 Task: Open Card Family Travel Review in Board Content Audit and Strategy Review to Workspace Call Center Services and add a team member Softage.4@softage.net, a label Yellow, a checklist Tarot Reading, an attachment from your onedrive, a color Yellow and finally, add a card description 'Plan and execute company team-building workshop' and a comment 'Let us approach this task with a sense of transparency and open communication, ensuring that all stakeholders are informed and involved.'. Add a start date 'Jan 08, 1900' with a due date 'Jan 15, 1900'
Action: Mouse moved to (90, 328)
Screenshot: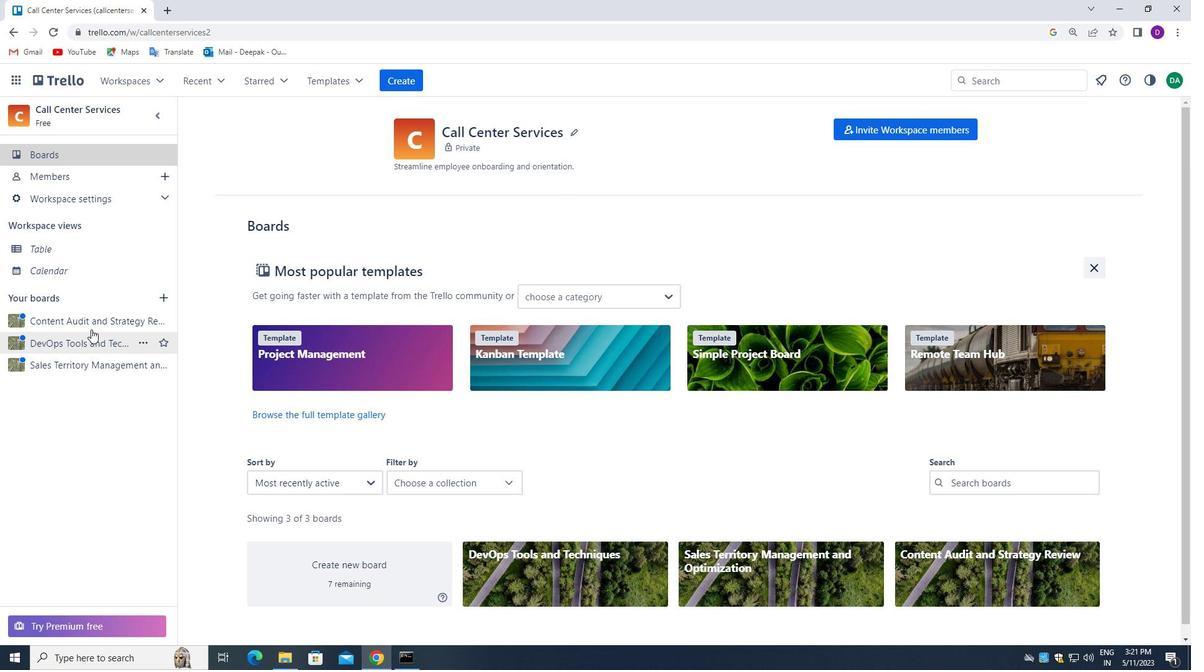 
Action: Mouse pressed left at (90, 328)
Screenshot: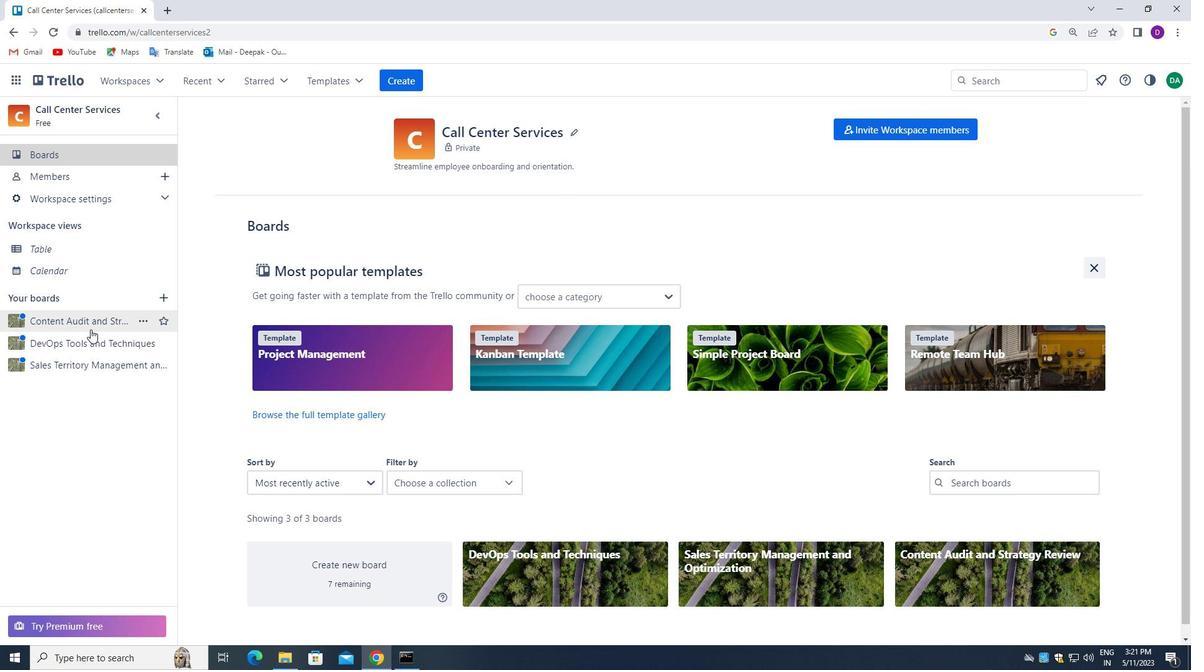 
Action: Mouse moved to (669, 183)
Screenshot: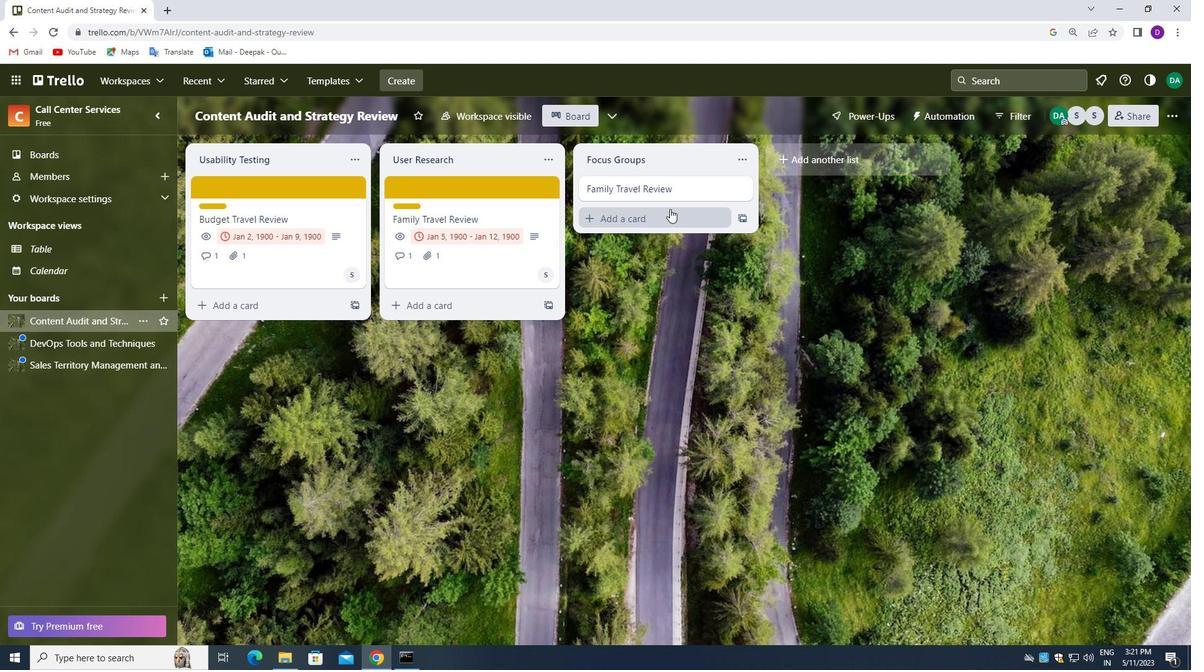 
Action: Mouse pressed left at (669, 183)
Screenshot: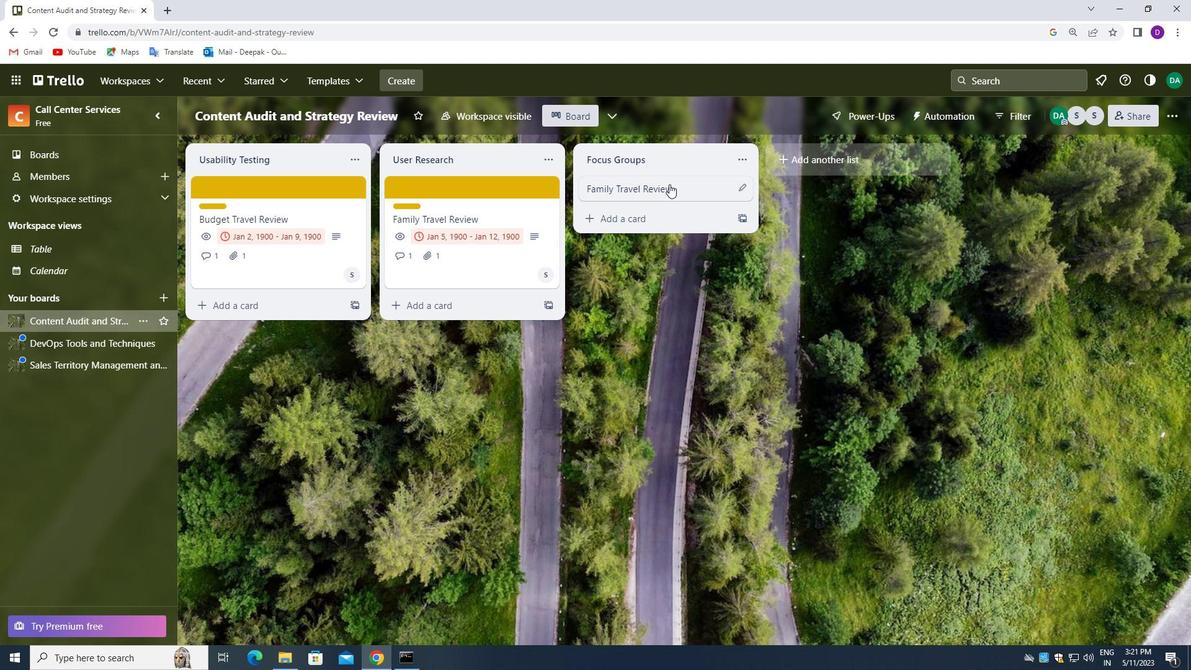 
Action: Mouse moved to (766, 240)
Screenshot: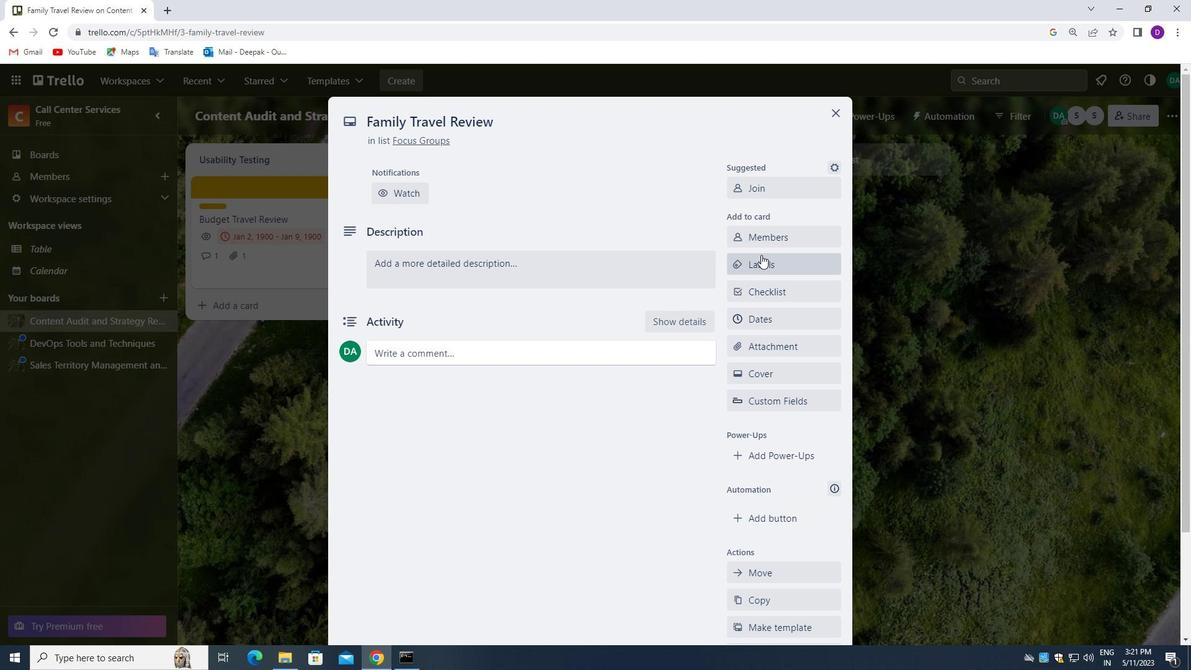 
Action: Mouse pressed left at (766, 240)
Screenshot: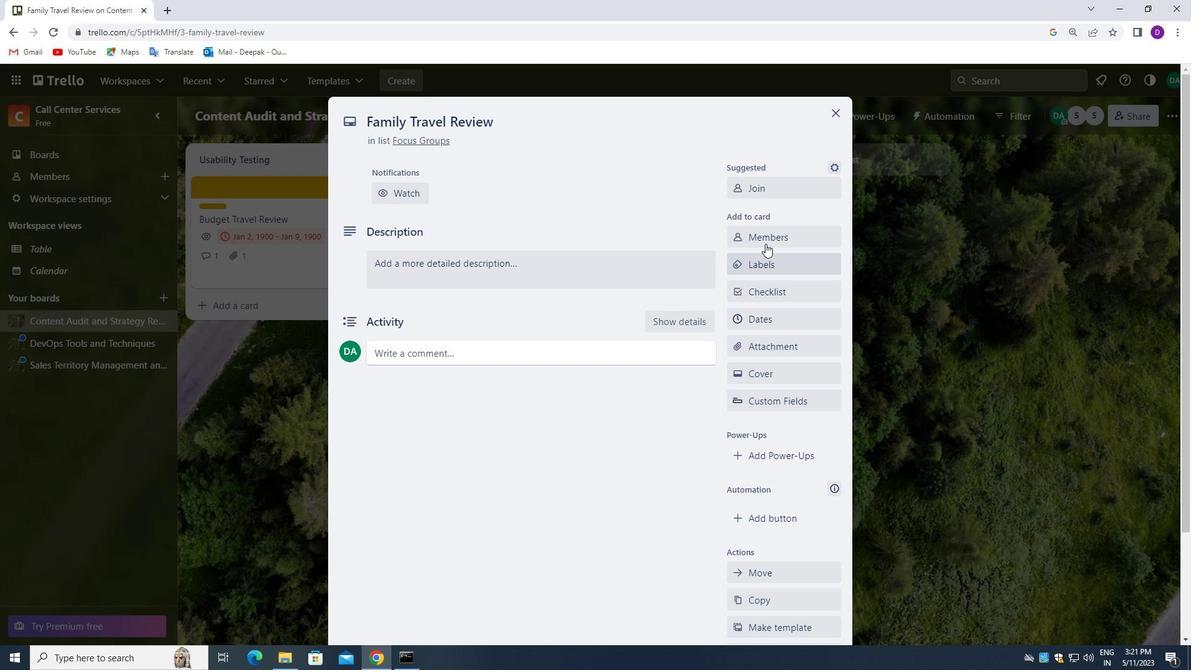 
Action: Mouse moved to (779, 299)
Screenshot: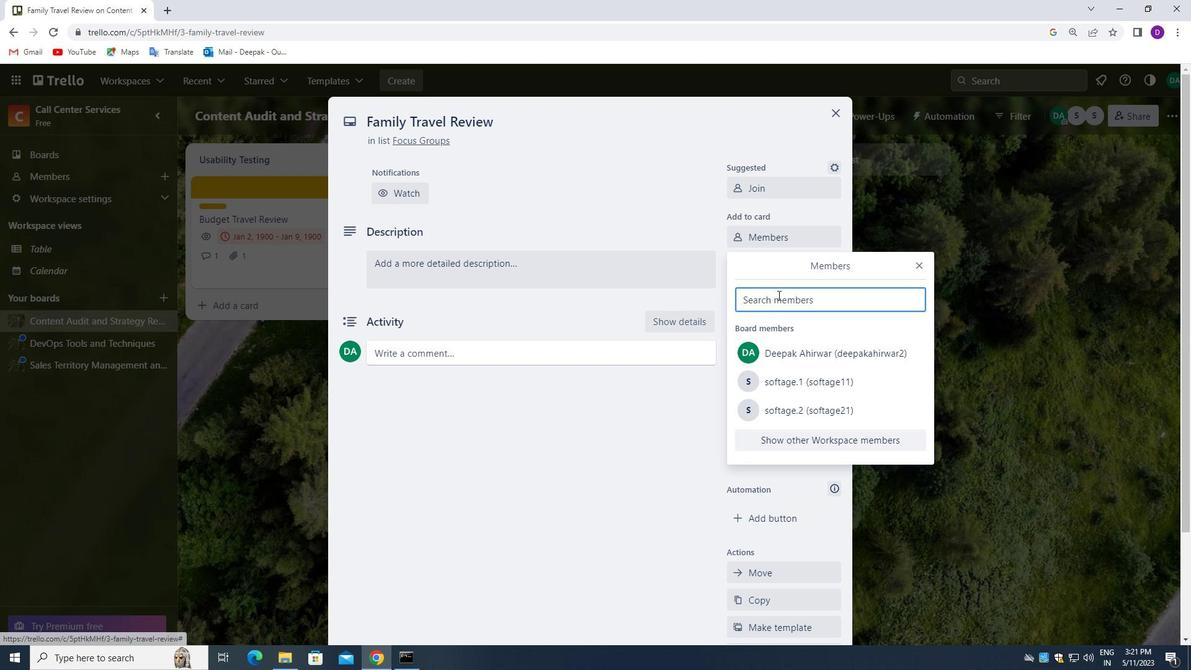 
Action: Mouse pressed left at (779, 299)
Screenshot: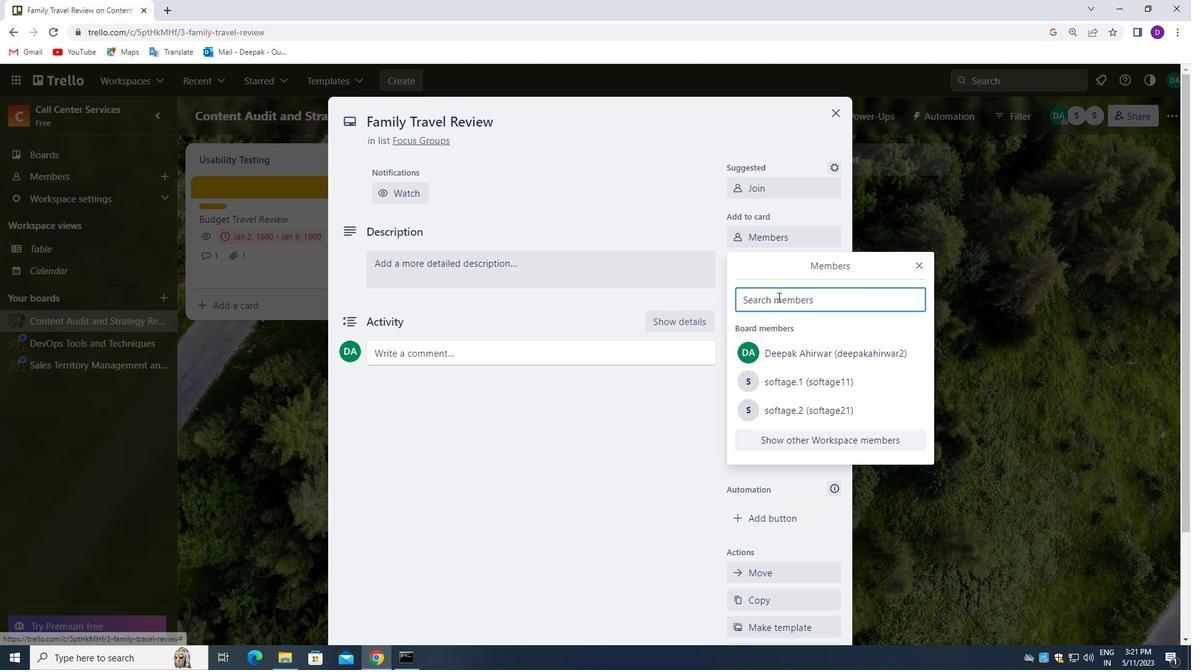 
Action: Mouse moved to (679, 324)
Screenshot: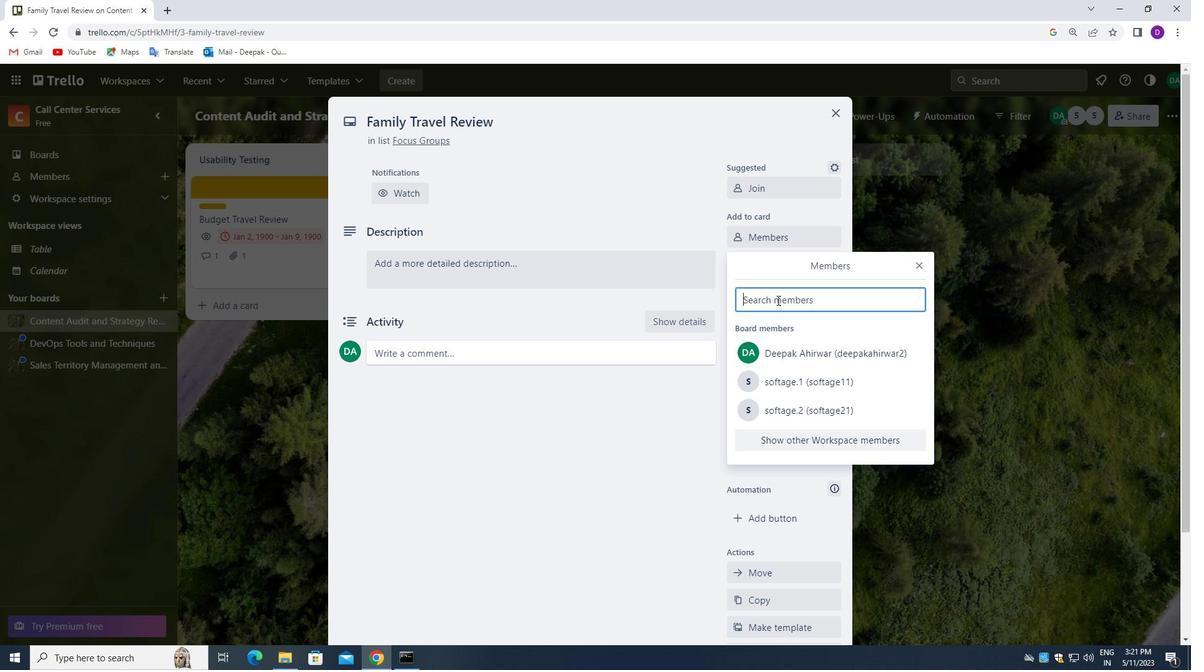 
Action: Key pressed softage.4<Key.shift>@SOFTAGE.NET
Screenshot: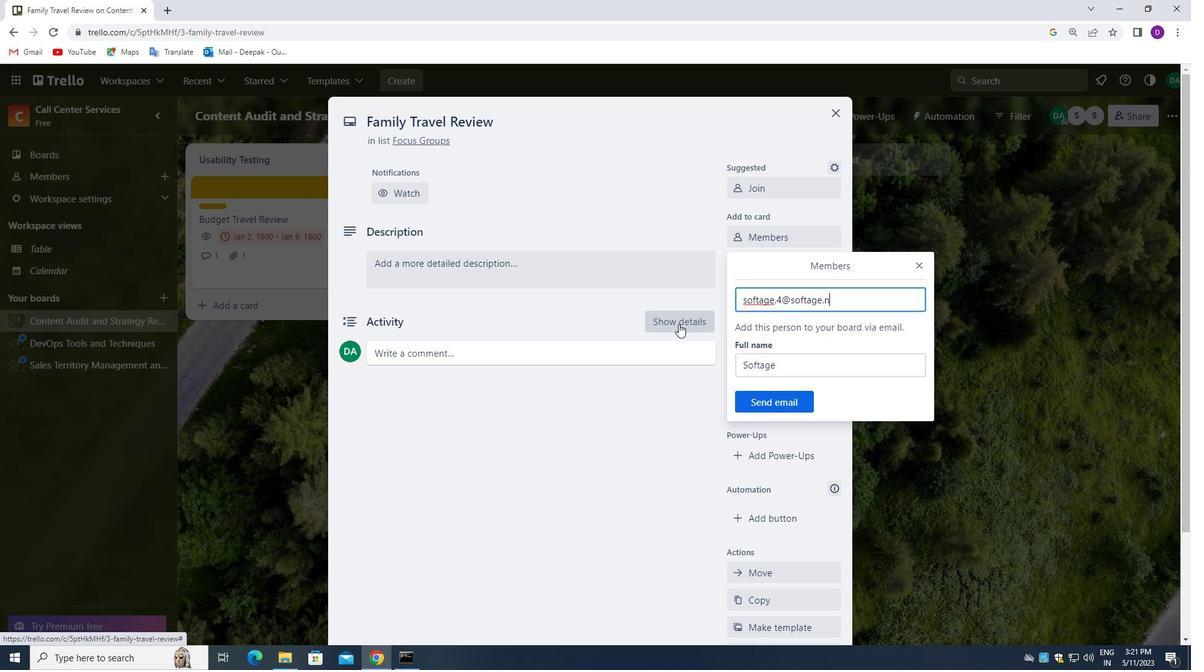 
Action: Mouse moved to (761, 403)
Screenshot: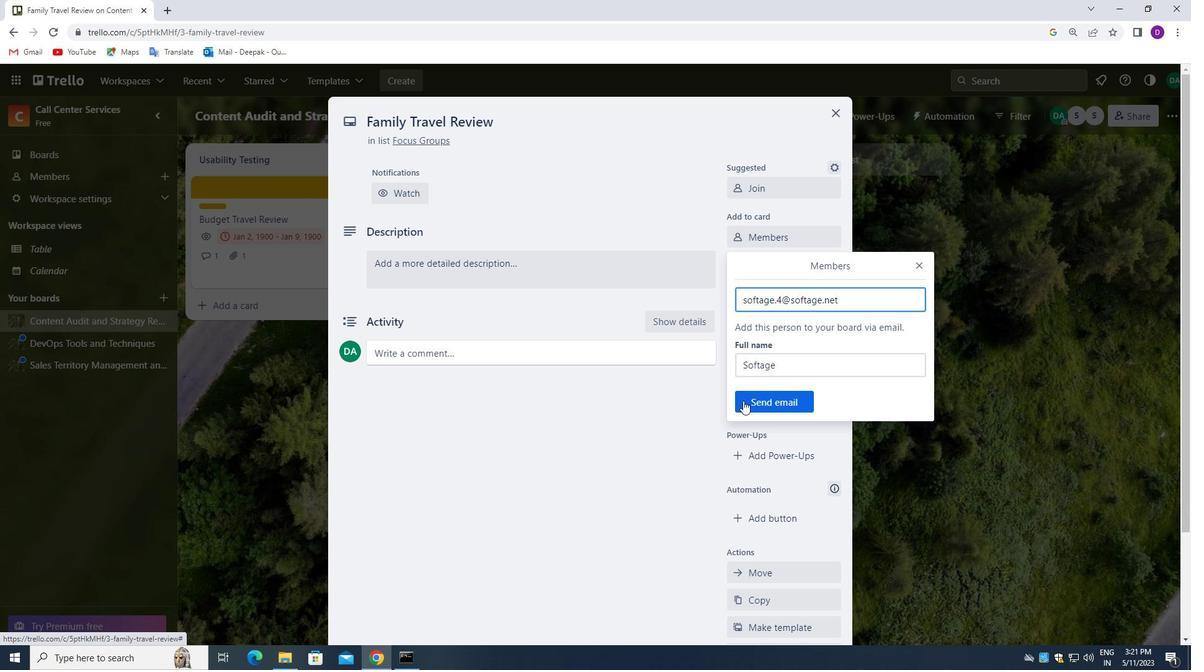 
Action: Mouse pressed left at (761, 403)
Screenshot: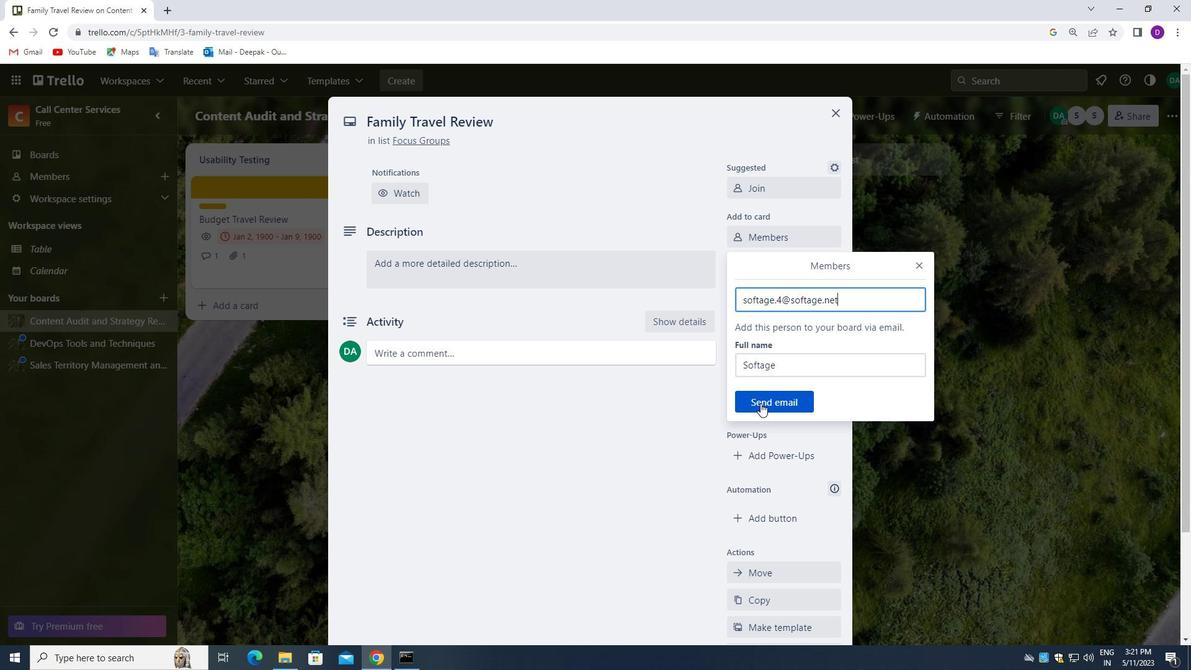 
Action: Mouse moved to (793, 265)
Screenshot: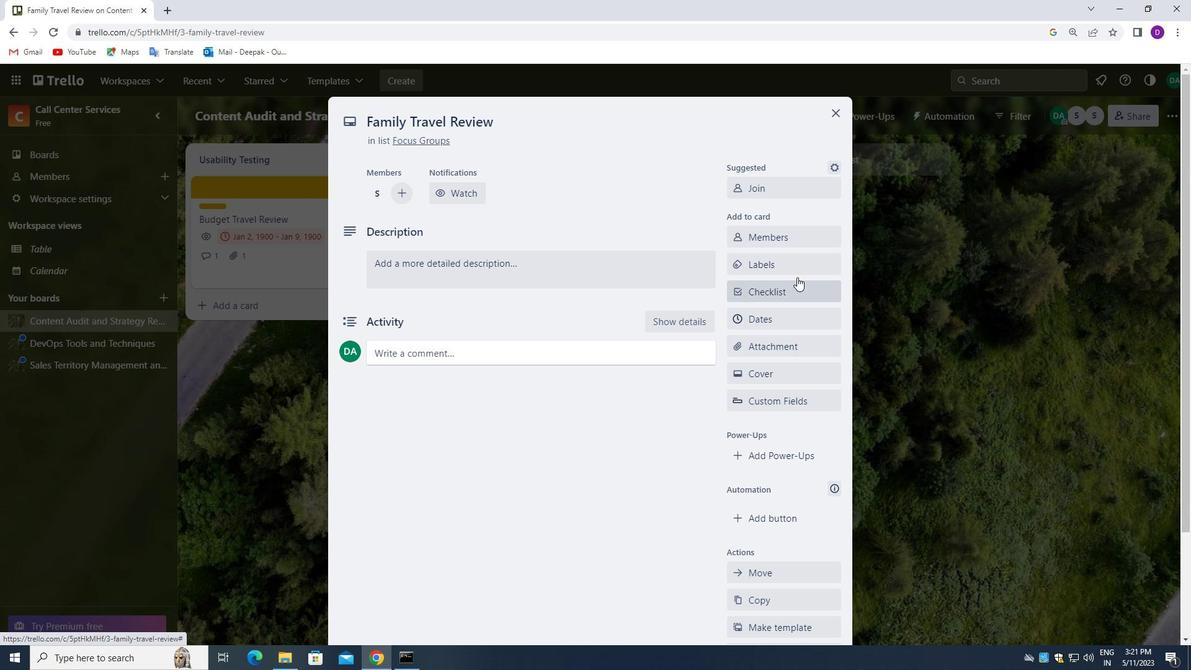 
Action: Mouse pressed left at (793, 265)
Screenshot: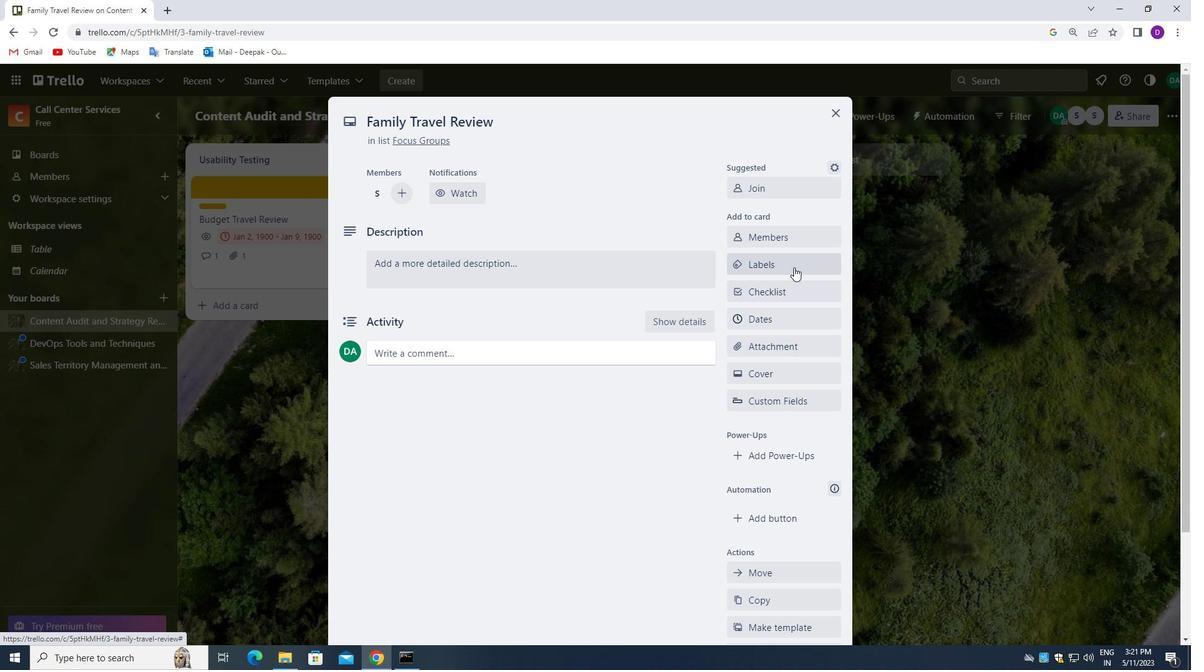 
Action: Mouse moved to (818, 403)
Screenshot: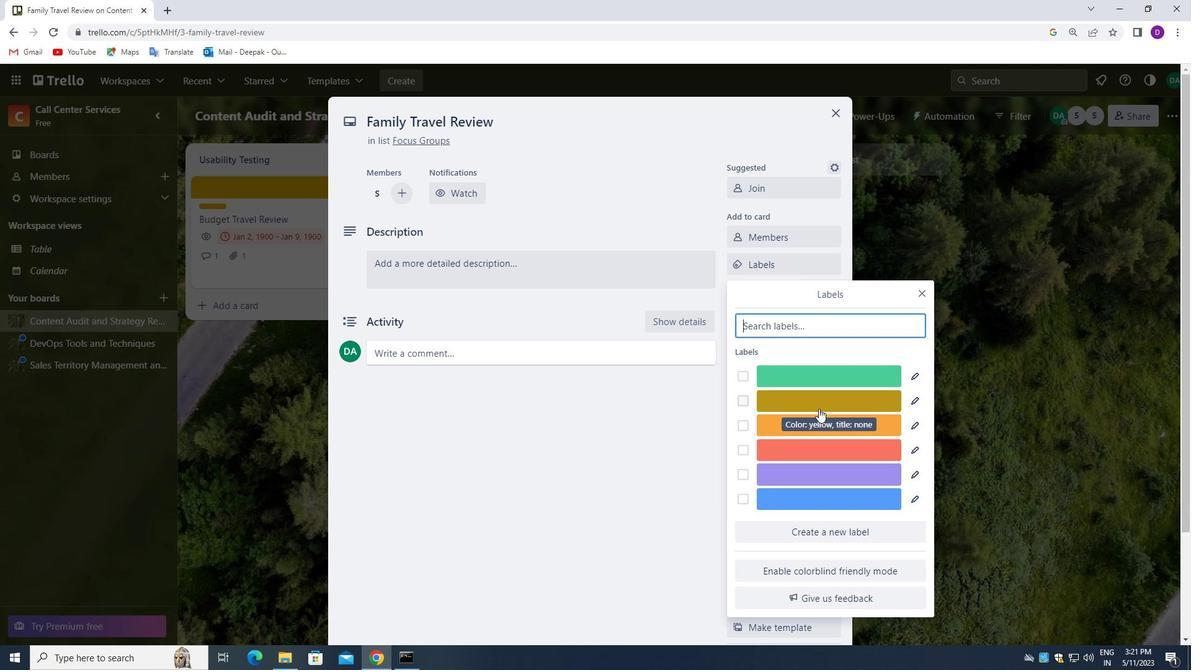 
Action: Mouse pressed left at (818, 403)
Screenshot: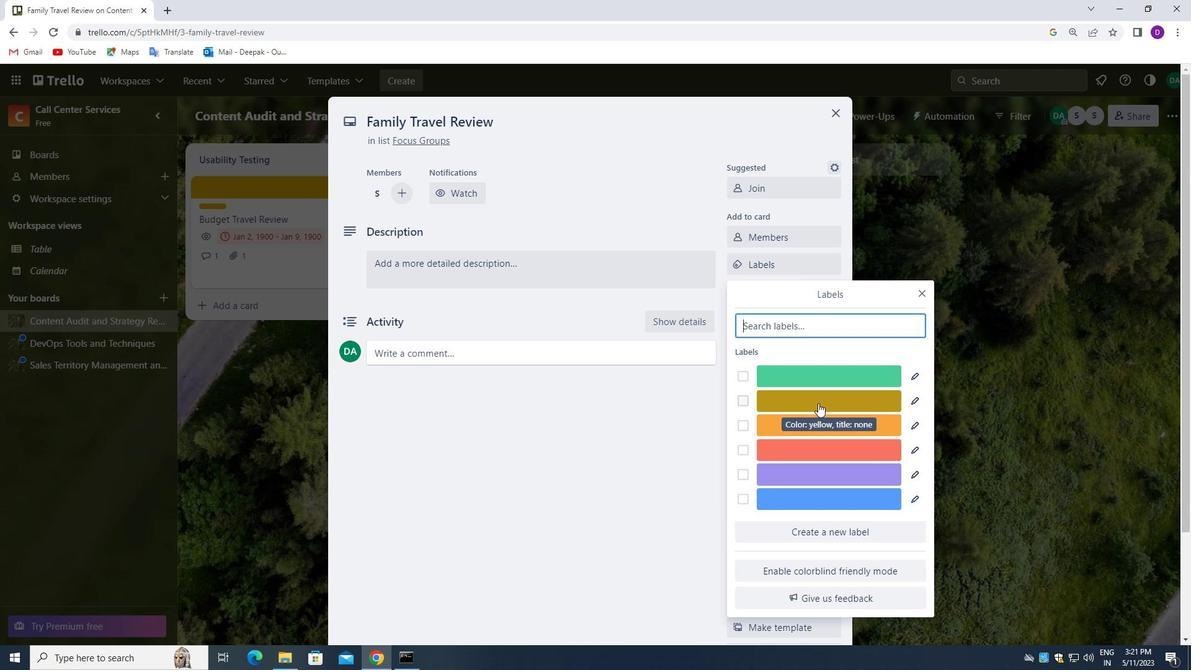 
Action: Mouse moved to (922, 294)
Screenshot: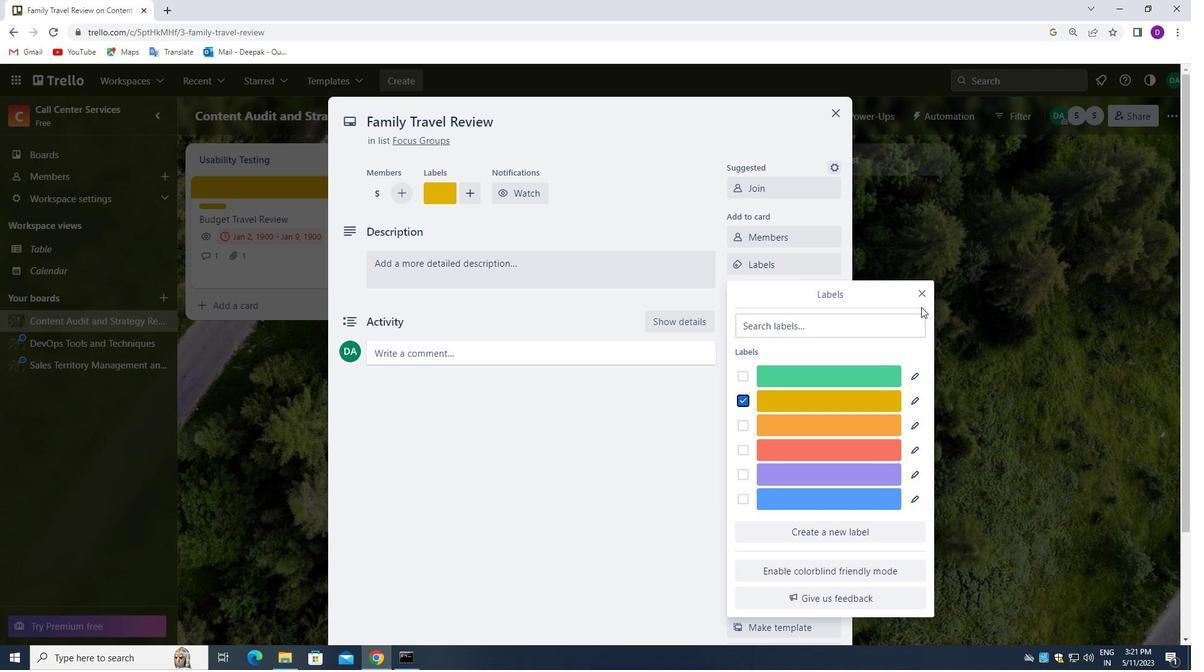 
Action: Mouse pressed left at (922, 294)
Screenshot: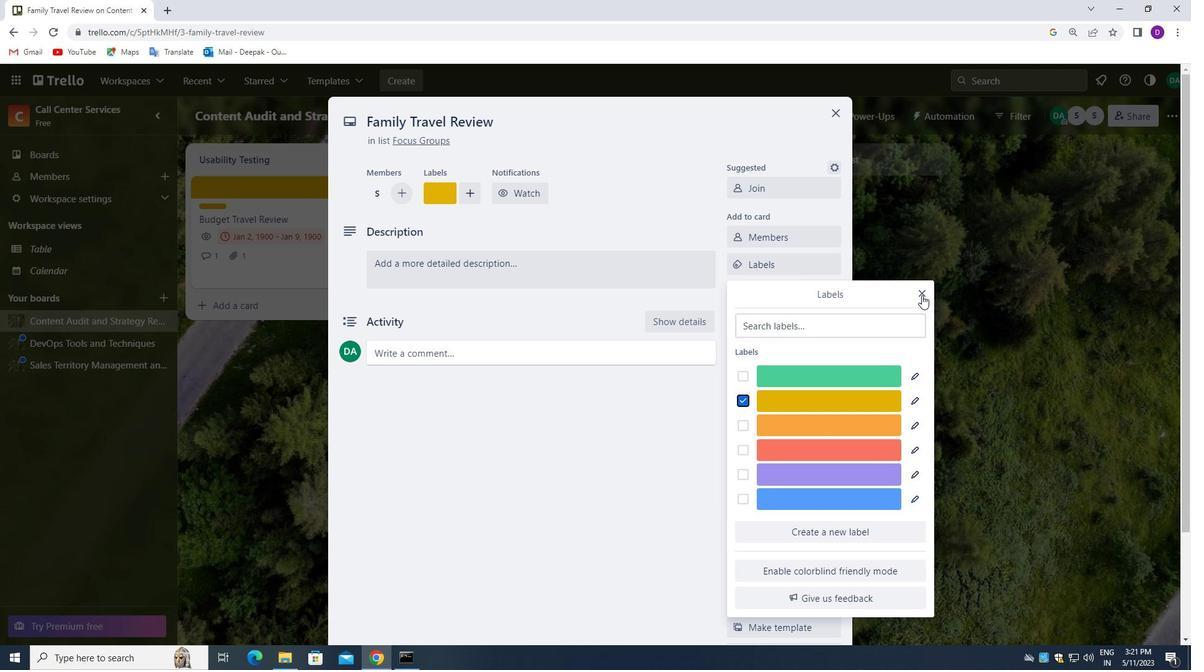
Action: Mouse moved to (771, 289)
Screenshot: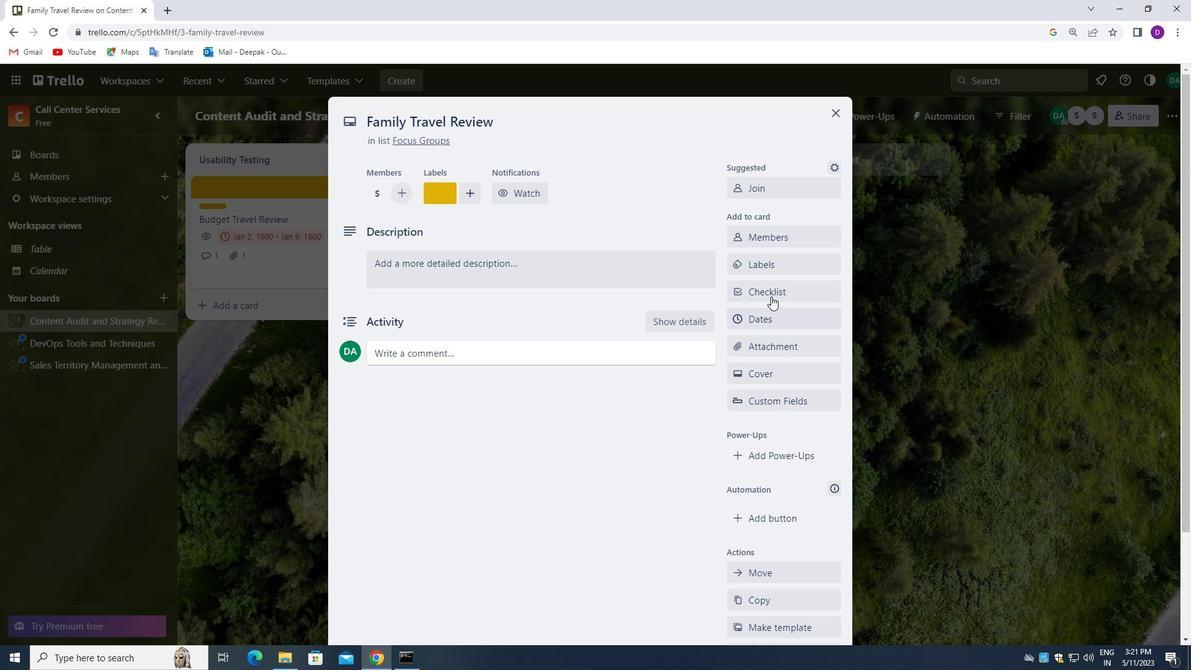 
Action: Mouse pressed left at (771, 289)
Screenshot: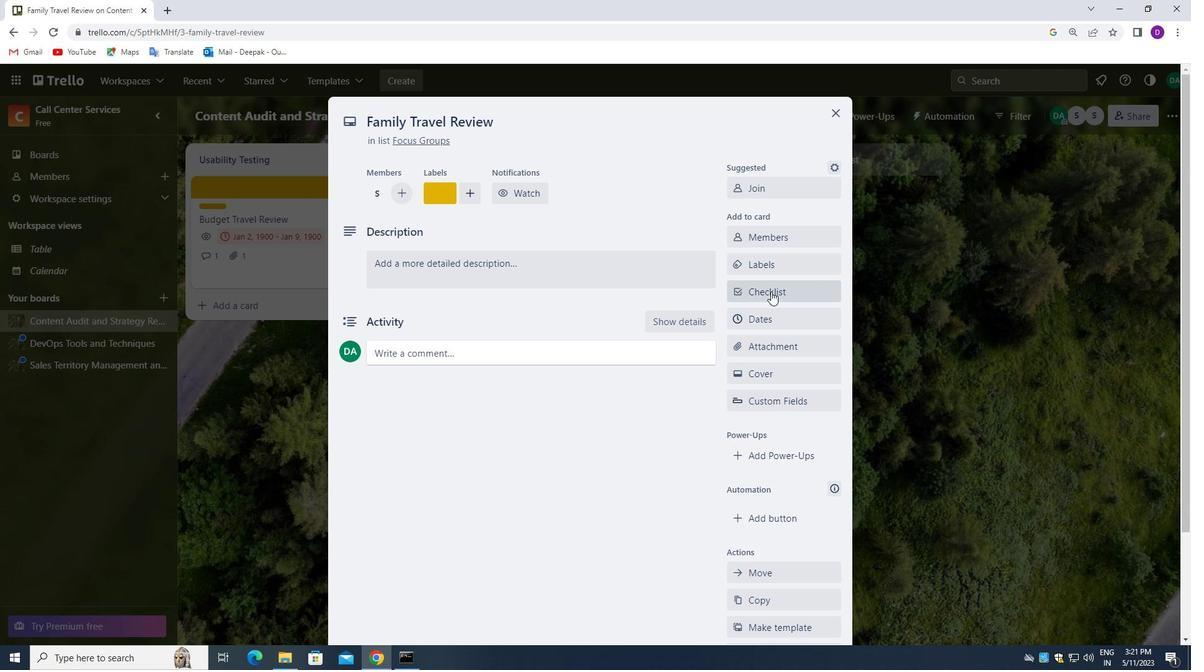 
Action: Mouse moved to (808, 361)
Screenshot: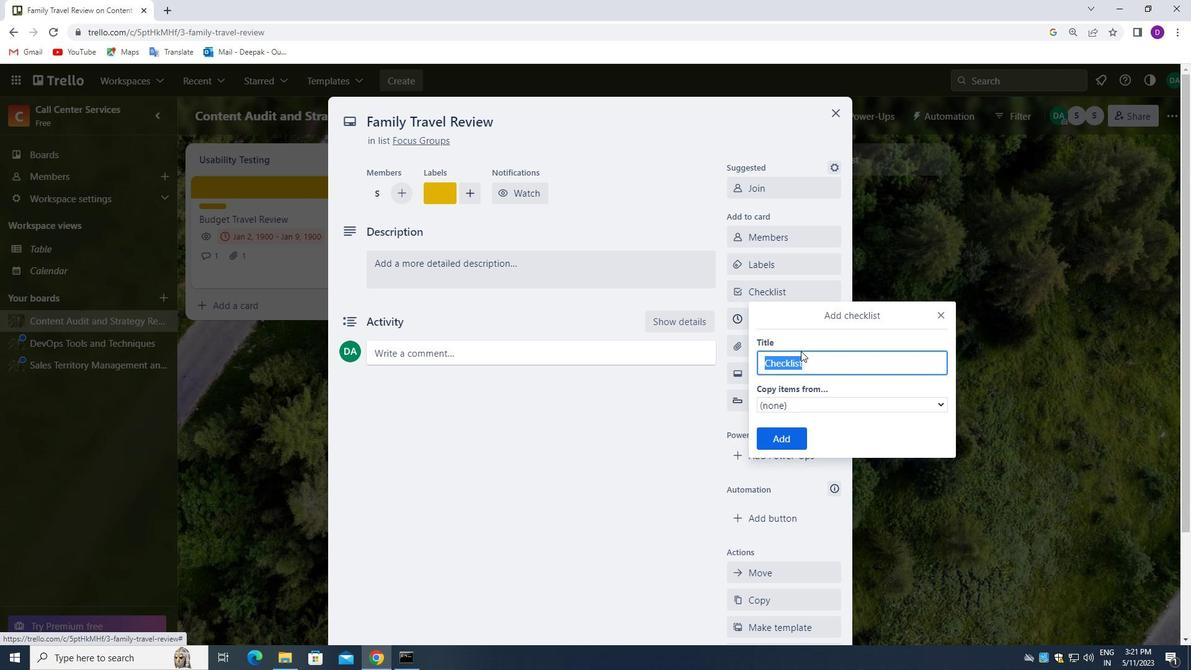 
Action: Key pressed <Key.backspace><Key.shift_r>TAROT<Key.space><Key.shift_r>READING
Screenshot: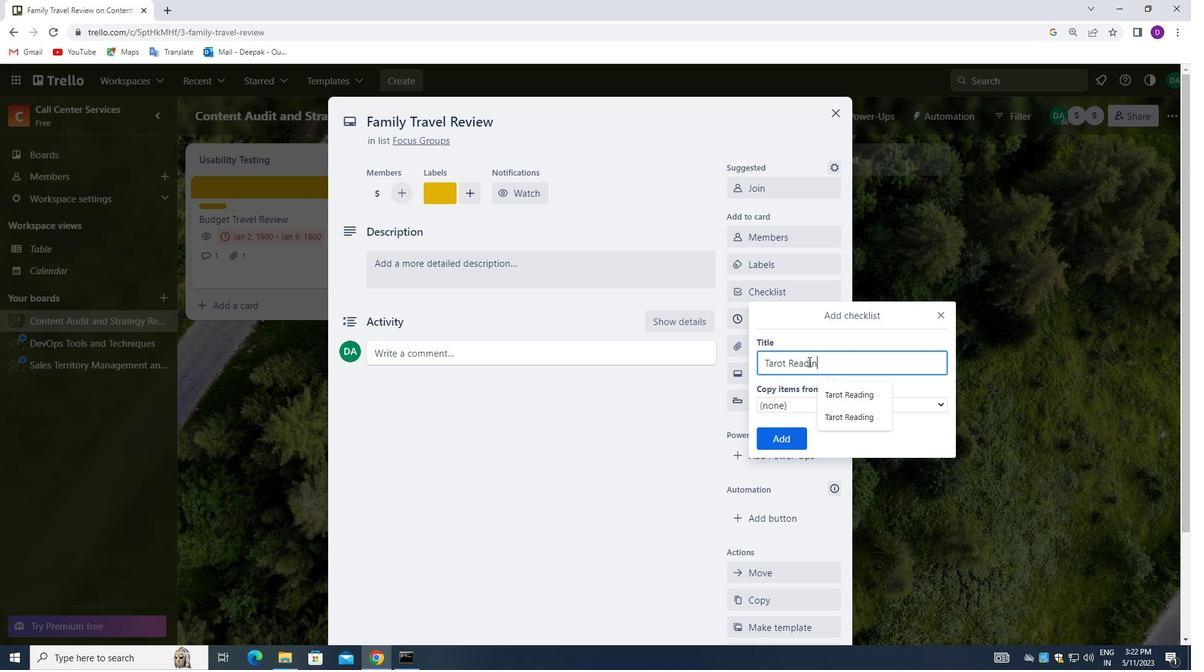 
Action: Mouse moved to (779, 438)
Screenshot: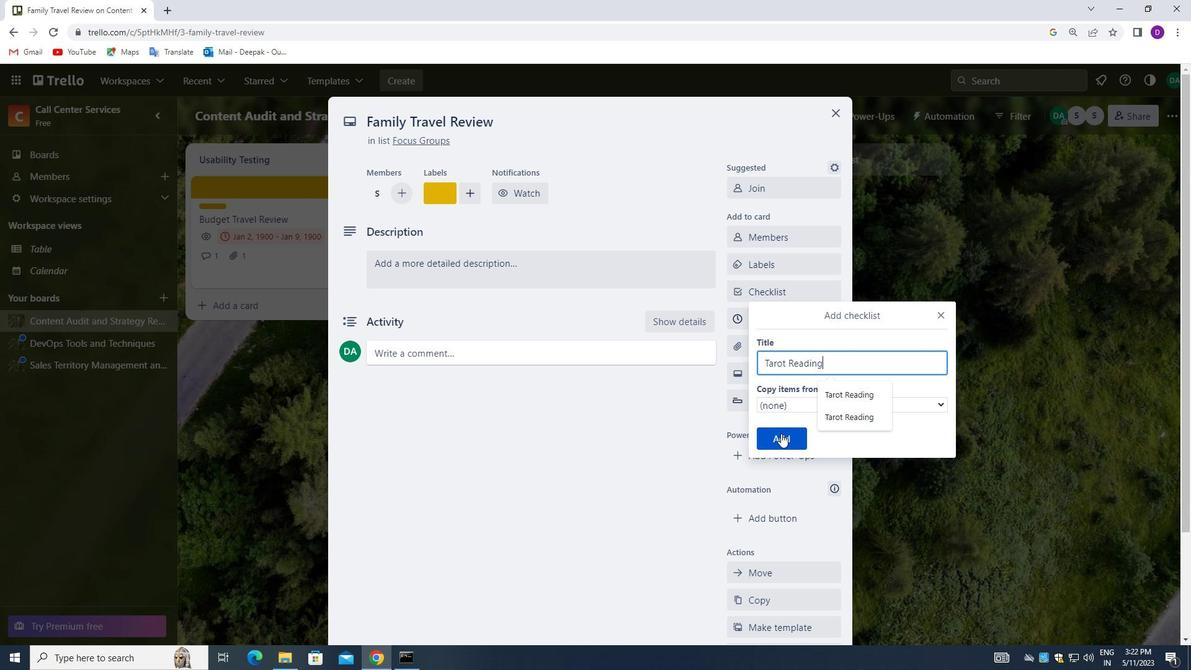 
Action: Mouse pressed left at (779, 438)
Screenshot: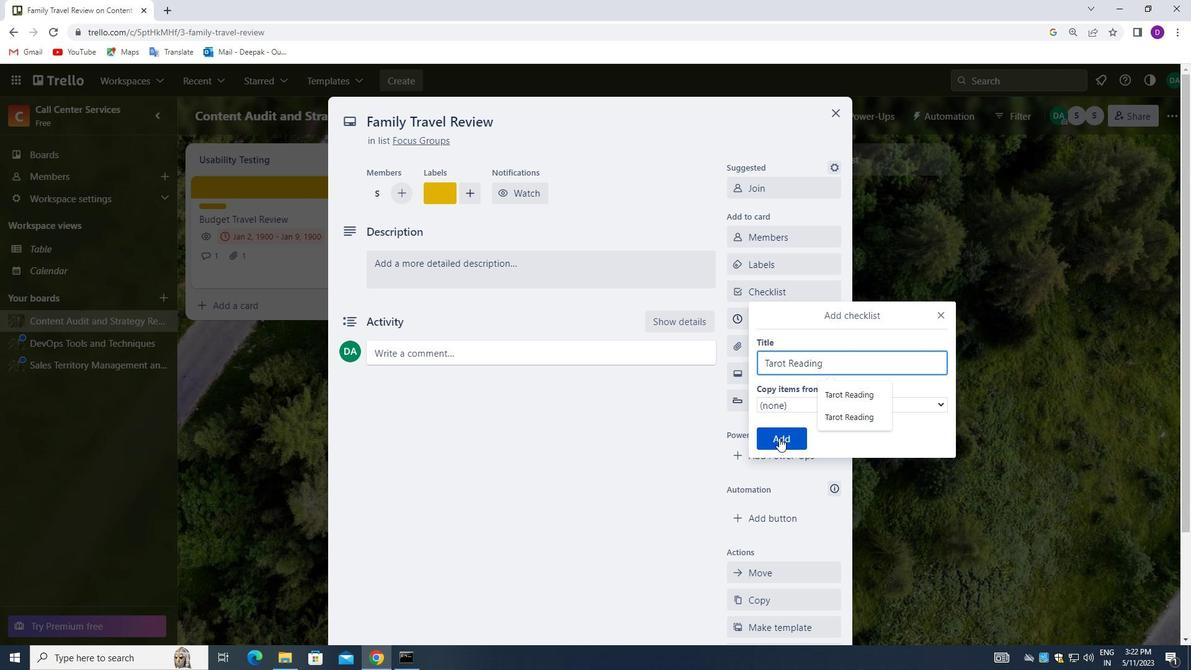 
Action: Mouse moved to (789, 351)
Screenshot: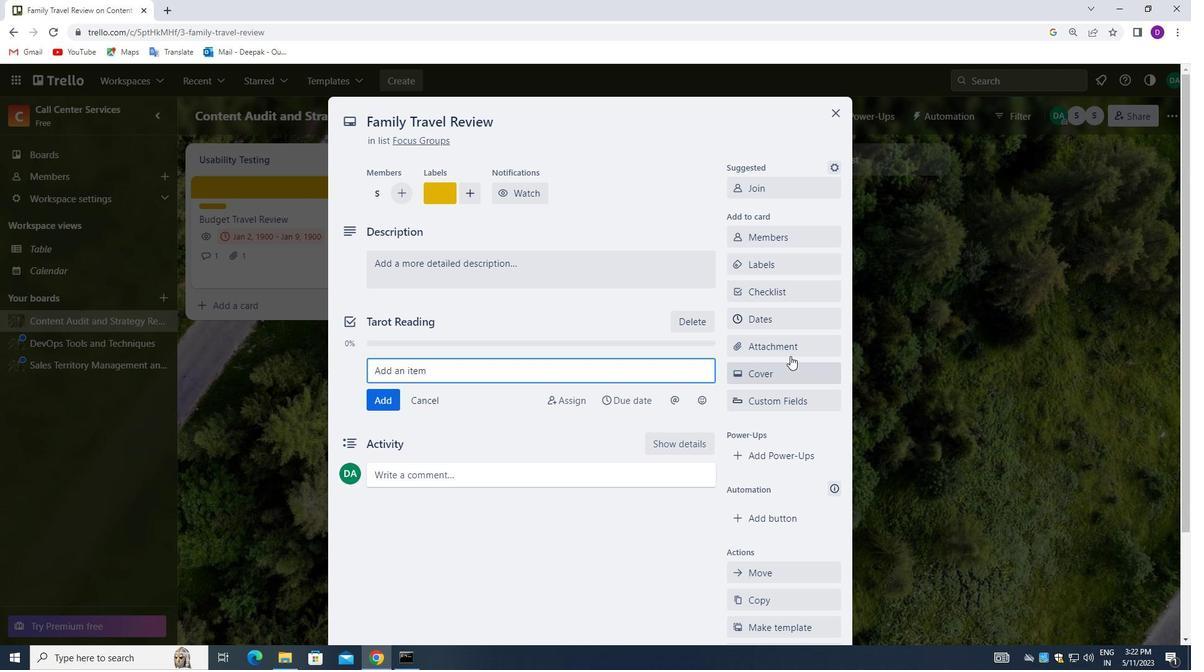 
Action: Mouse pressed left at (789, 351)
Screenshot: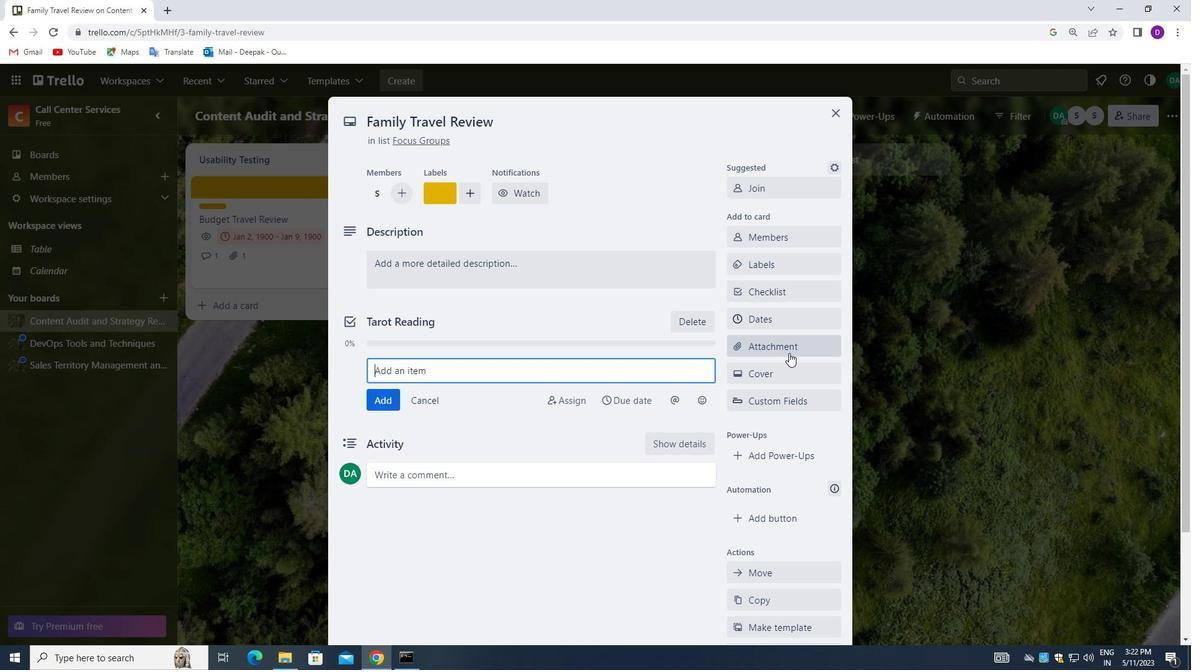 
Action: Mouse moved to (784, 252)
Screenshot: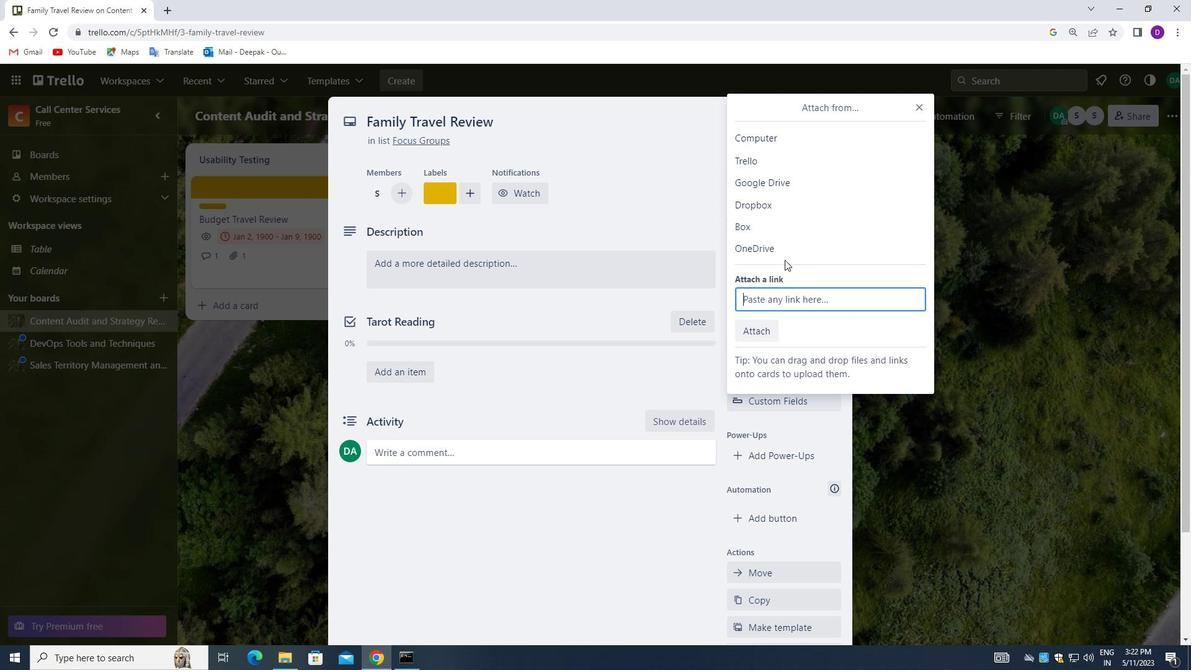 
Action: Mouse pressed left at (784, 252)
Screenshot: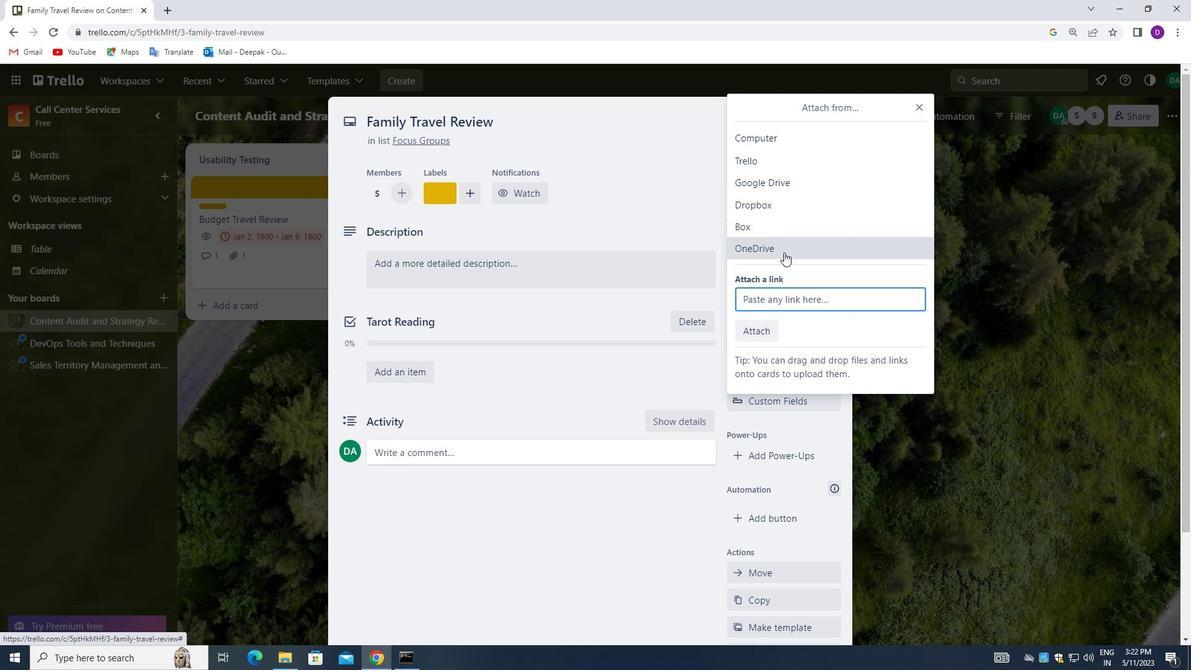 
Action: Mouse moved to (529, 327)
Screenshot: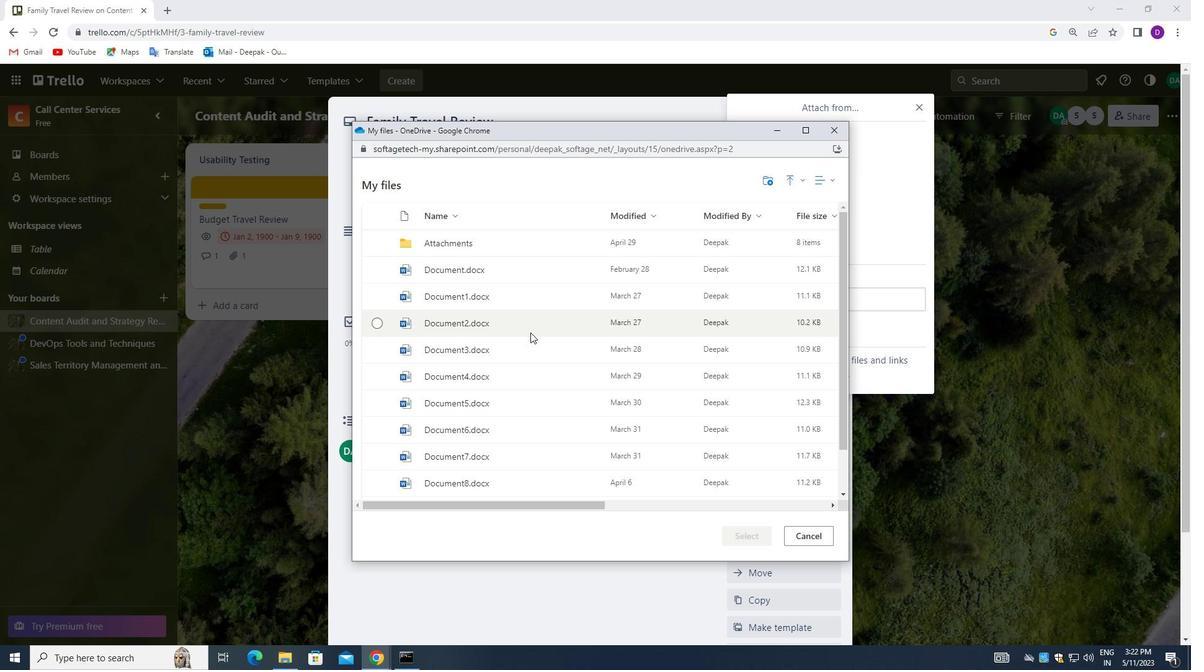 
Action: Mouse pressed left at (529, 327)
Screenshot: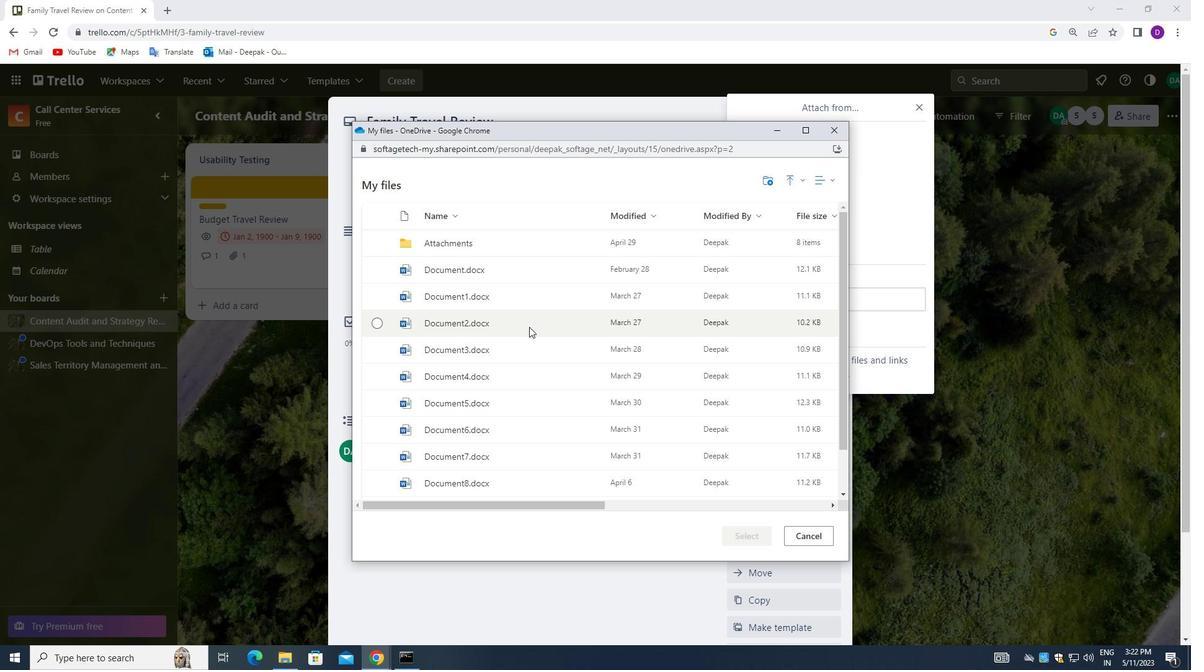 
Action: Mouse moved to (737, 537)
Screenshot: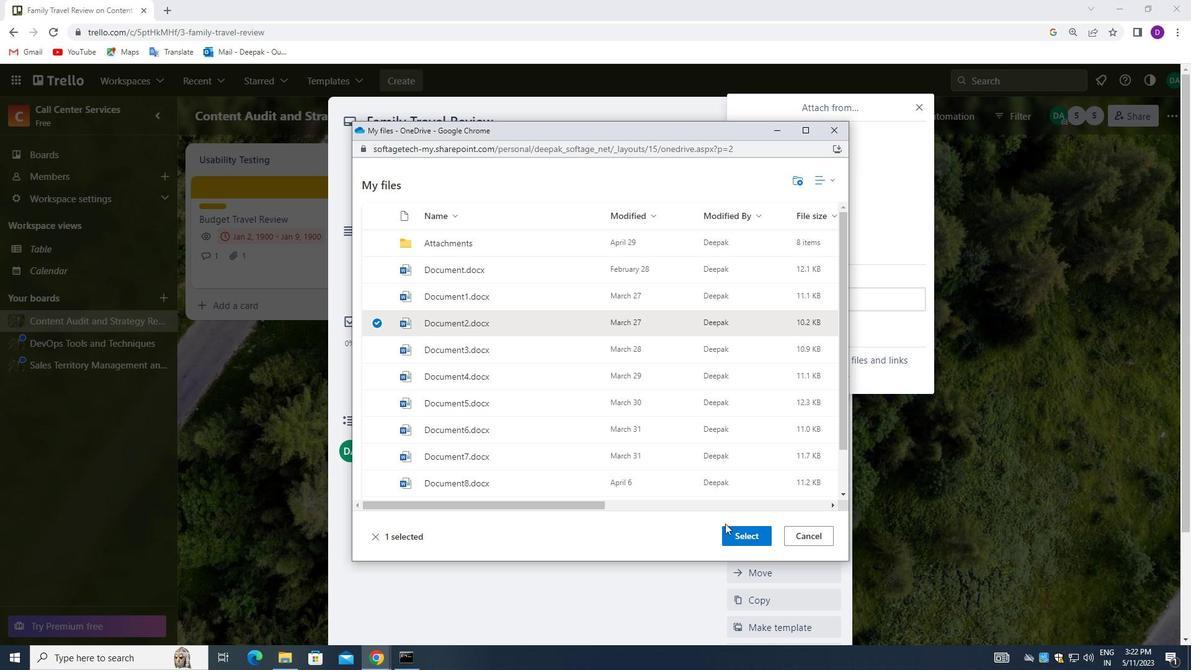 
Action: Mouse pressed left at (737, 537)
Screenshot: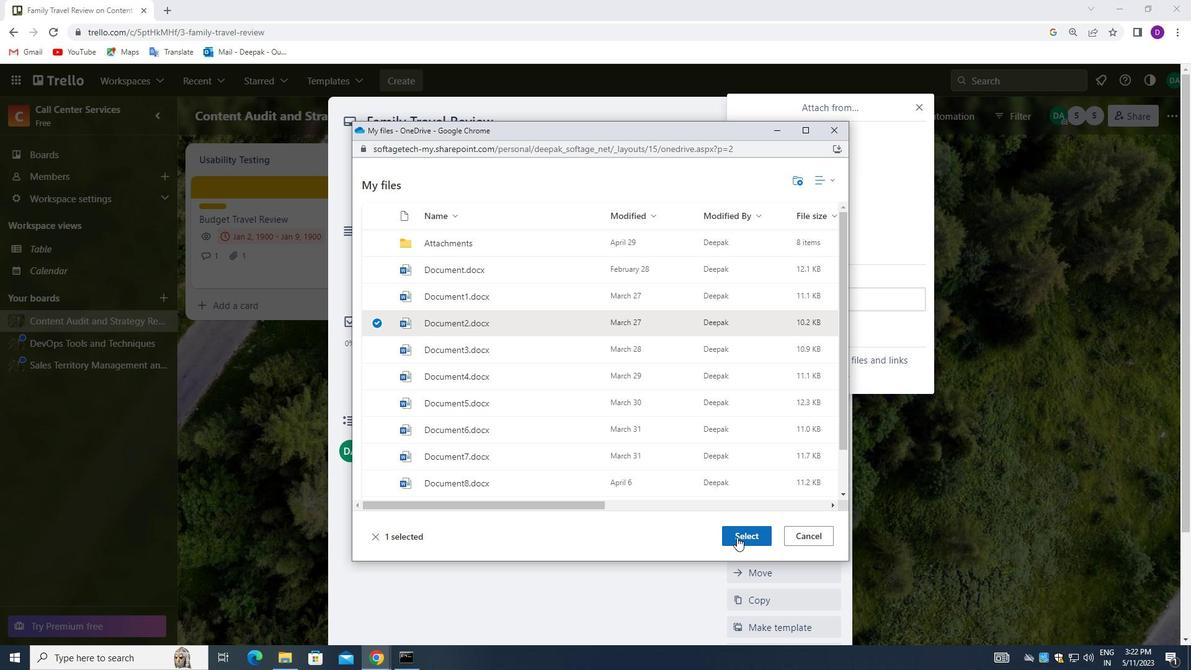 
Action: Mouse moved to (786, 378)
Screenshot: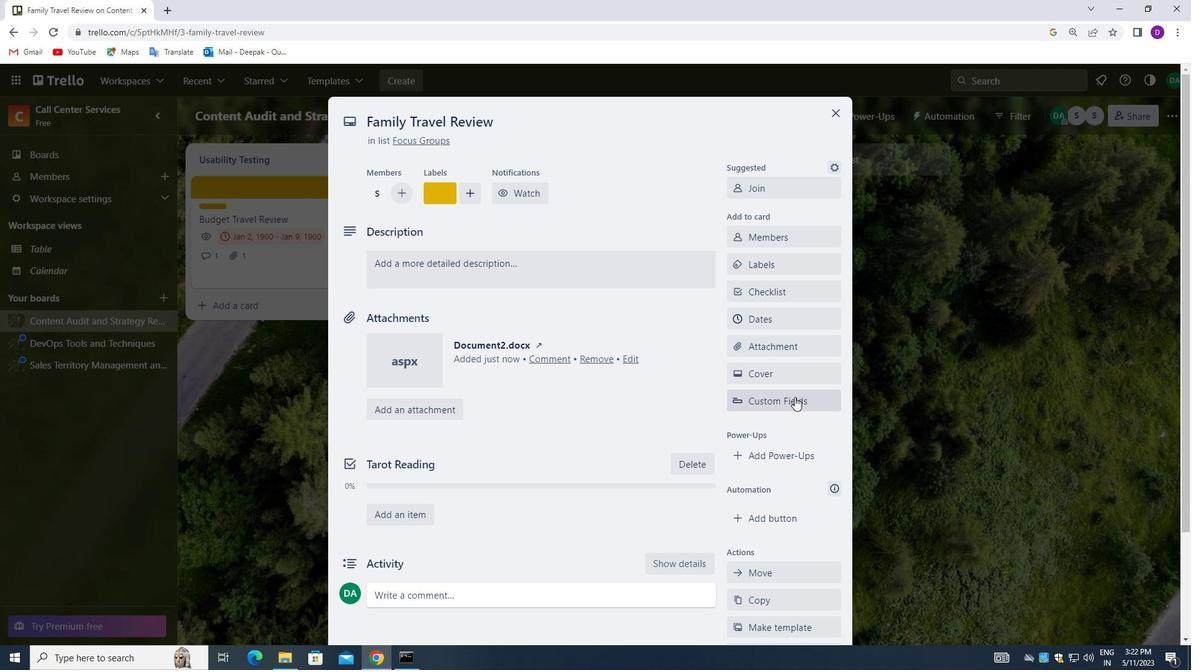 
Action: Mouse pressed left at (786, 378)
Screenshot: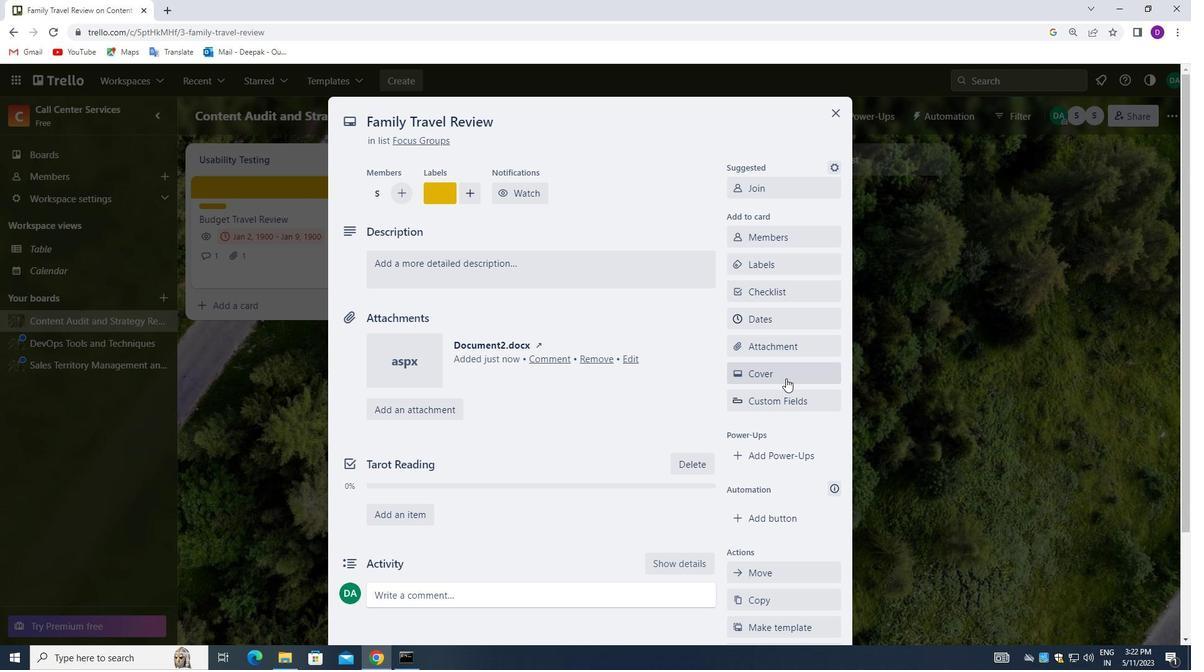 
Action: Mouse moved to (792, 378)
Screenshot: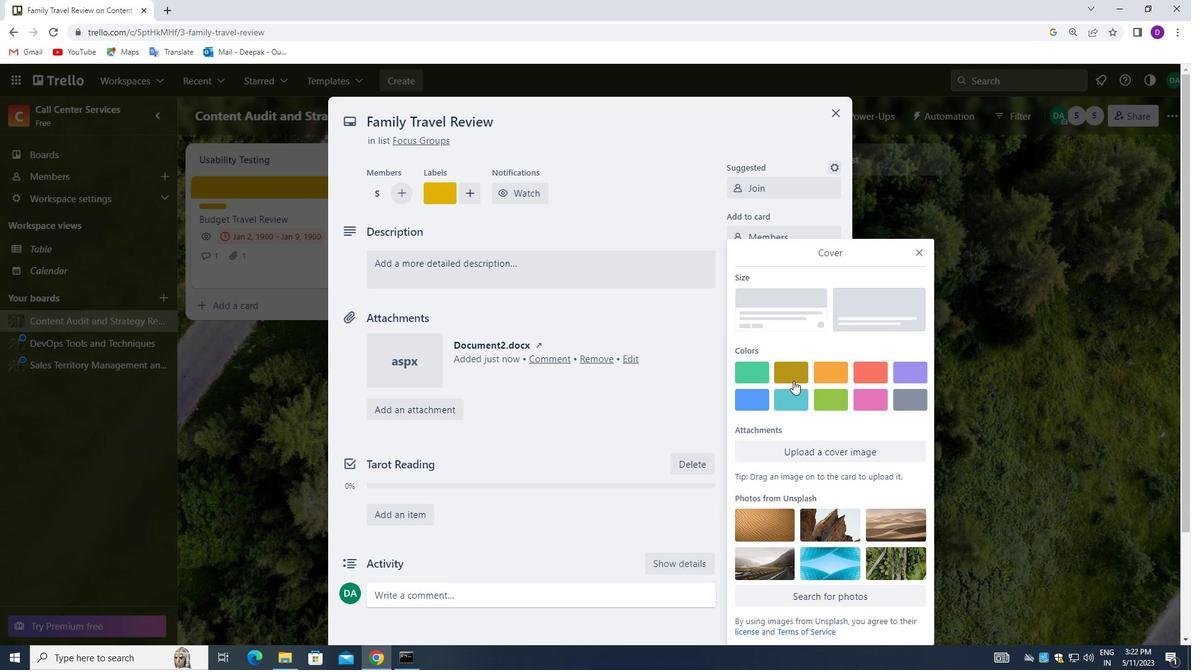 
Action: Mouse pressed left at (792, 378)
Screenshot: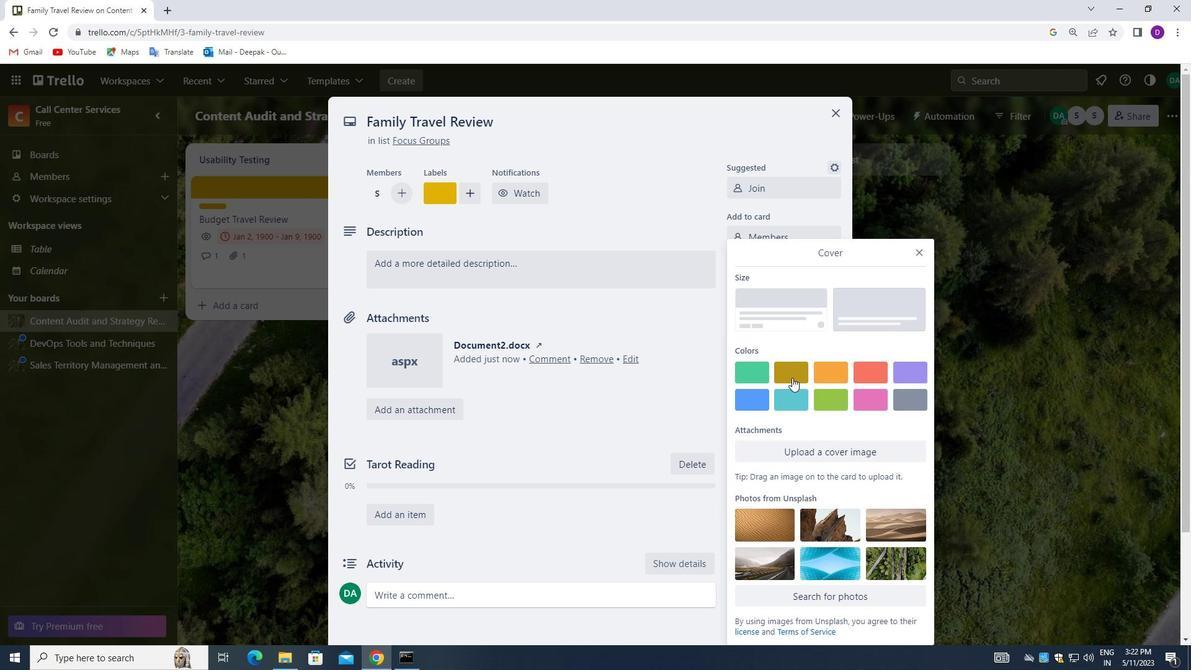
Action: Mouse moved to (918, 229)
Screenshot: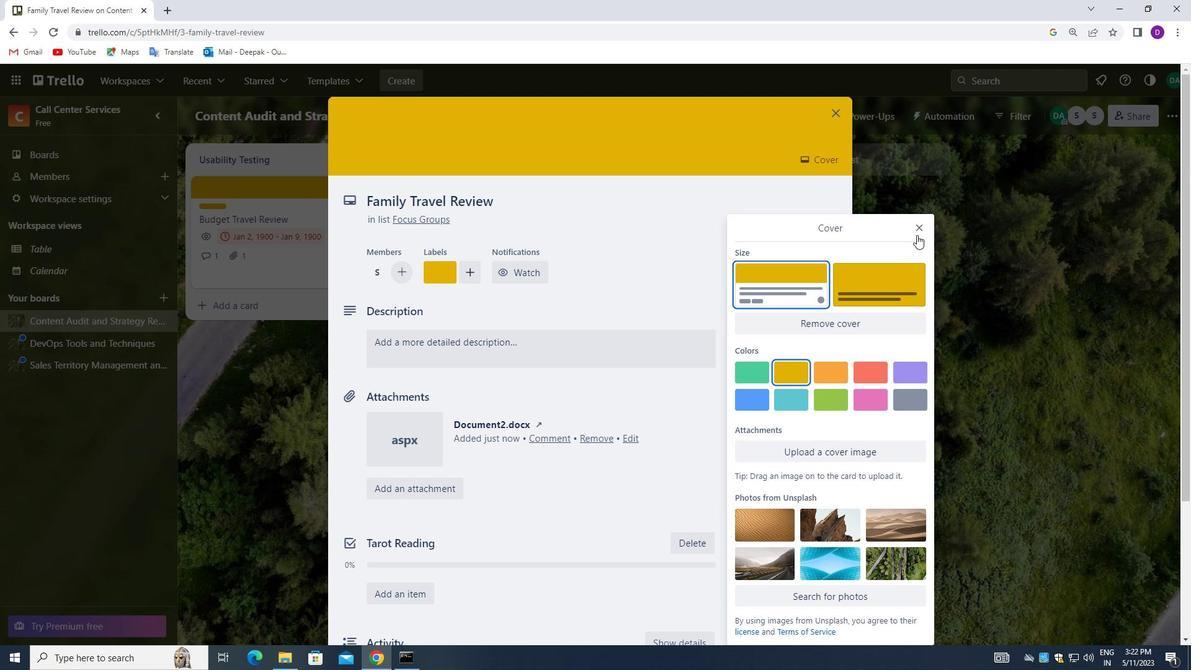 
Action: Mouse pressed left at (918, 229)
Screenshot: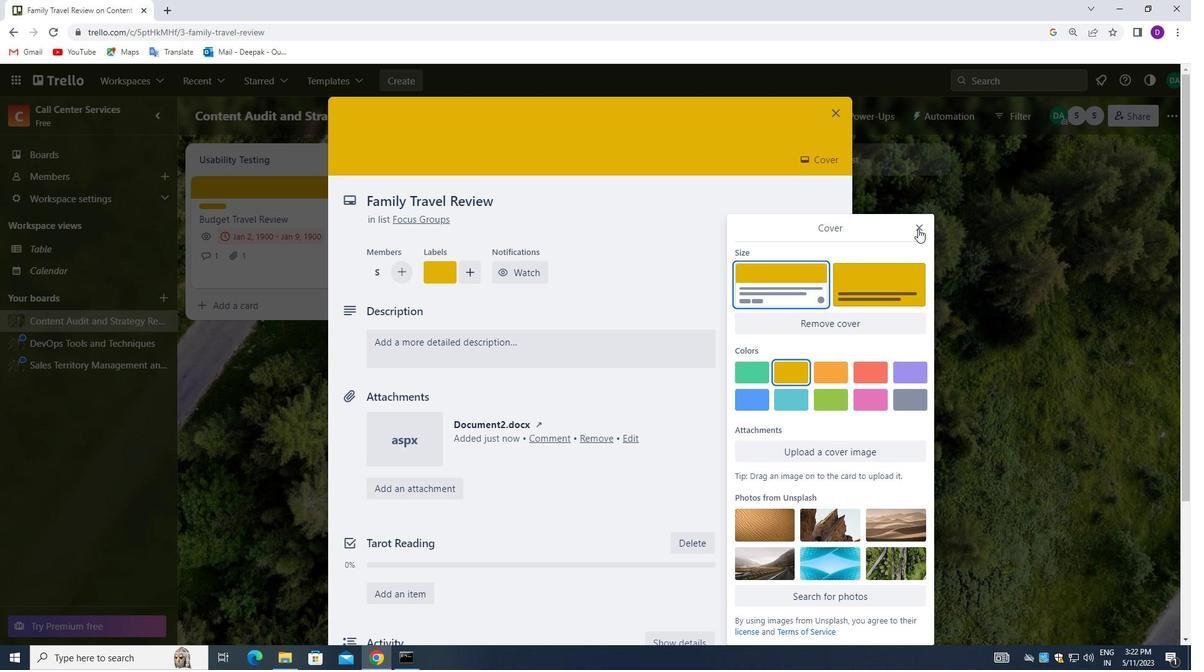 
Action: Mouse moved to (577, 352)
Screenshot: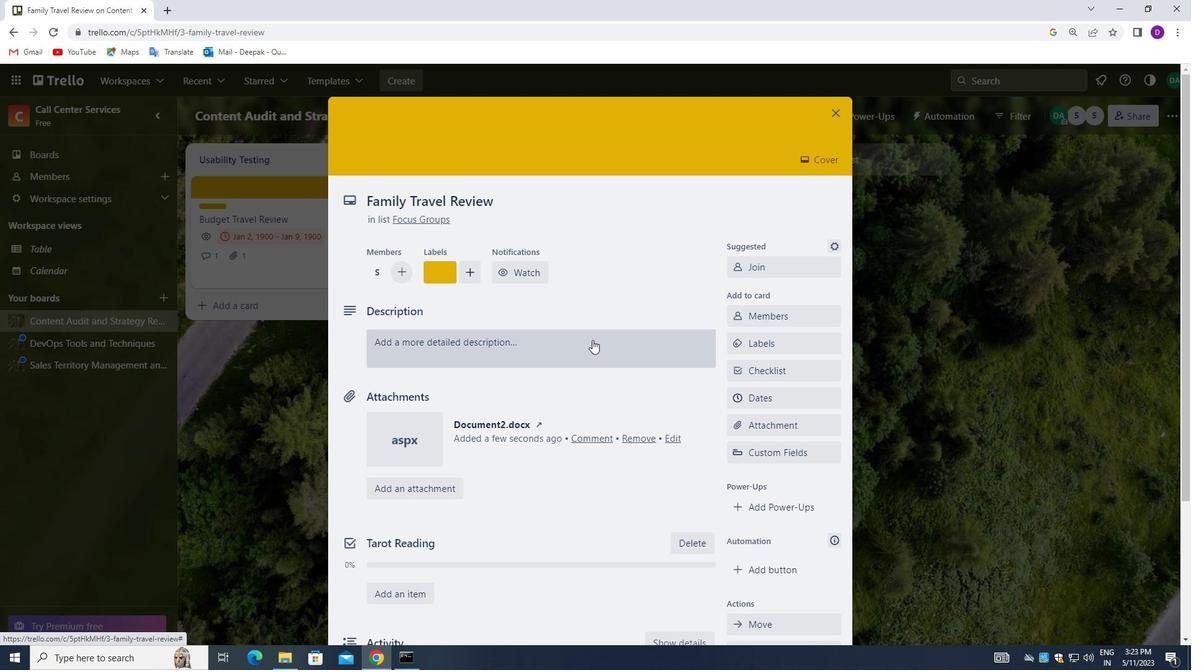 
Action: Mouse scrolled (577, 351) with delta (0, 0)
Screenshot: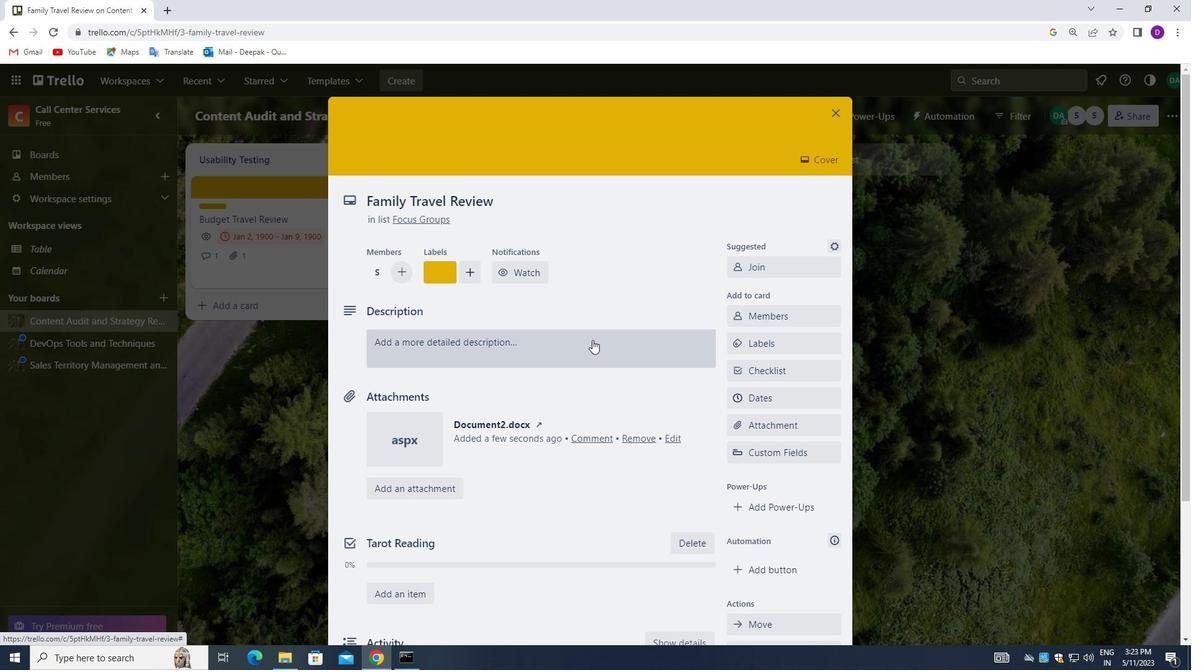 
Action: Mouse moved to (527, 355)
Screenshot: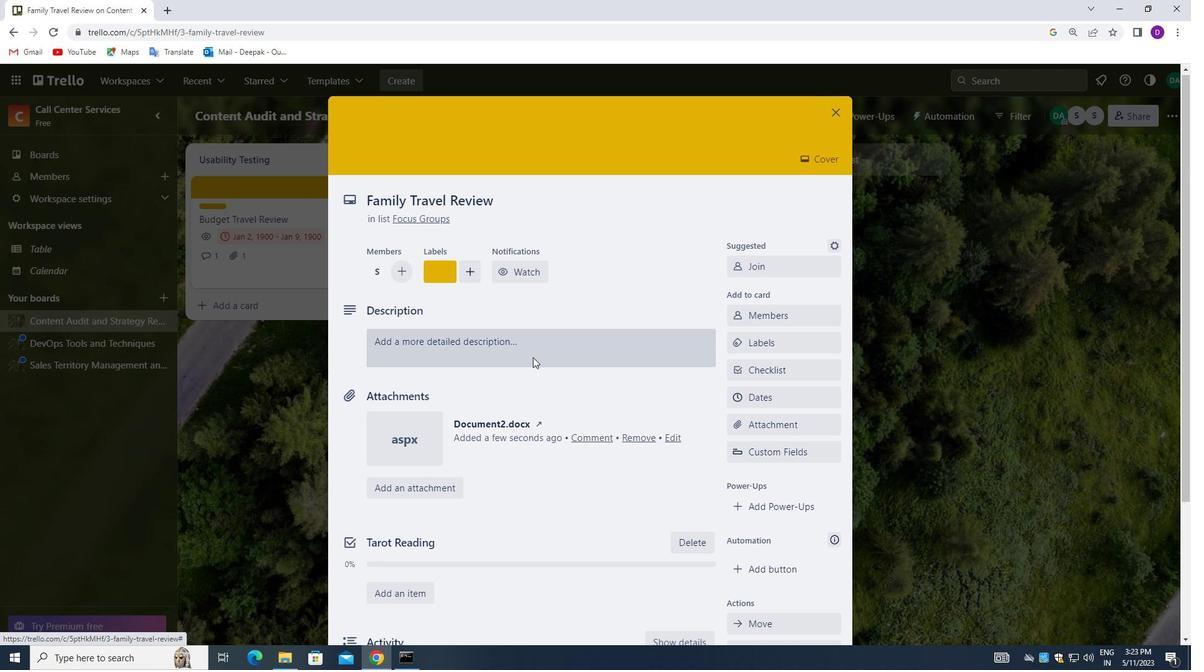
Action: Mouse scrolled (527, 355) with delta (0, 0)
Screenshot: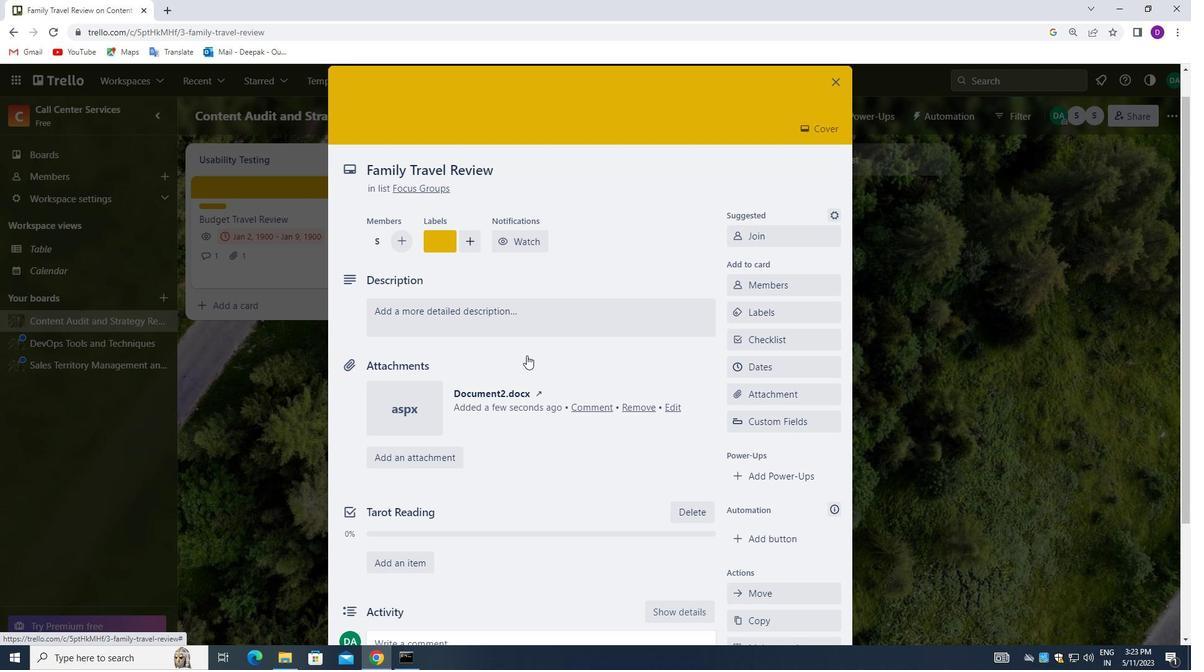 
Action: Mouse scrolled (527, 355) with delta (0, 0)
Screenshot: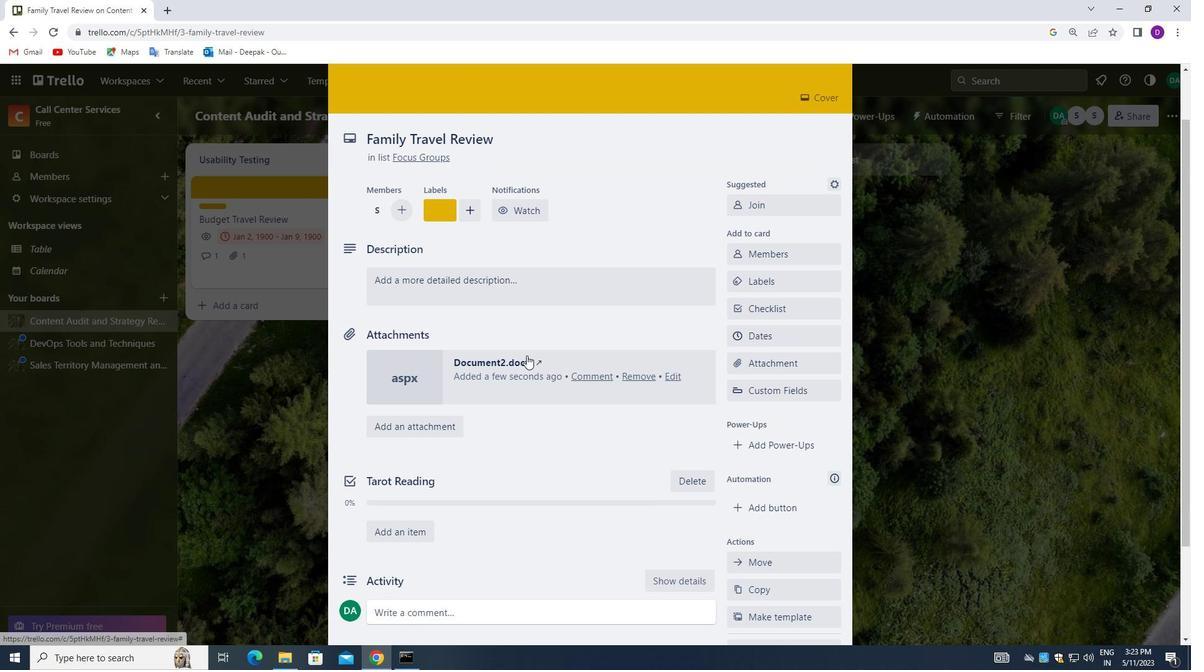 
Action: Mouse scrolled (527, 356) with delta (0, 0)
Screenshot: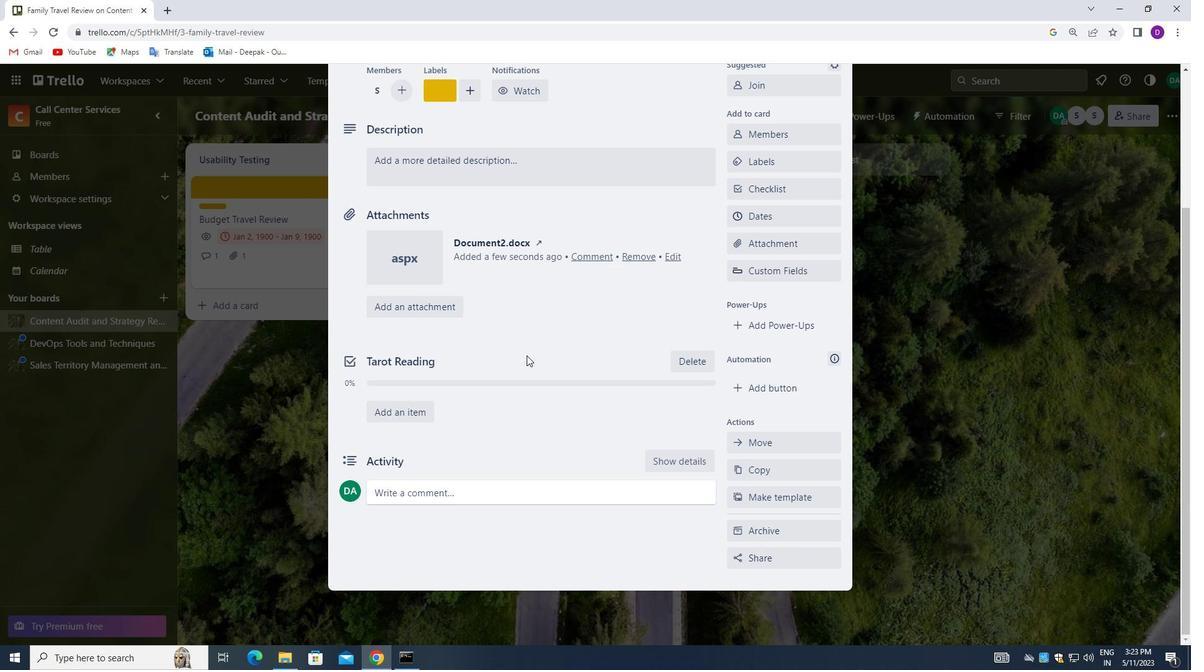 
Action: Mouse scrolled (527, 356) with delta (0, 0)
Screenshot: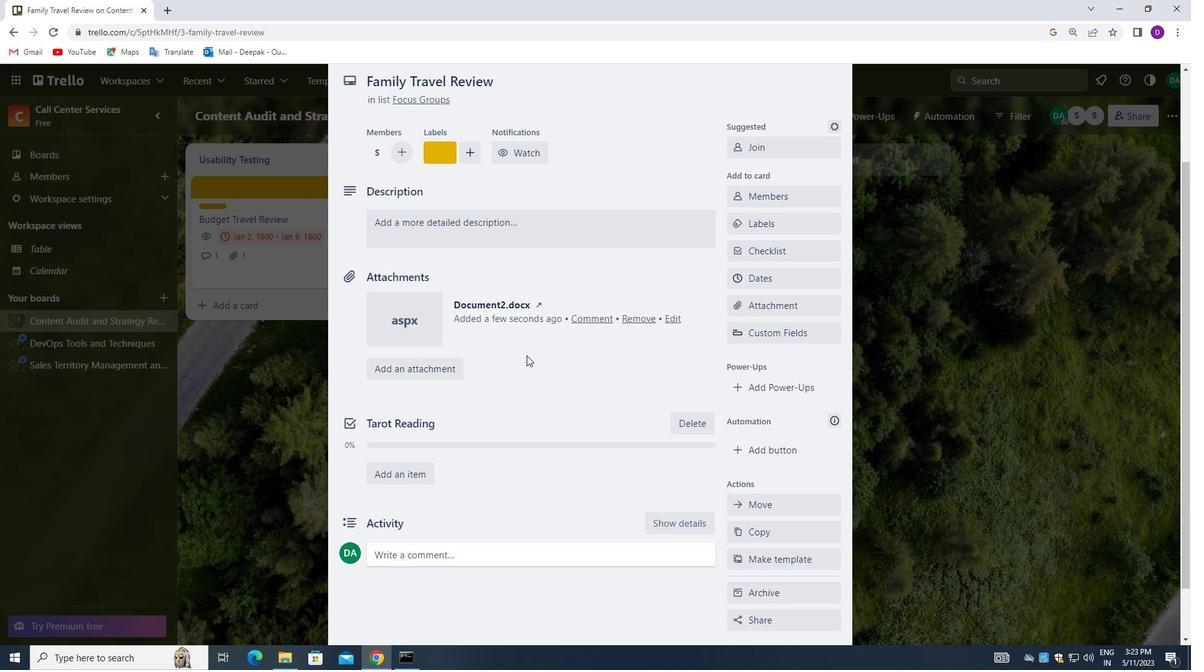 
Action: Mouse moved to (642, 388)
Screenshot: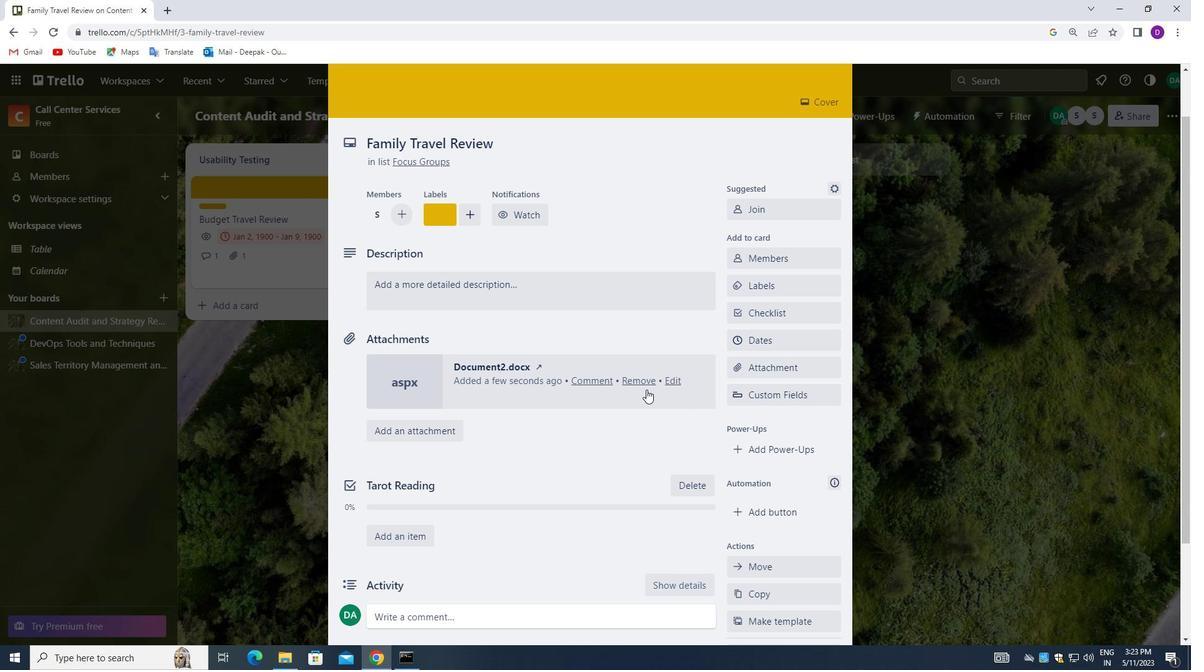 
Action: Mouse scrolled (642, 389) with delta (0, 0)
Screenshot: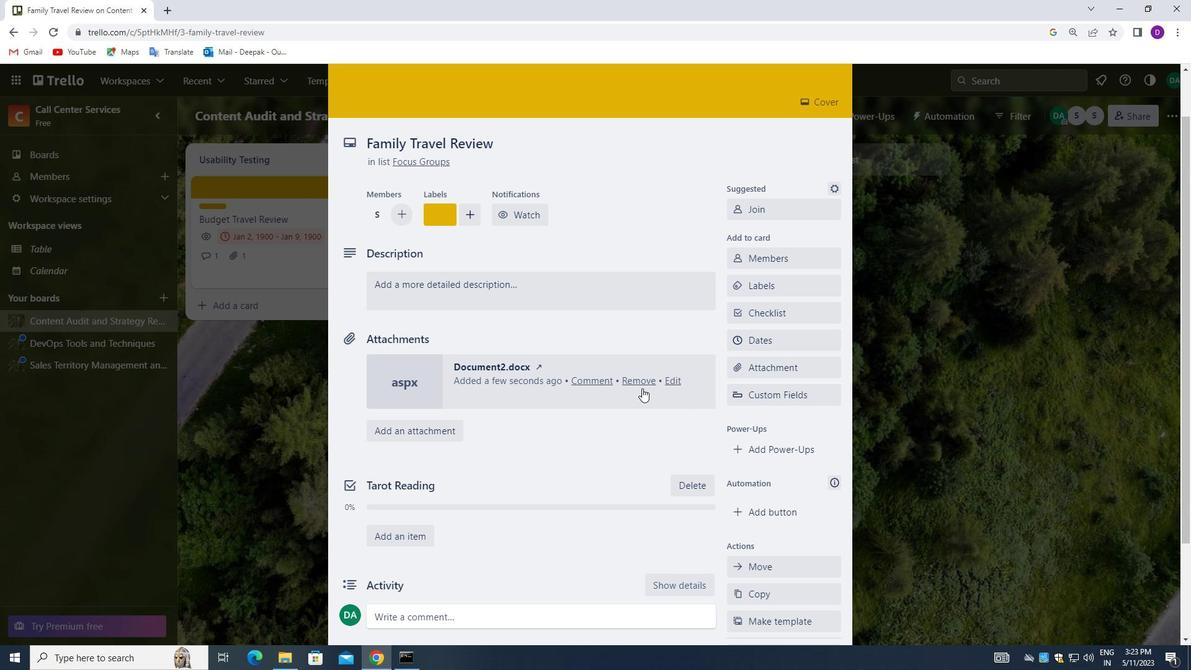 
Action: Mouse moved to (558, 405)
Screenshot: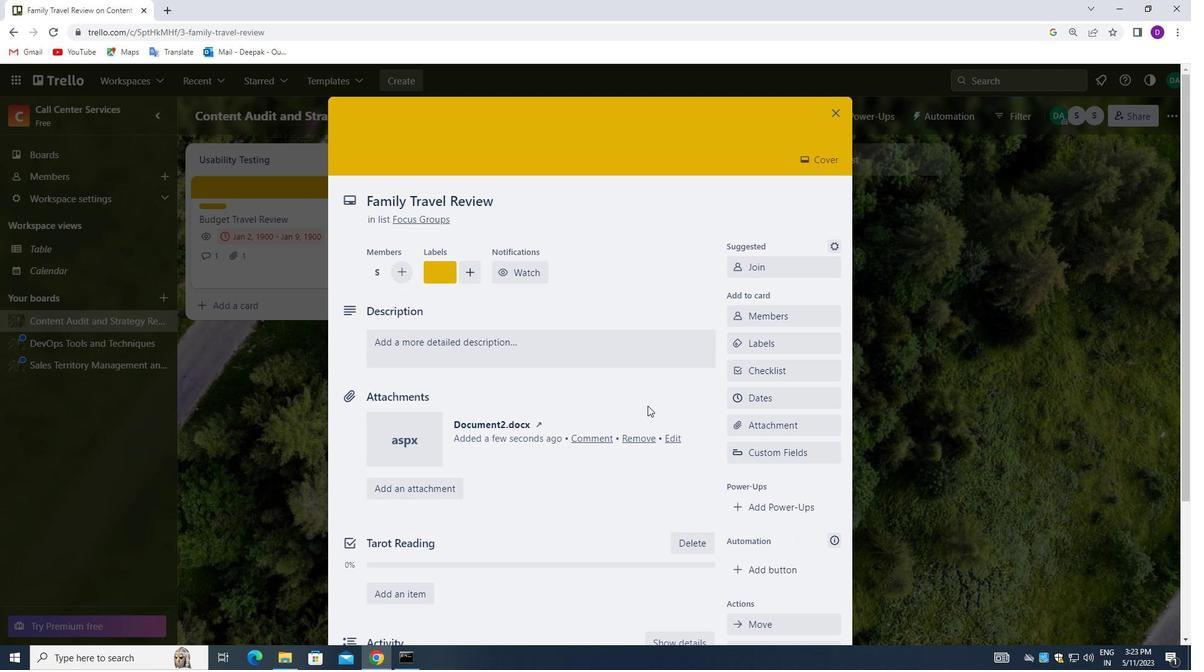 
Action: Mouse scrolled (558, 406) with delta (0, 0)
Screenshot: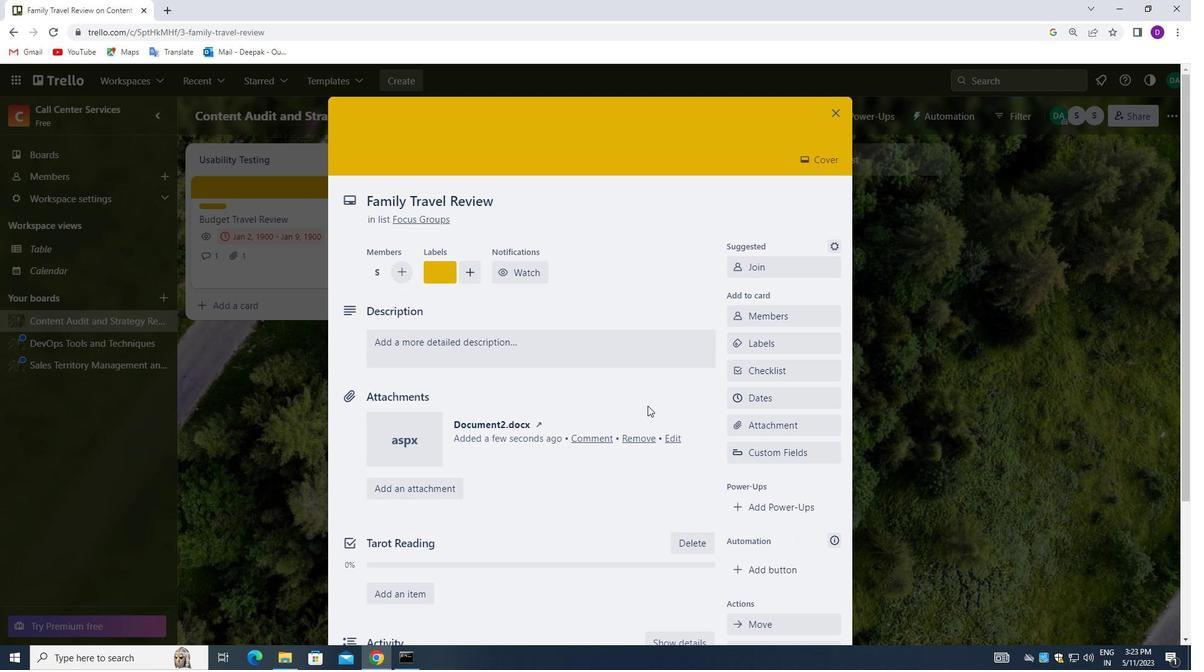 
Action: Mouse moved to (465, 347)
Screenshot: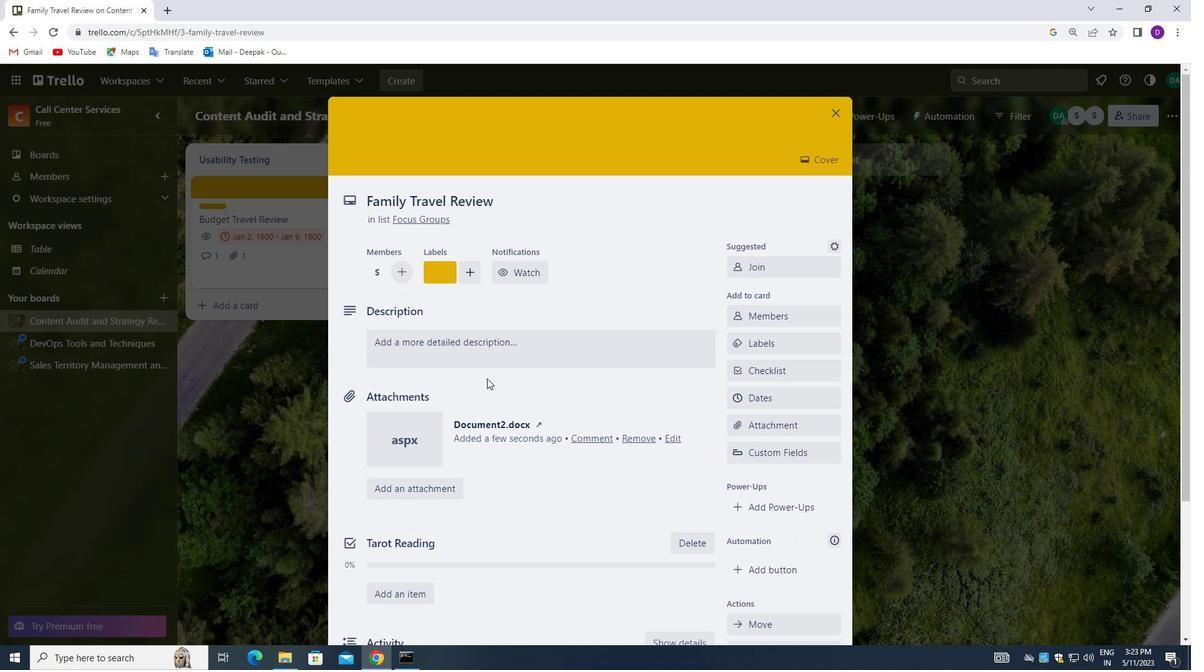 
Action: Mouse pressed left at (465, 347)
Screenshot: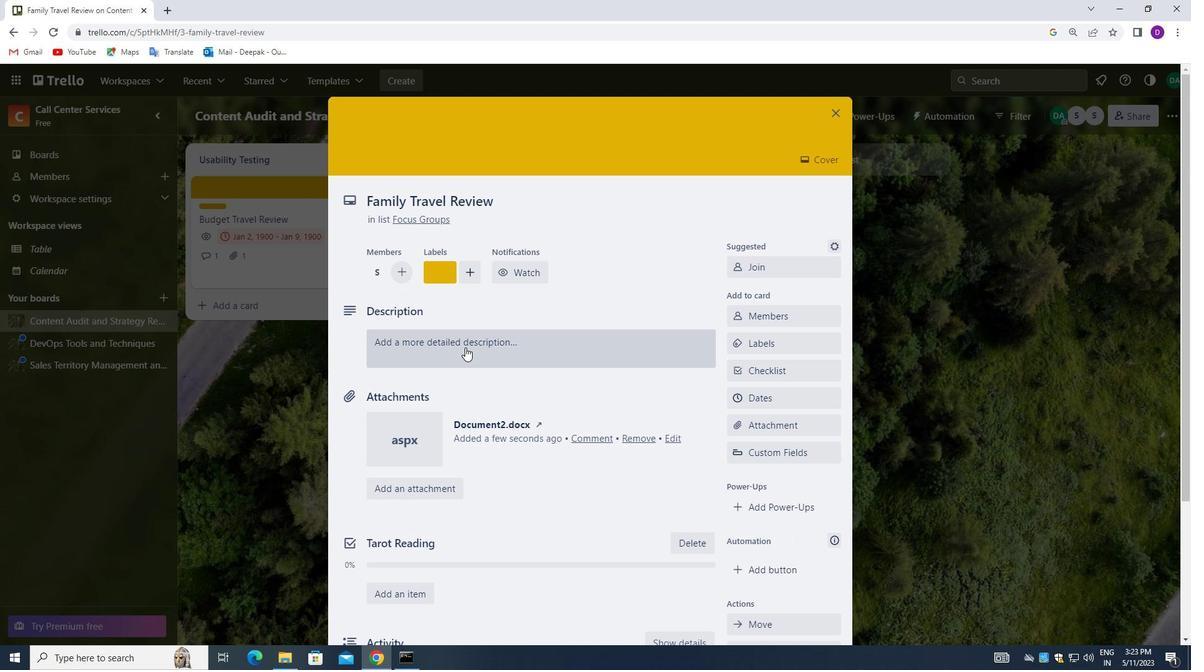 
Action: Mouse moved to (387, 401)
Screenshot: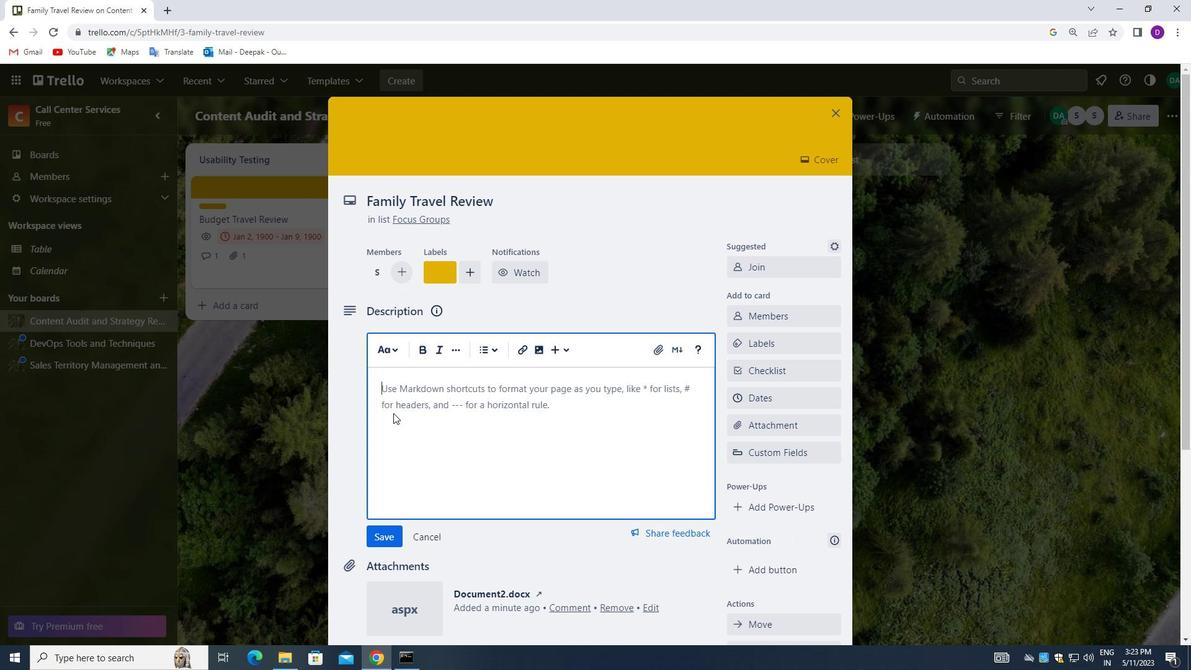 
Action: Mouse pressed left at (387, 401)
Screenshot: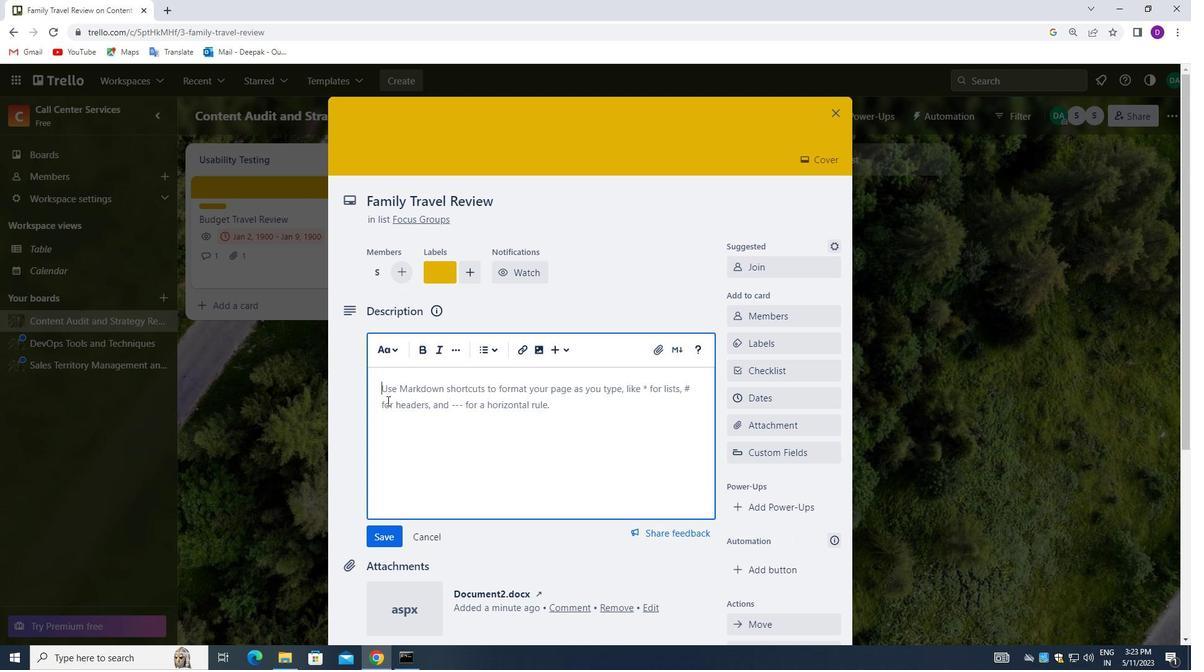 
Action: Key pressed <Key.shift>PLAN<Key.space>AND<Key.space>EXECUTE<Key.space>COMPANY<Key.space>TEAM-BUILDING<Key.space>WORKSHOP,
Screenshot: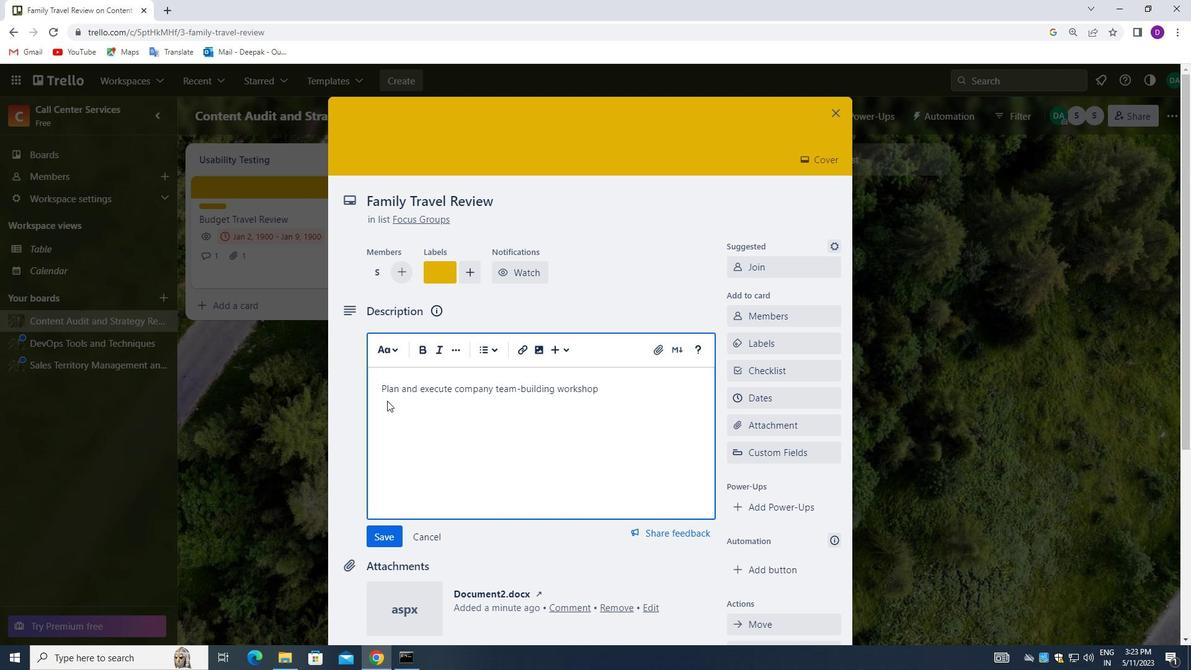 
Action: Mouse moved to (390, 532)
Screenshot: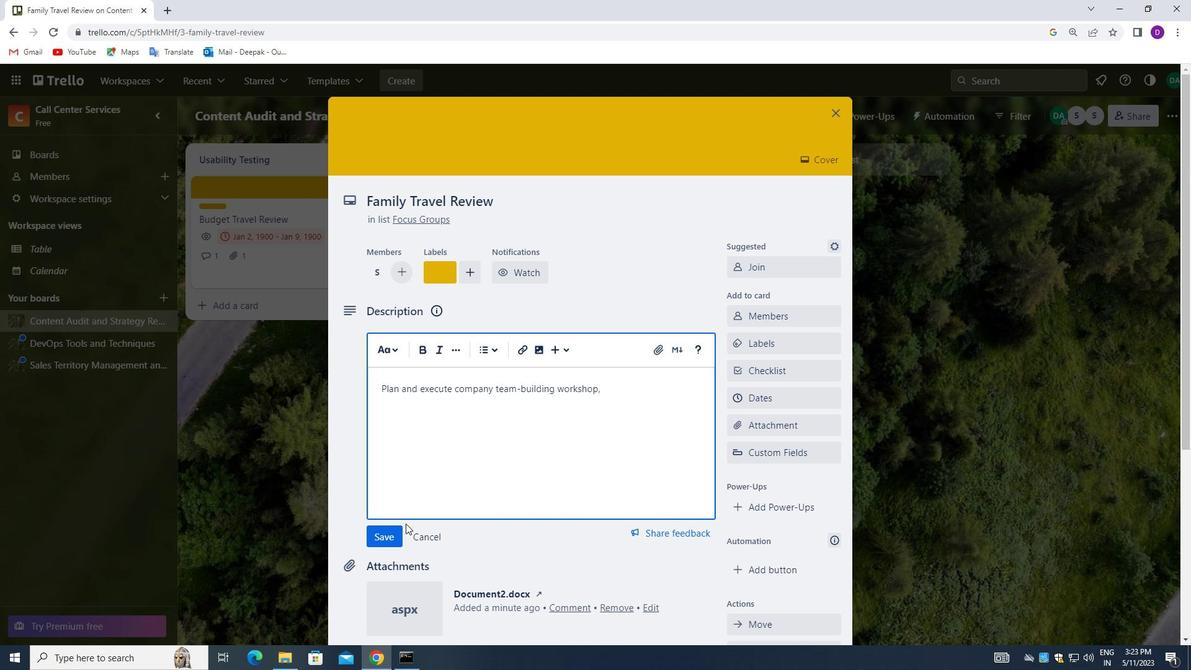 
Action: Mouse pressed left at (390, 532)
Screenshot: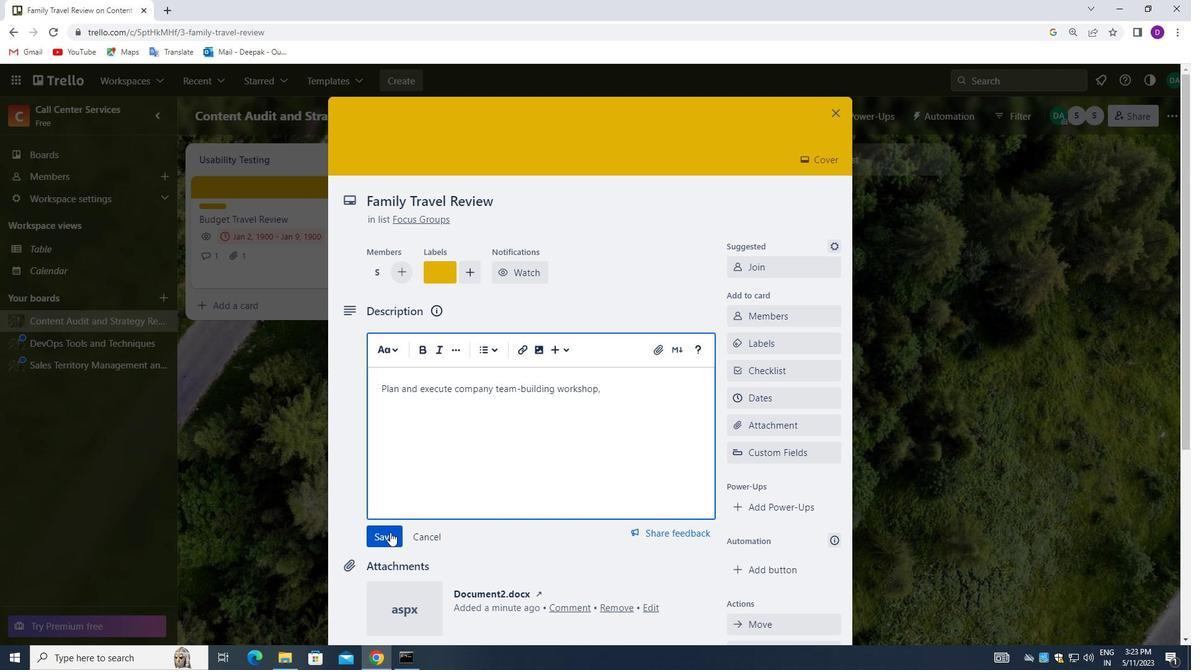 
Action: Mouse moved to (432, 523)
Screenshot: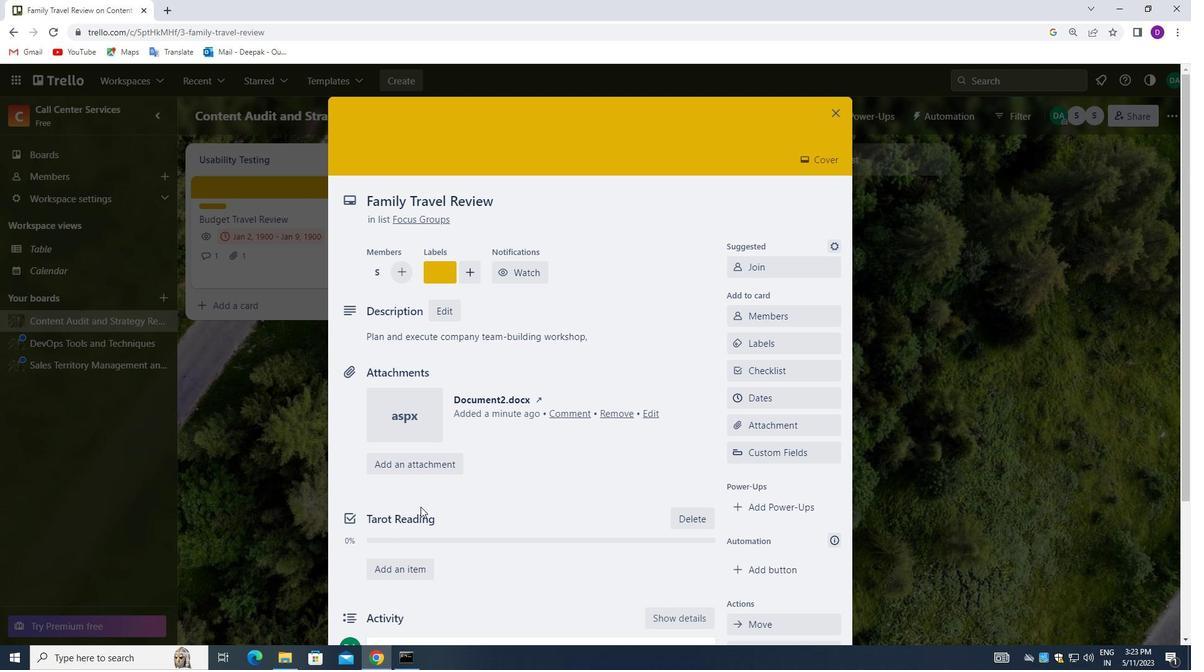 
Action: Mouse scrolled (432, 522) with delta (0, 0)
Screenshot: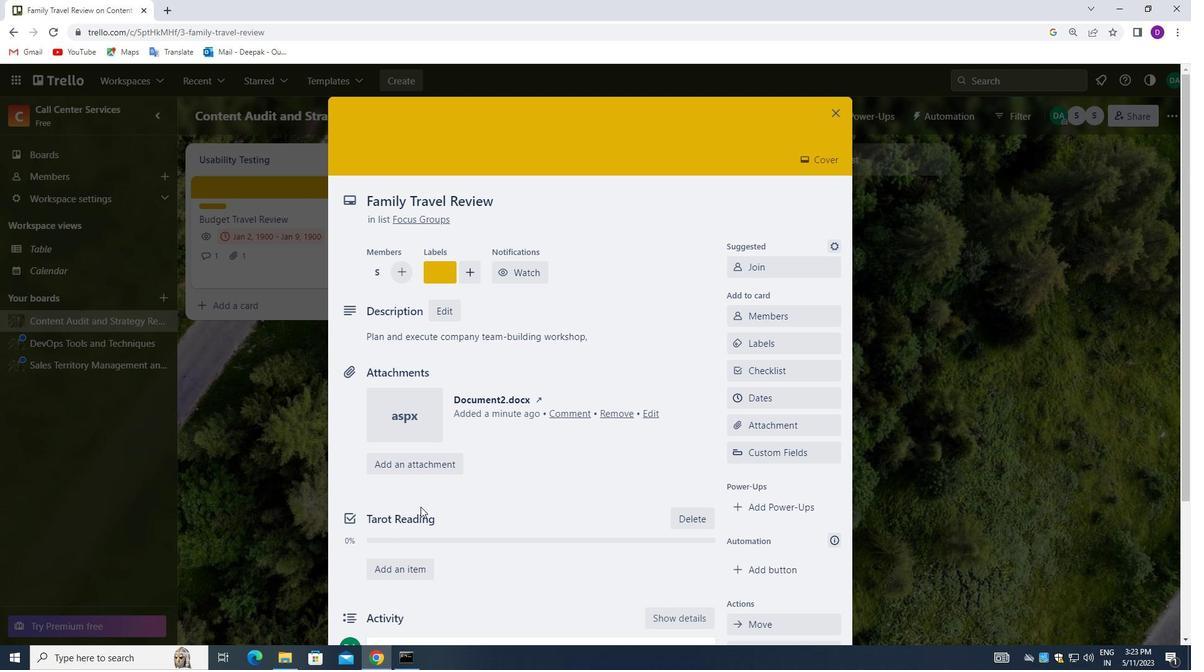 
Action: Mouse moved to (438, 523)
Screenshot: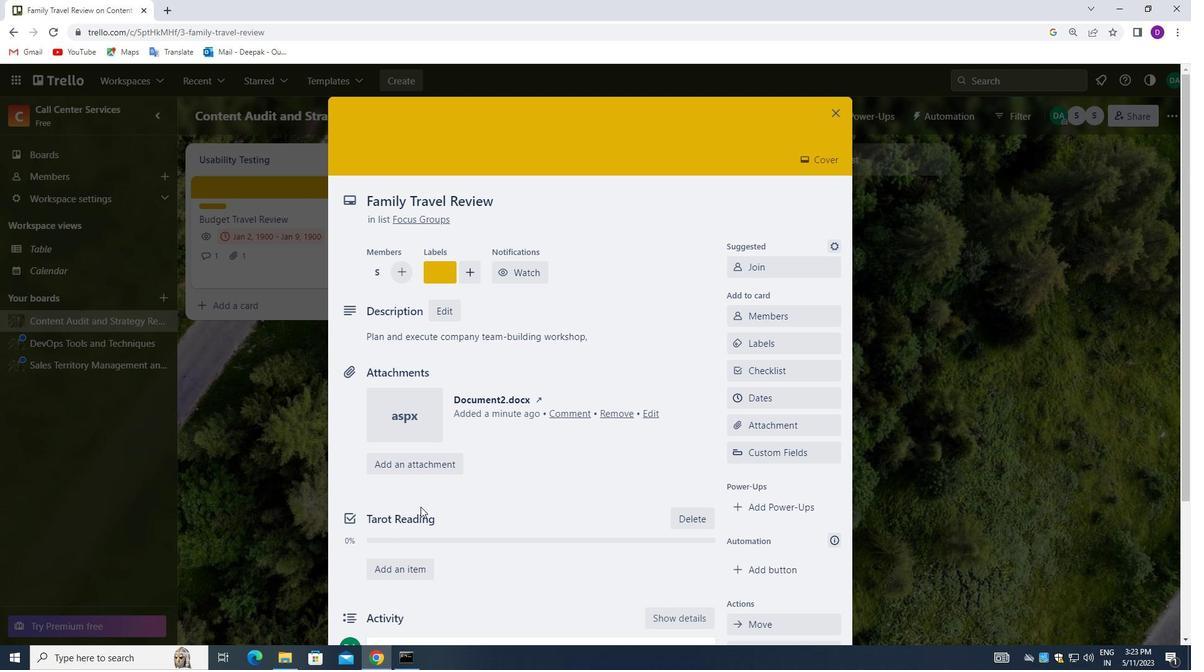 
Action: Mouse scrolled (438, 522) with delta (0, 0)
Screenshot: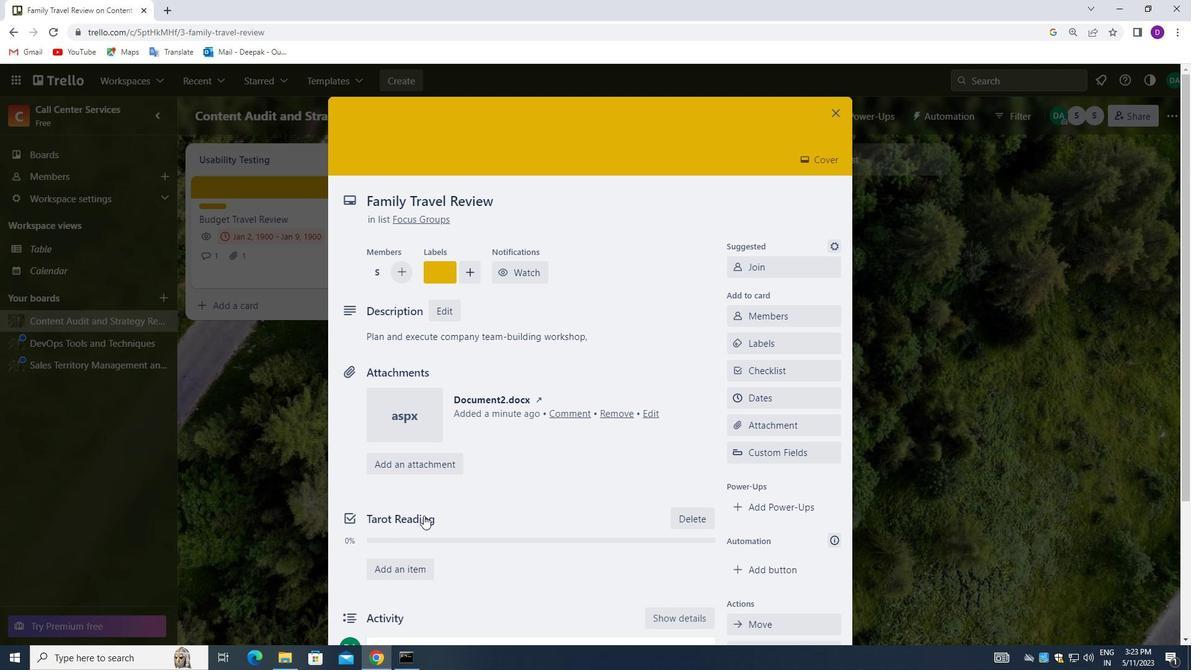 
Action: Mouse moved to (460, 525)
Screenshot: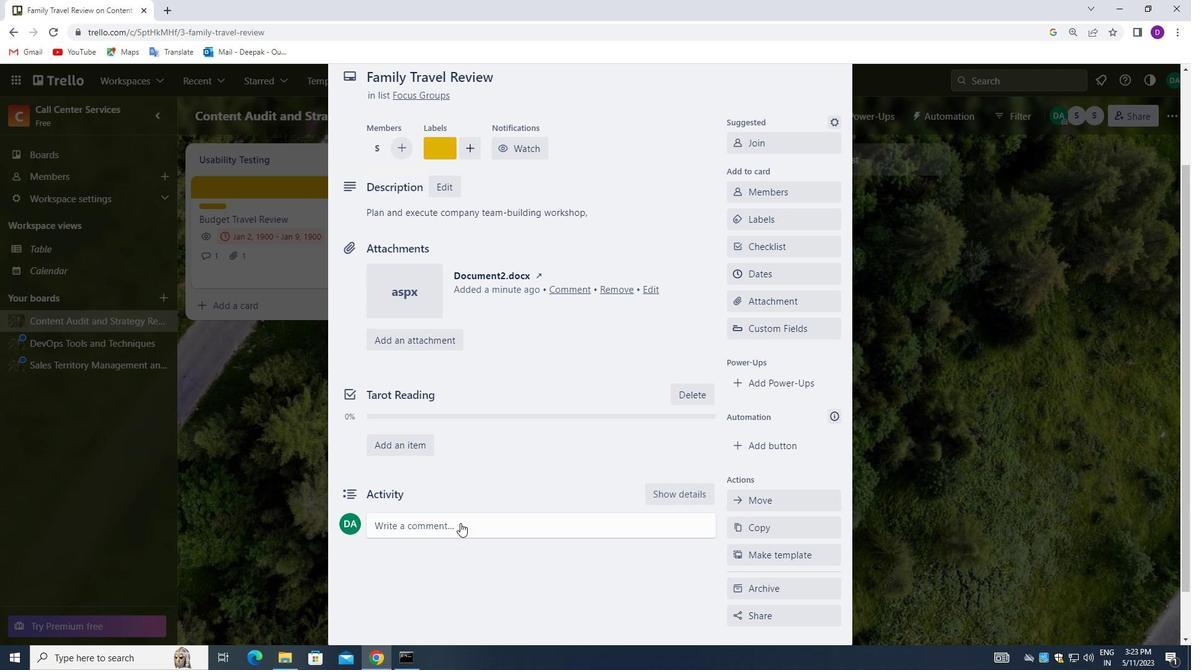 
Action: Mouse pressed left at (460, 525)
Screenshot: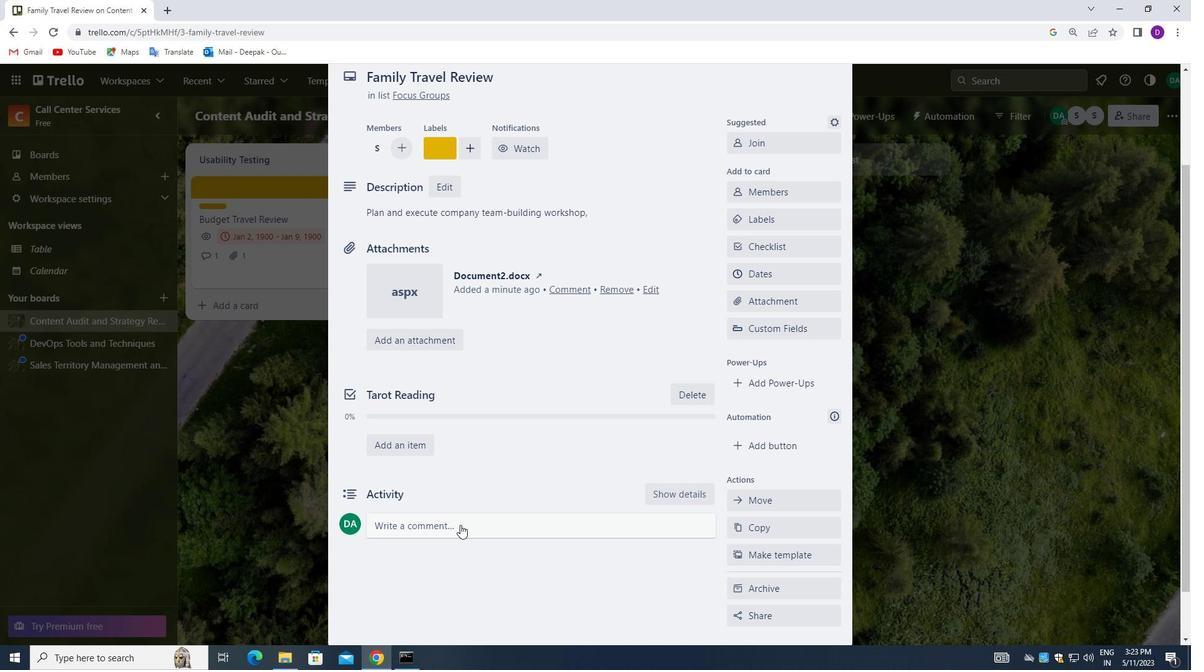 
Action: Mouse moved to (437, 565)
Screenshot: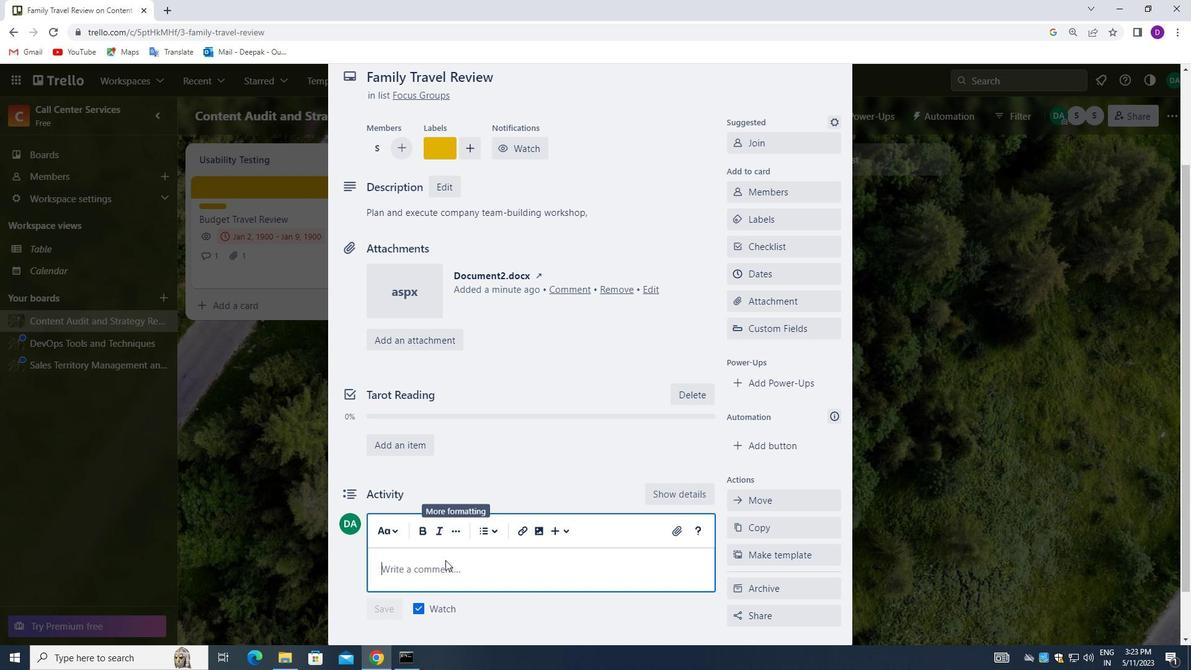 
Action: Mouse pressed left at (437, 565)
Screenshot: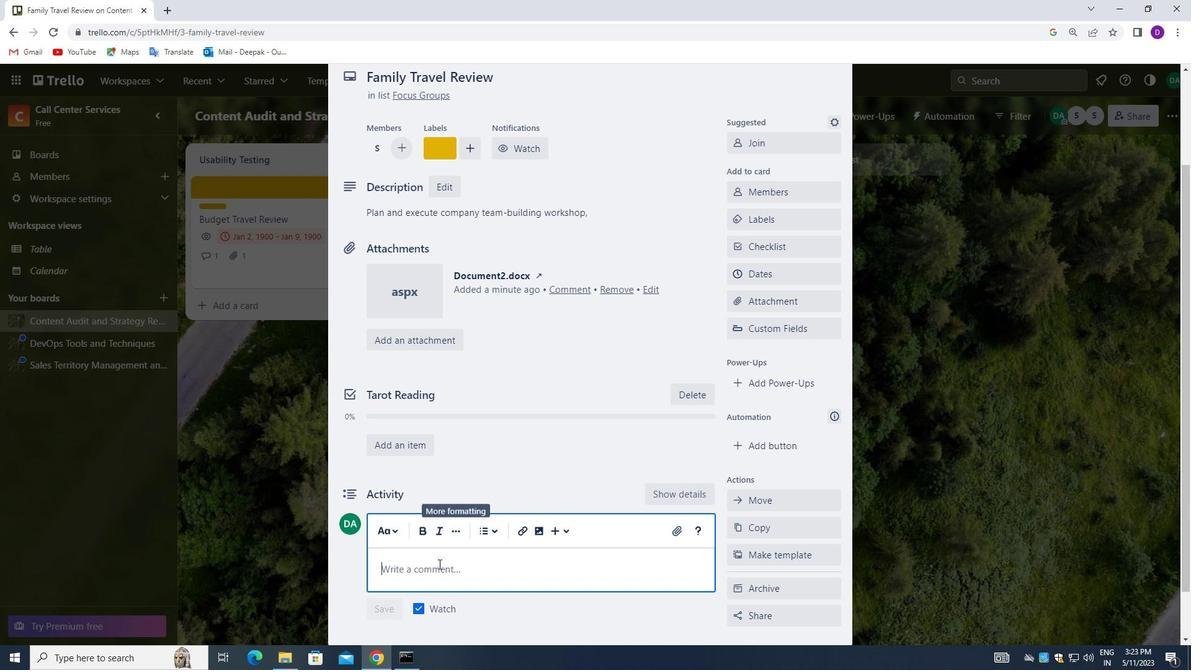 
Action: Mouse moved to (463, 440)
Screenshot: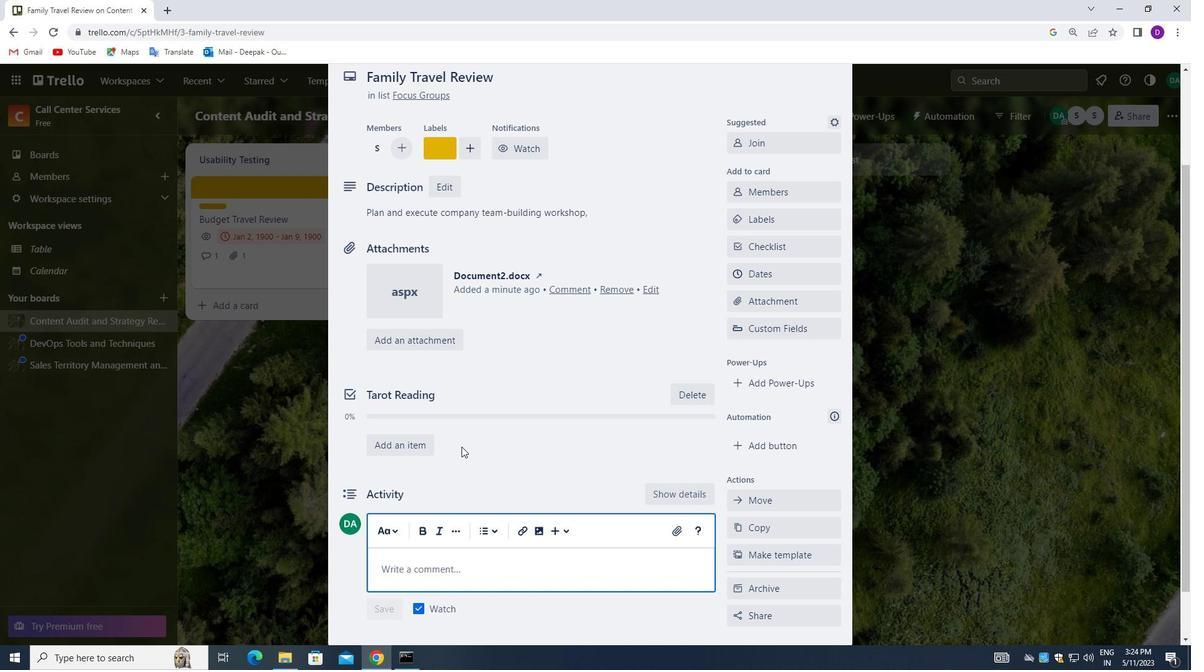
Action: Key pressed <Key.shift>LET<Key.space>US<Key.space>APPROACH<Key.space>THIS<Key.space>TAL<Key.backspace>SK<Key.space>WITH<Key.space>A<Key.space>SENSE<Key.space>OF<Key.space>TRANSPARENCY<Key.space>AN<Key.space><Key.backspace>D<Key.space>OPEN<Key.space>COMMUNICATION,<Key.space>ENSU<Key.backspace>URING<Key.space>TAT<Key.space><Key.backspace><Key.backspace><Key.backspace>HAT<Key.space>ALL<Key.space>A<Key.backspace>STAKEHOLDERS<Key.space>ARE<Key.space>INFORMED<Key.space>AND<Key.space>INVOLVED.
Screenshot: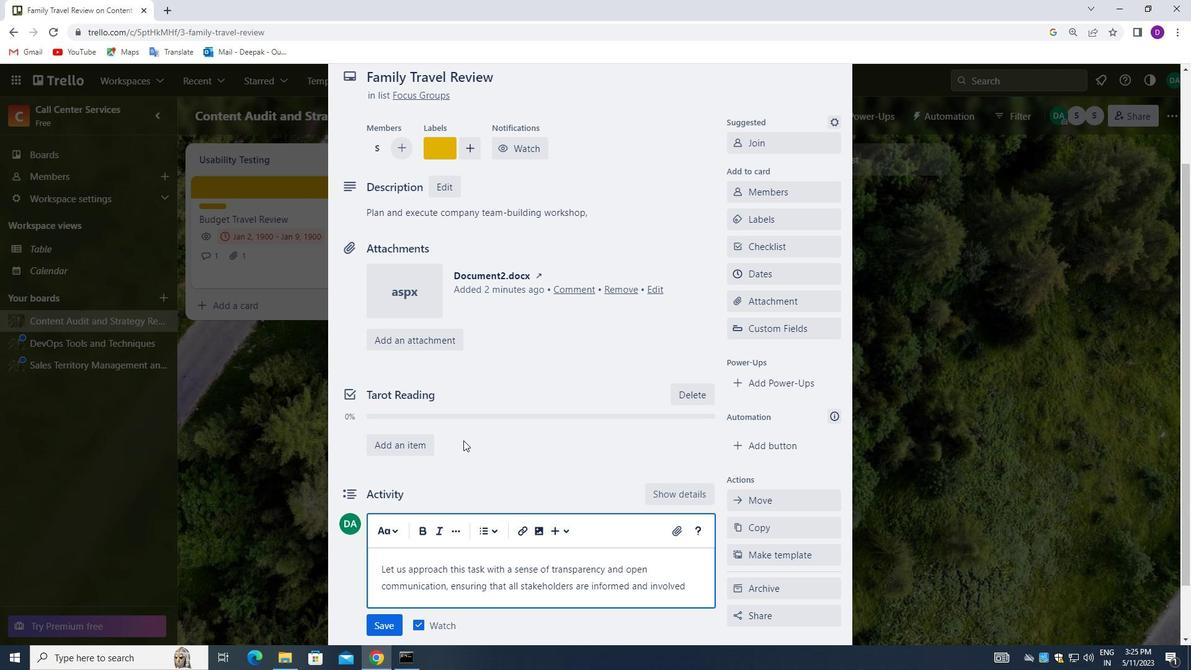 
Action: Mouse moved to (427, 526)
Screenshot: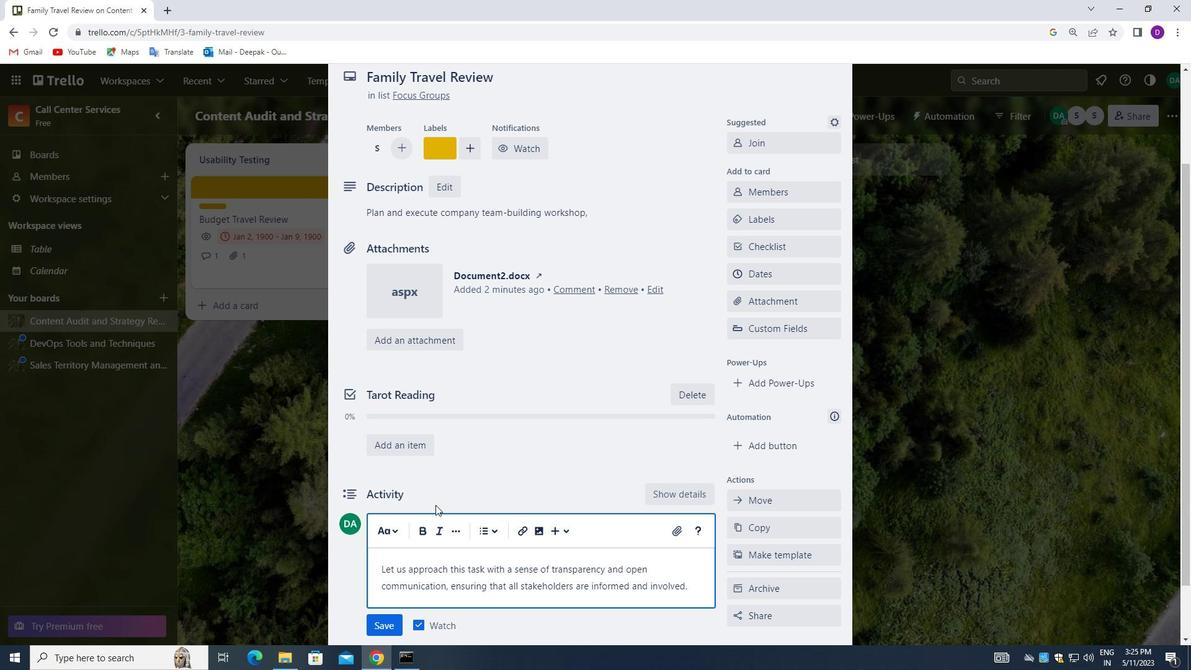 
Action: Mouse scrolled (427, 525) with delta (0, 0)
Screenshot: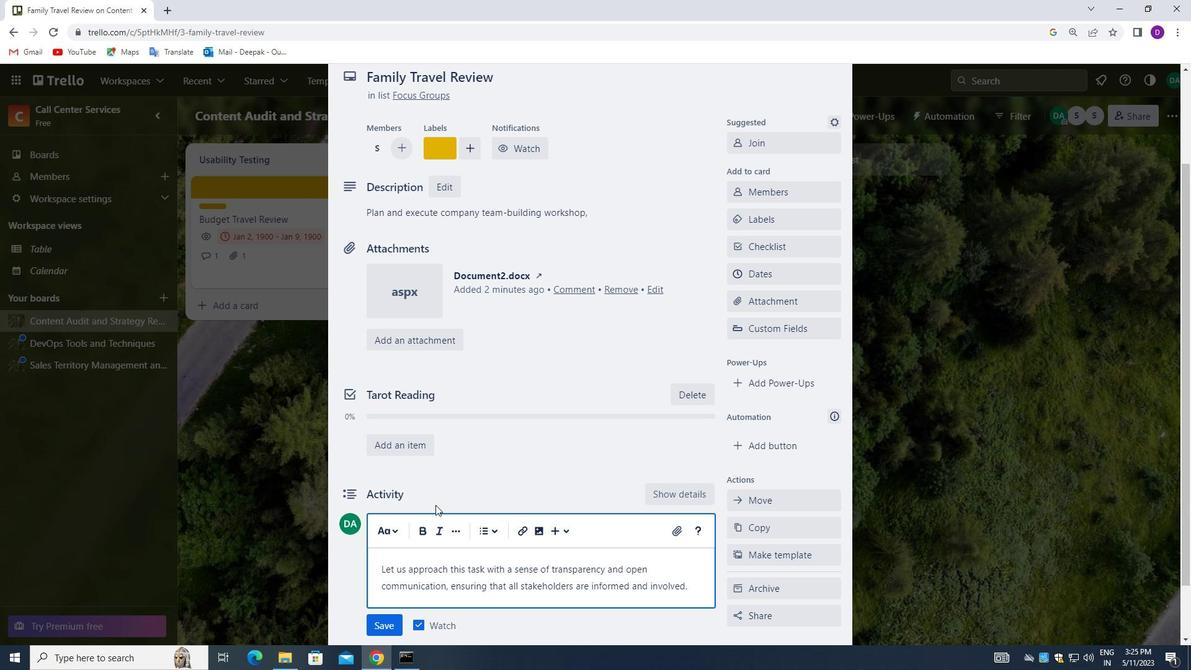 
Action: Mouse moved to (384, 559)
Screenshot: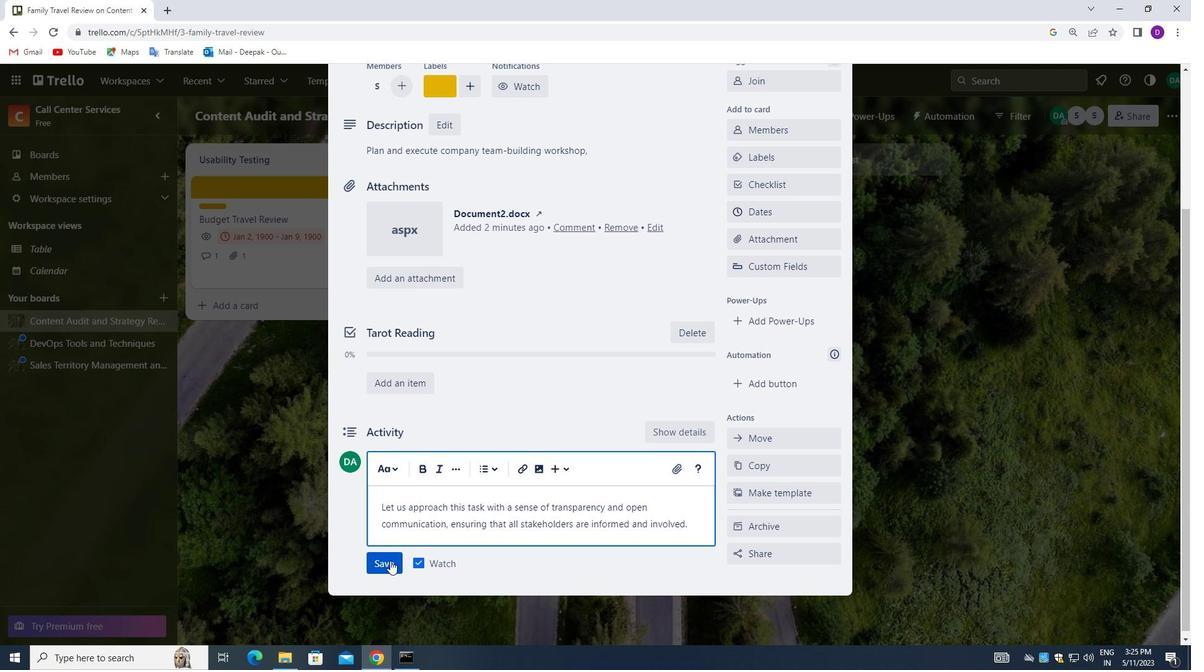 
Action: Mouse pressed left at (384, 559)
Screenshot: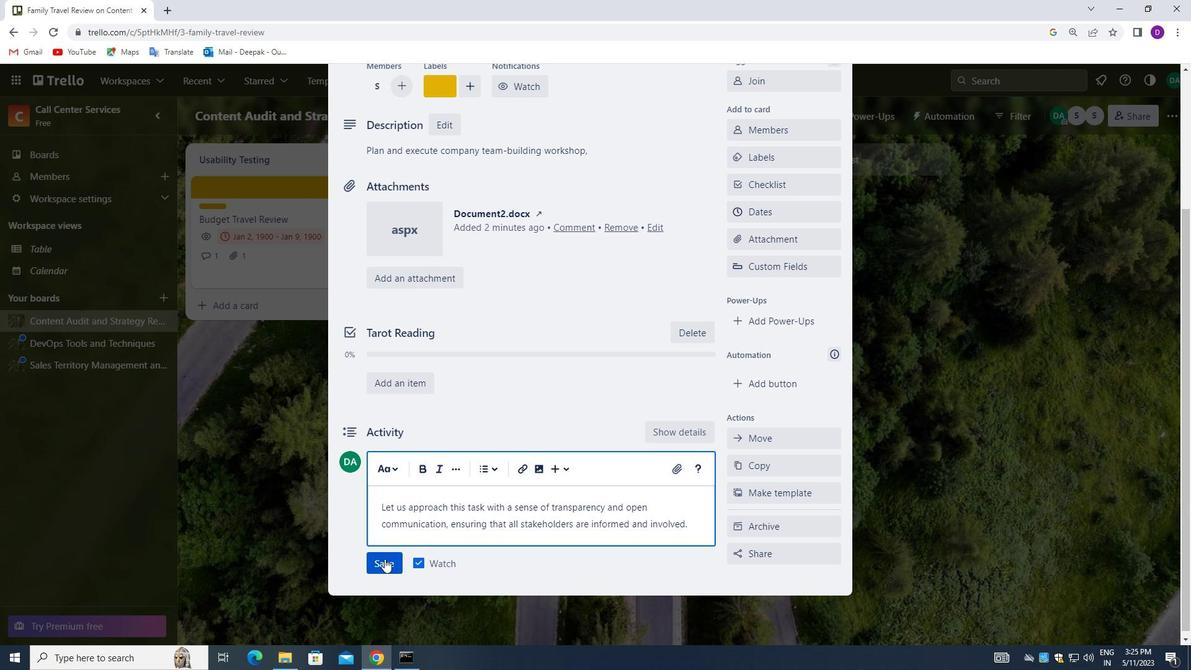 
Action: Mouse moved to (778, 210)
Screenshot: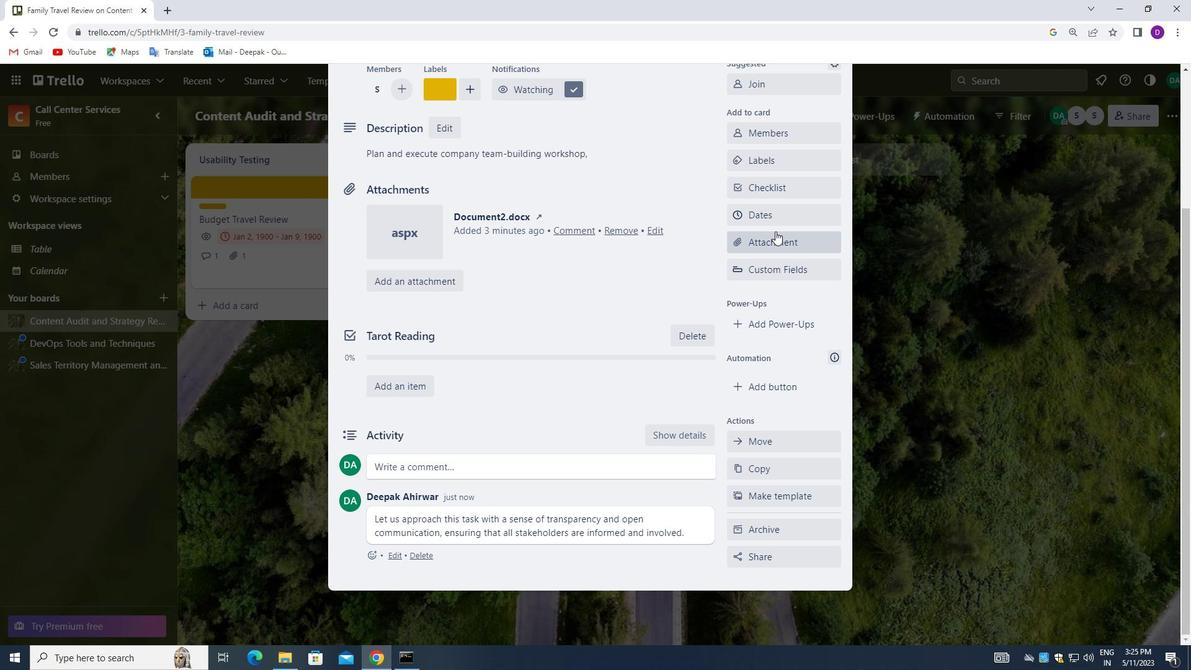
Action: Mouse pressed left at (778, 210)
Screenshot: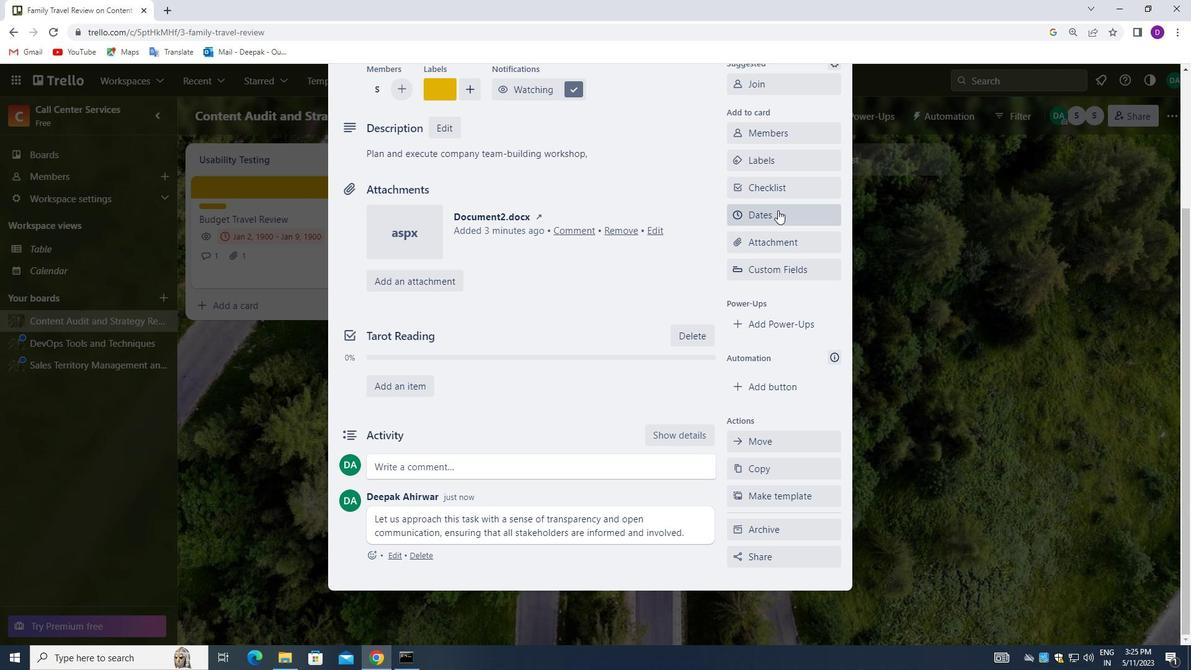 
Action: Mouse moved to (739, 361)
Screenshot: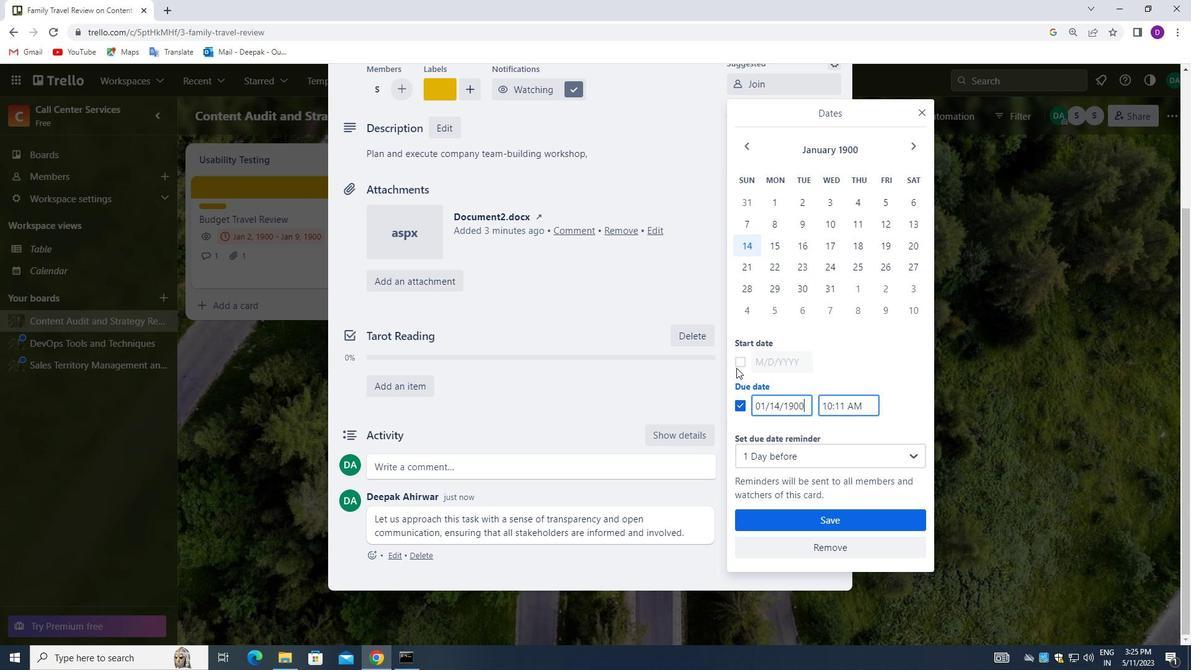 
Action: Mouse pressed left at (739, 361)
Screenshot: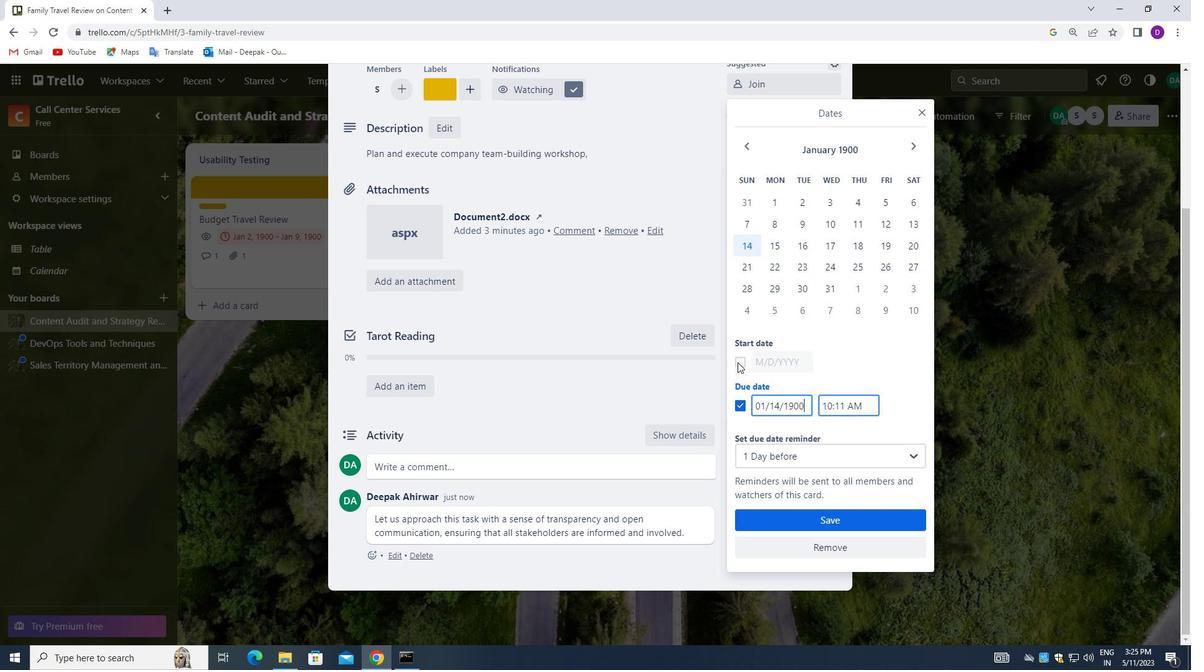 
Action: Mouse moved to (805, 360)
Screenshot: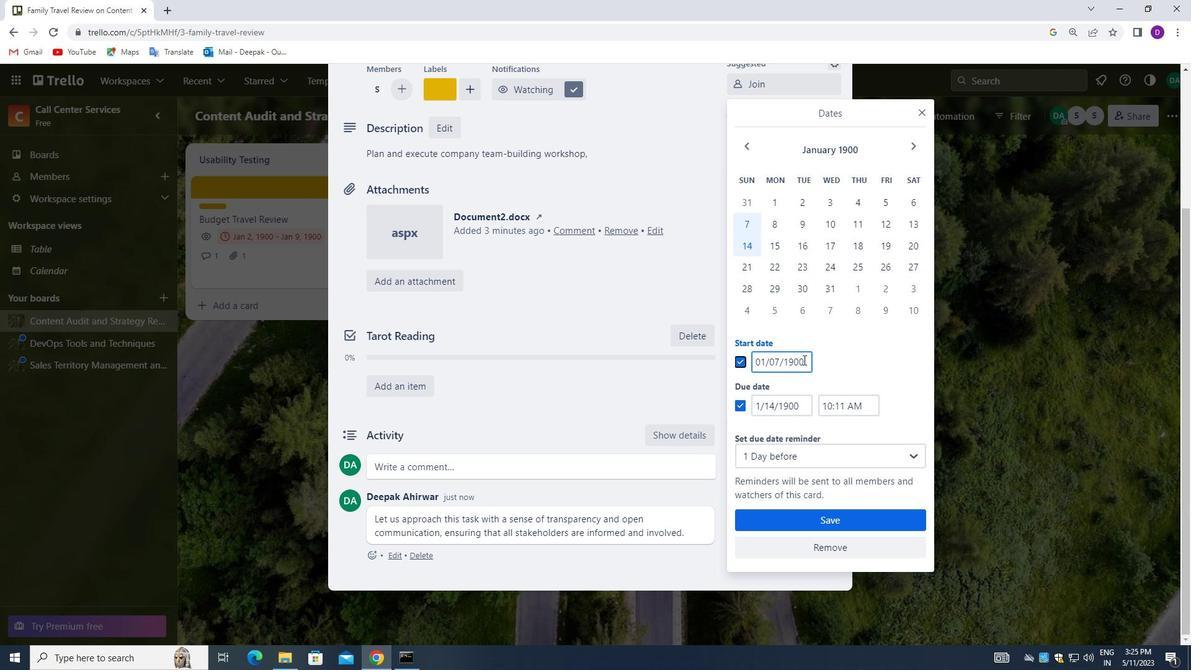 
Action: Mouse pressed left at (805, 360)
Screenshot: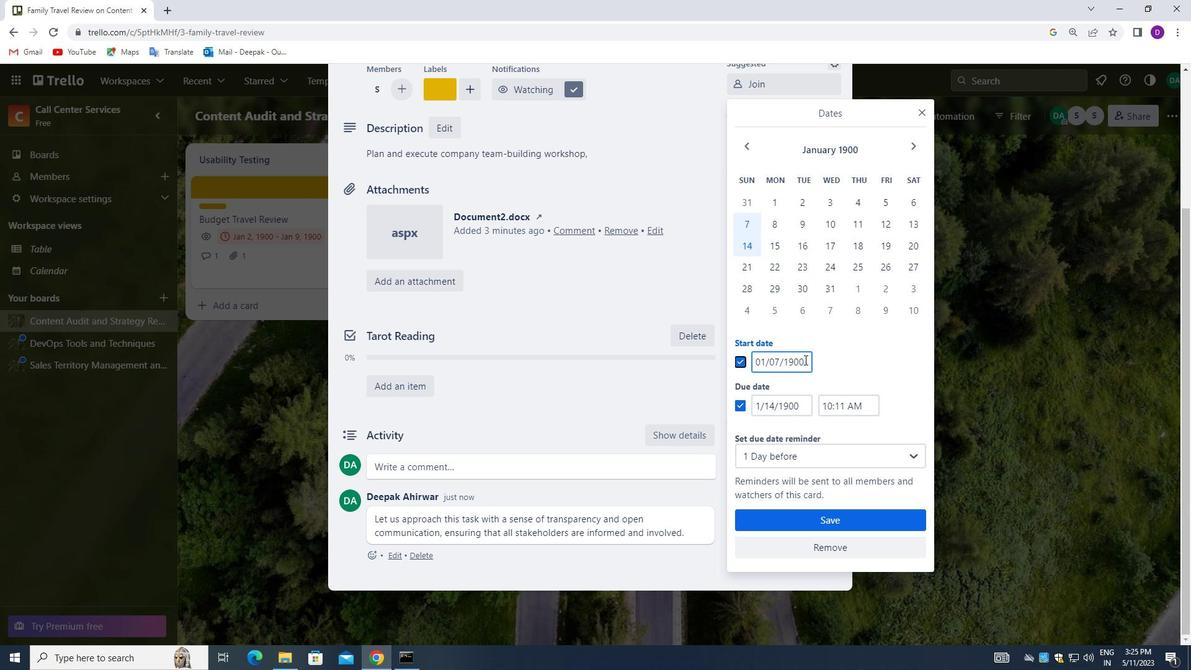 
Action: Mouse moved to (787, 366)
Screenshot: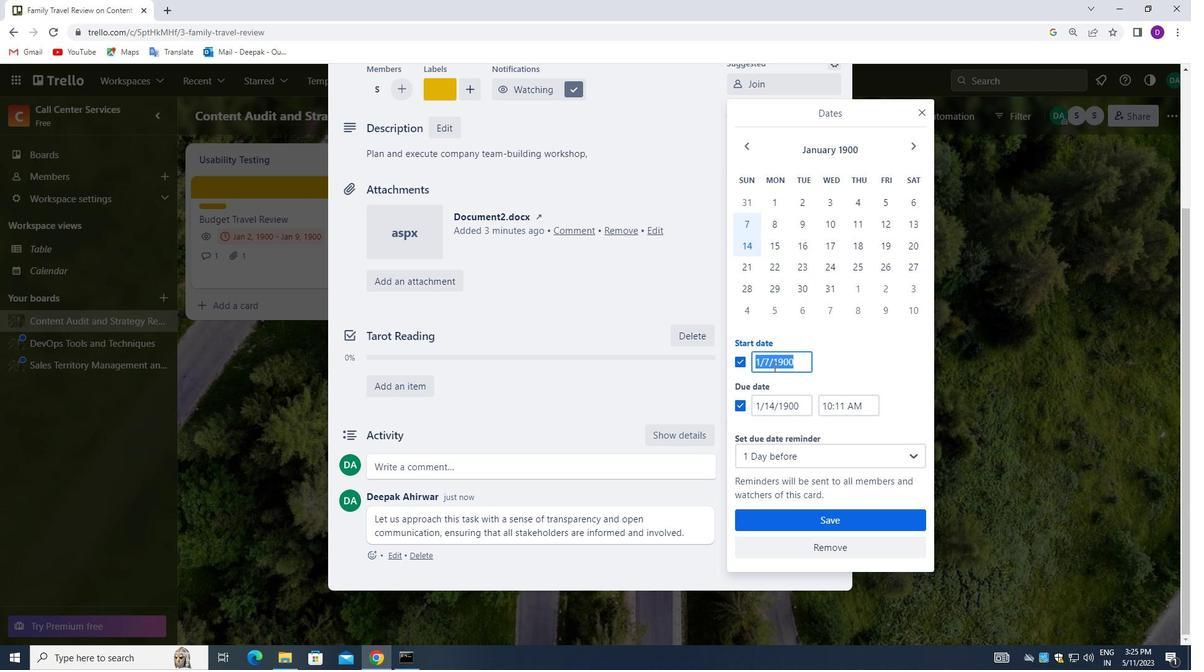 
Action: Mouse scrolled (787, 366) with delta (0, 0)
Screenshot: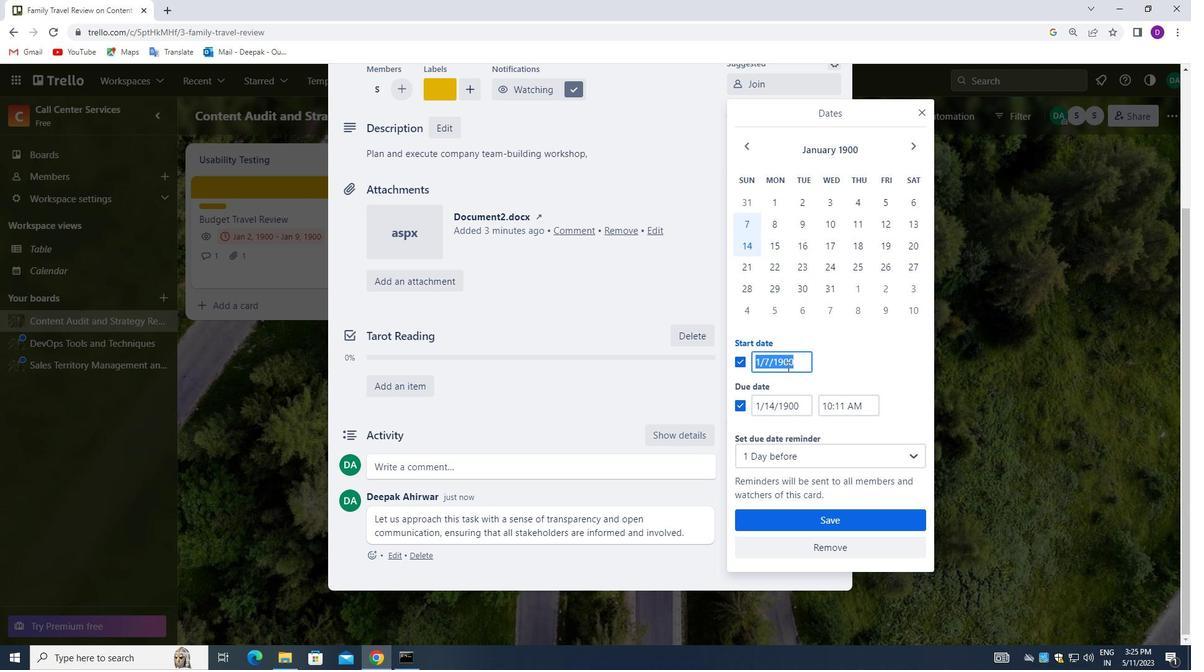 
Action: Key pressed <Key.backspace>01/08/1900
Screenshot: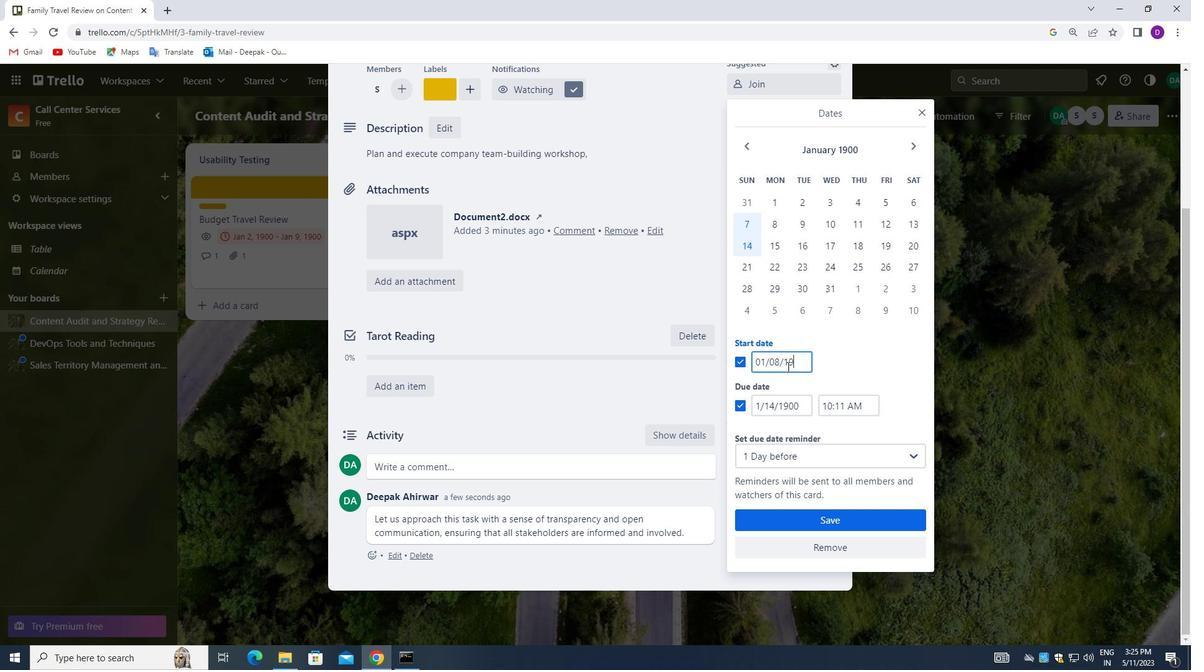 
Action: Mouse moved to (802, 404)
Screenshot: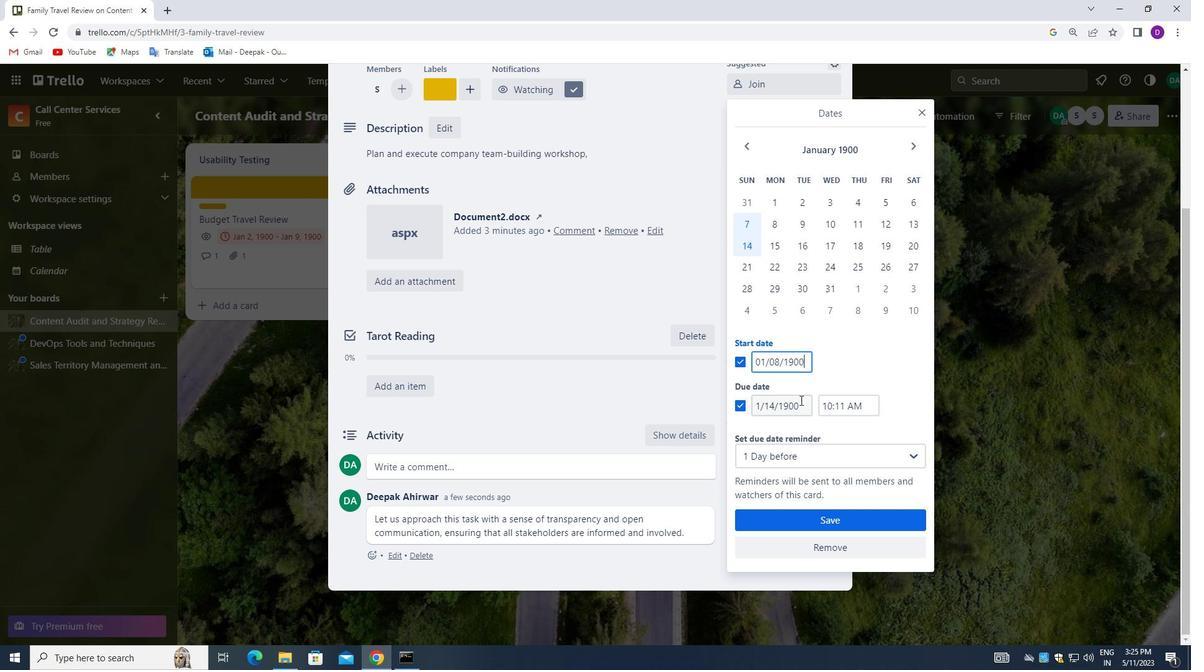 
Action: Mouse pressed left at (802, 404)
Screenshot: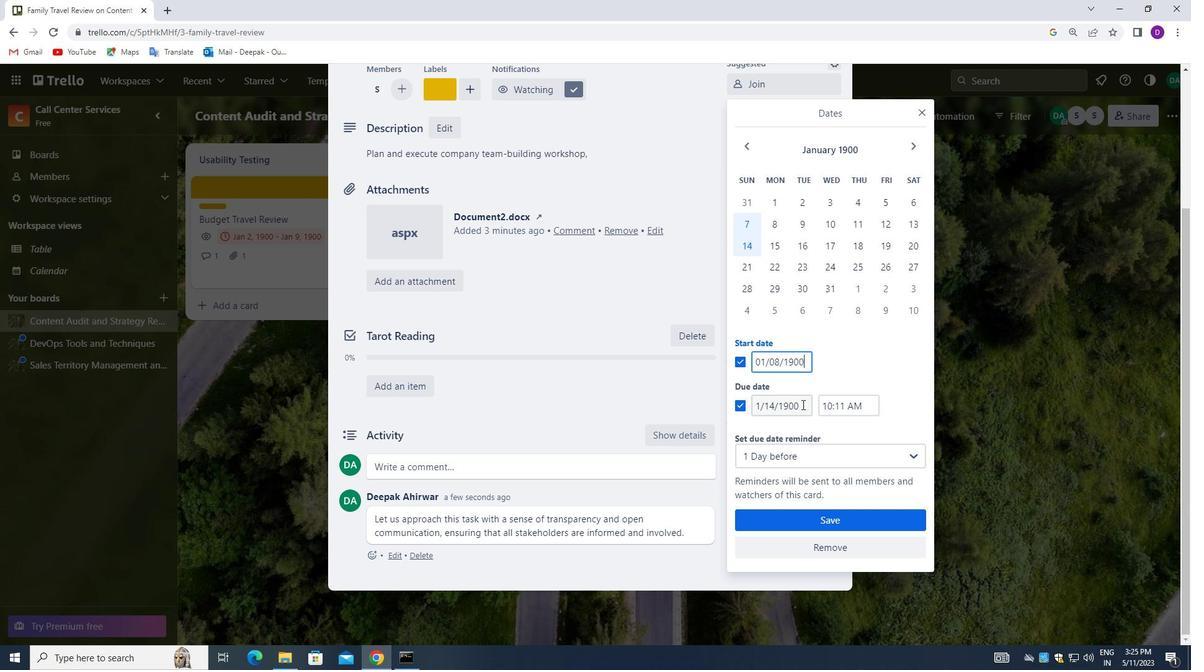 
Action: Mouse moved to (764, 407)
Screenshot: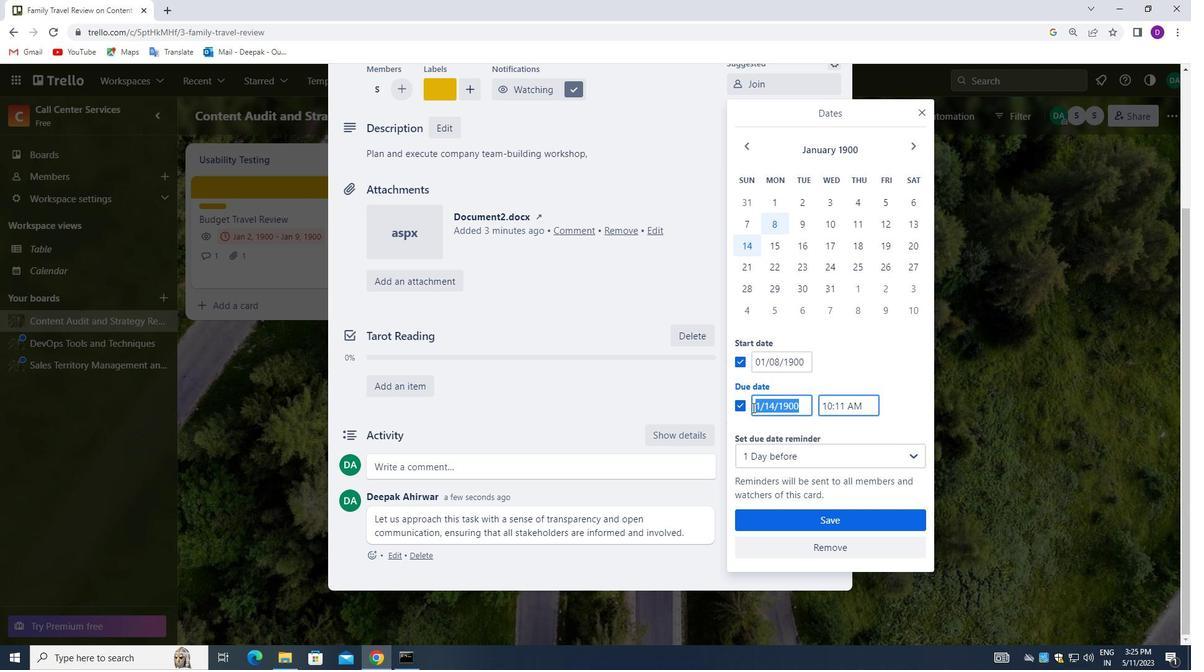 
Action: Key pressed <Key.backspace>01/15/1900
Screenshot: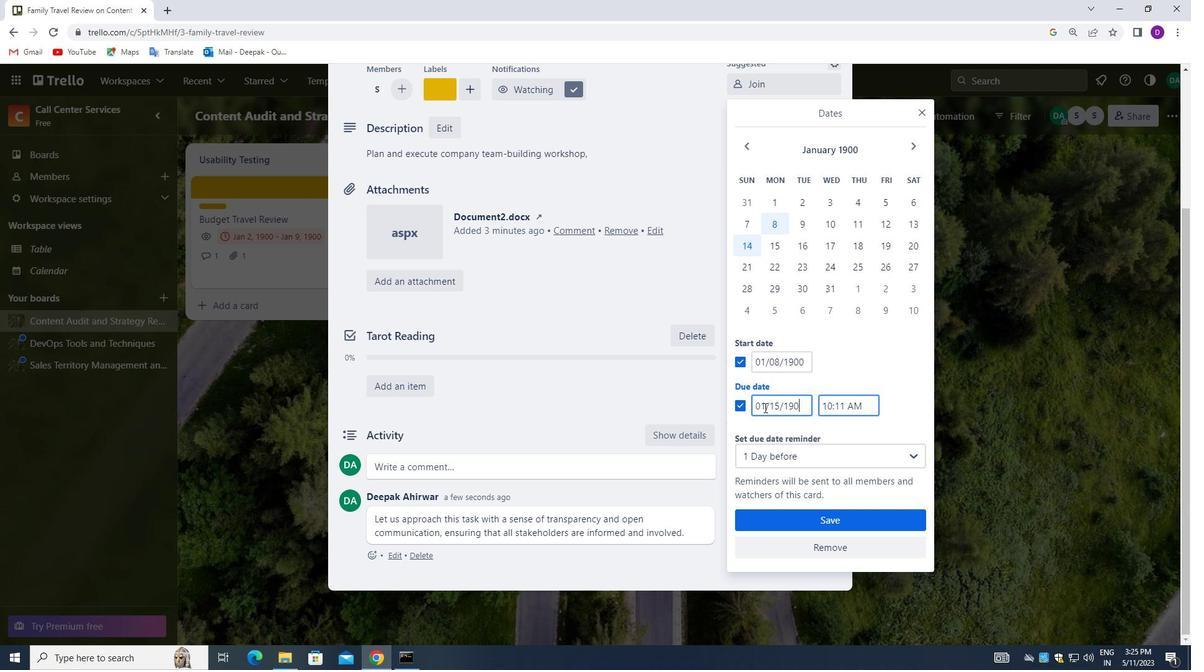 
Action: Mouse moved to (836, 517)
Screenshot: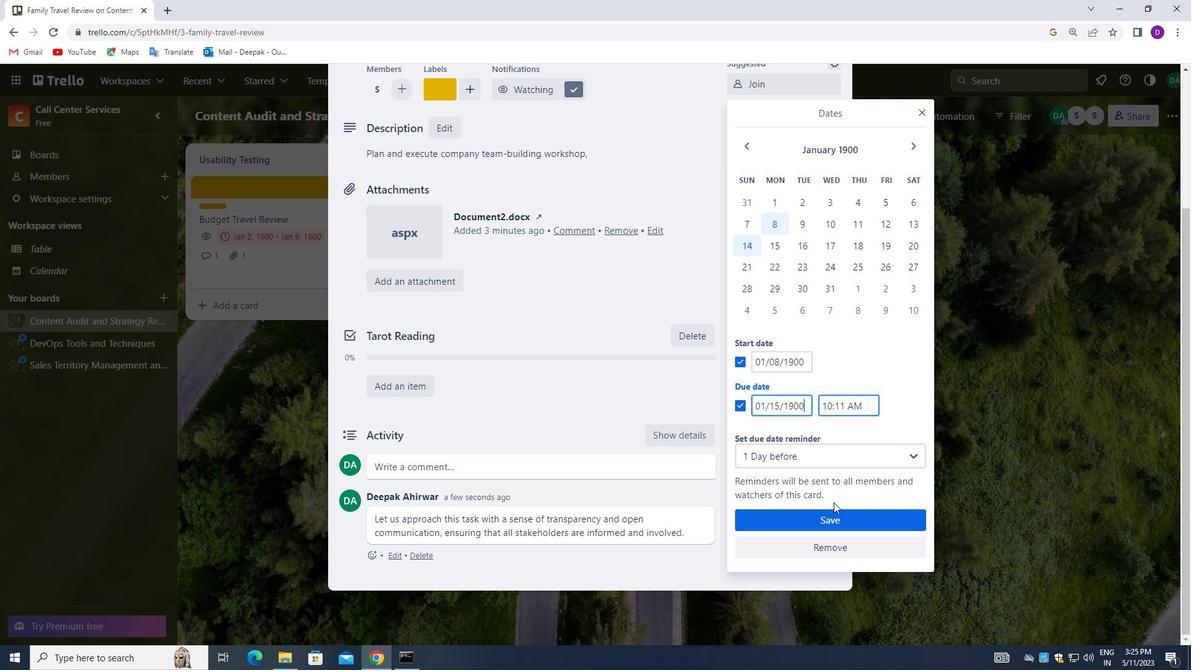 
Action: Mouse pressed left at (836, 517)
Screenshot: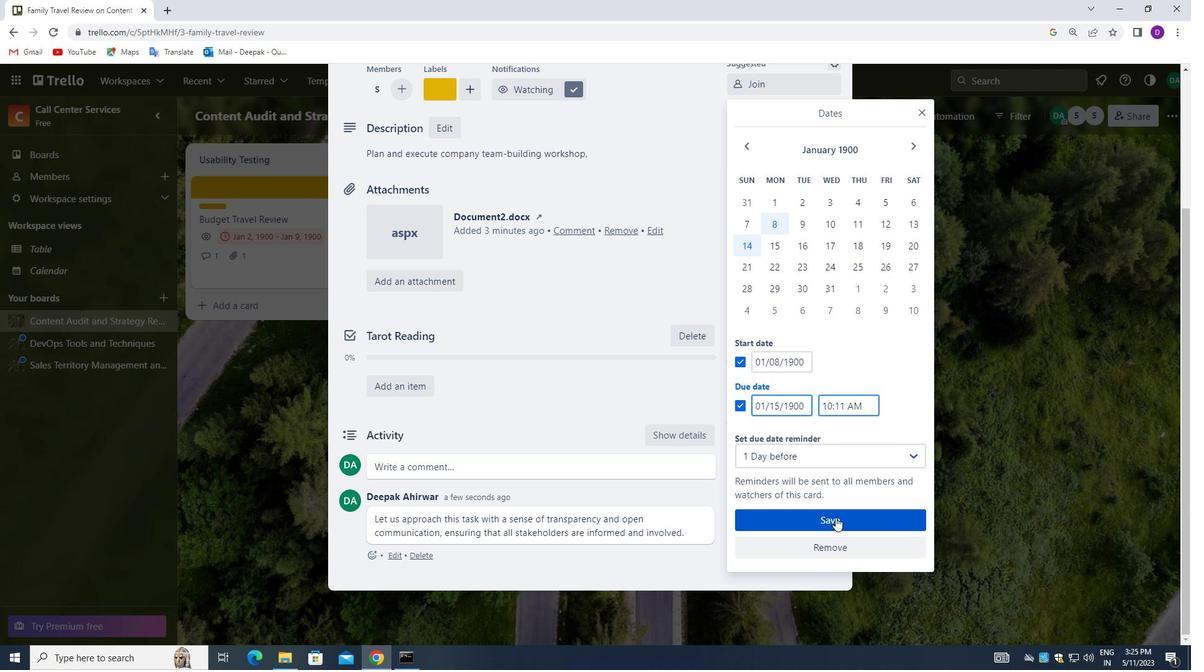 
Action: Mouse moved to (604, 387)
Screenshot: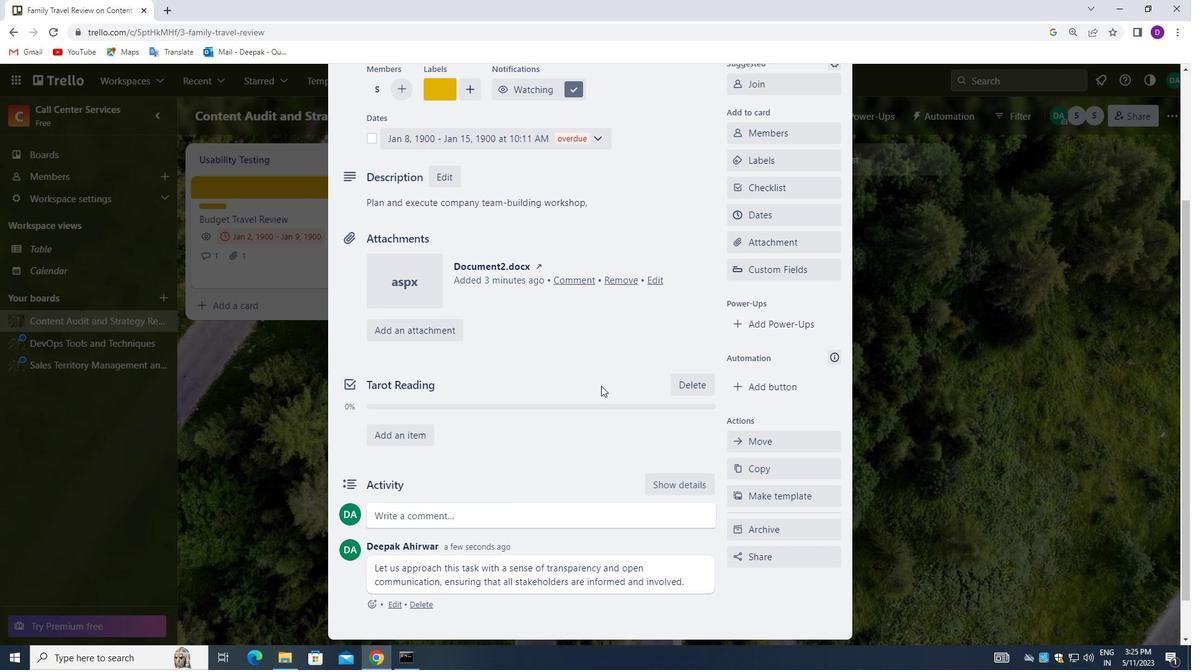 
Action: Mouse scrolled (604, 387) with delta (0, 0)
Screenshot: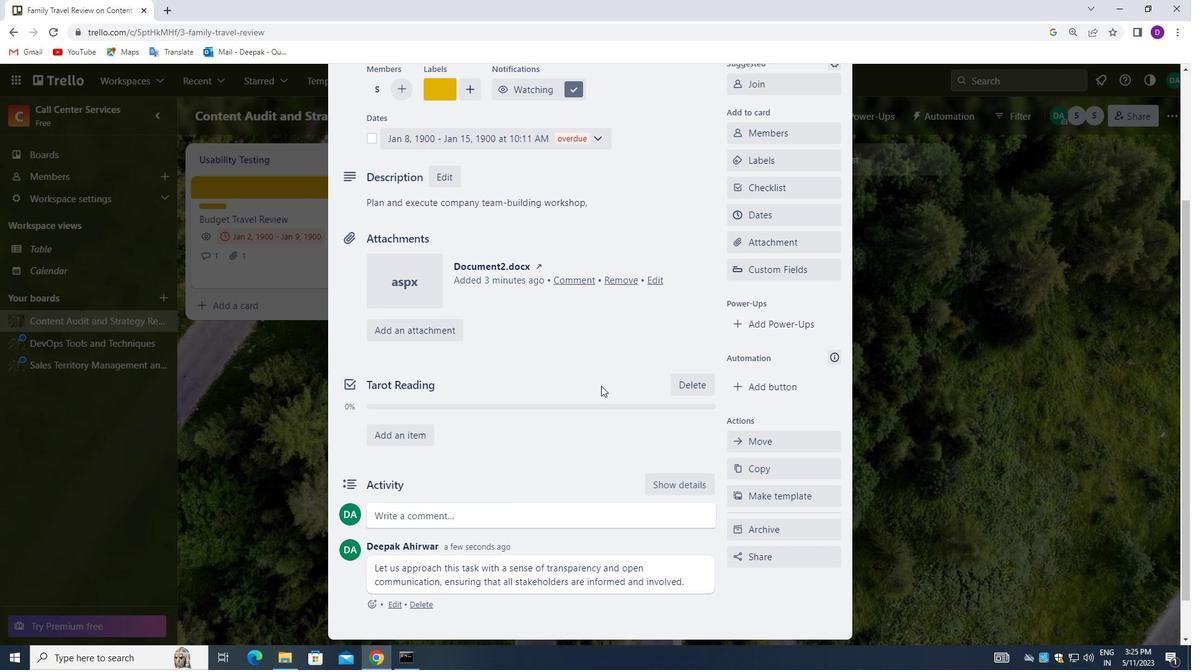 
Action: Mouse scrolled (604, 387) with delta (0, 0)
Screenshot: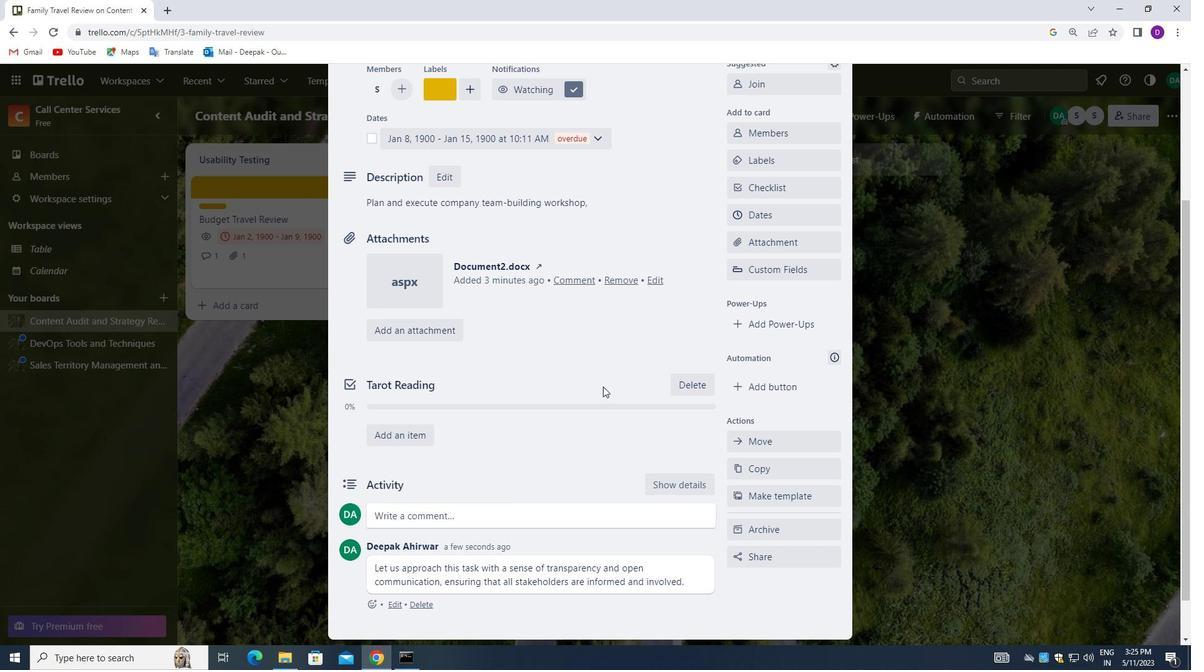 
Action: Mouse scrolled (604, 387) with delta (0, 0)
Screenshot: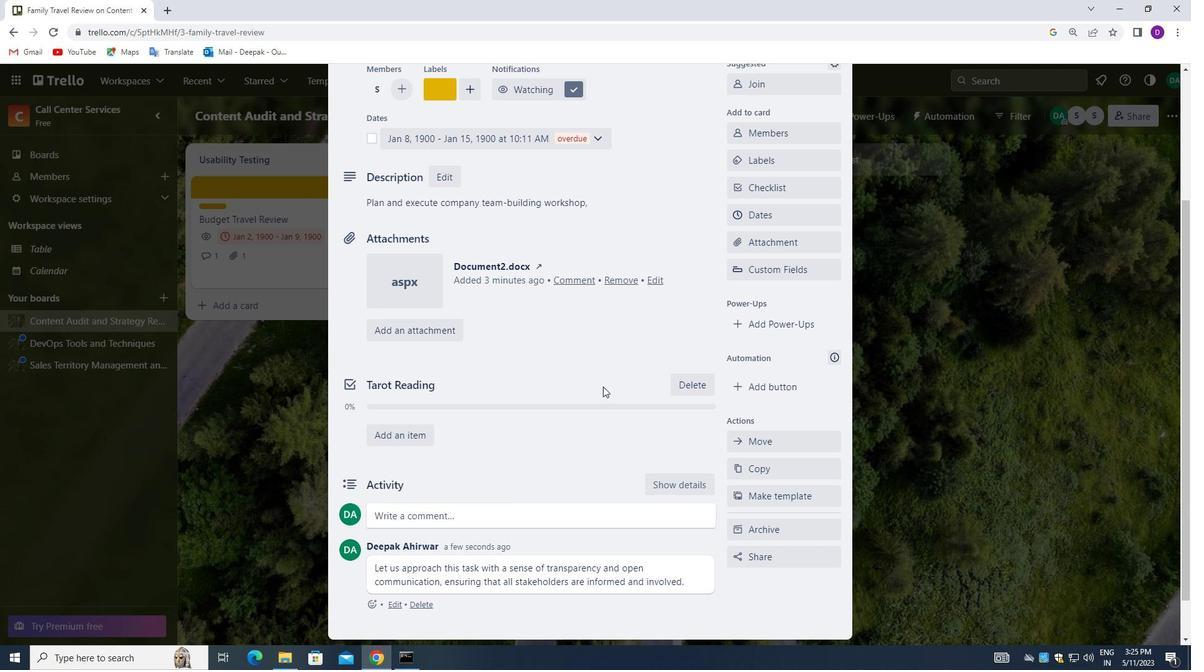 
Action: Mouse scrolled (604, 387) with delta (0, 0)
Screenshot: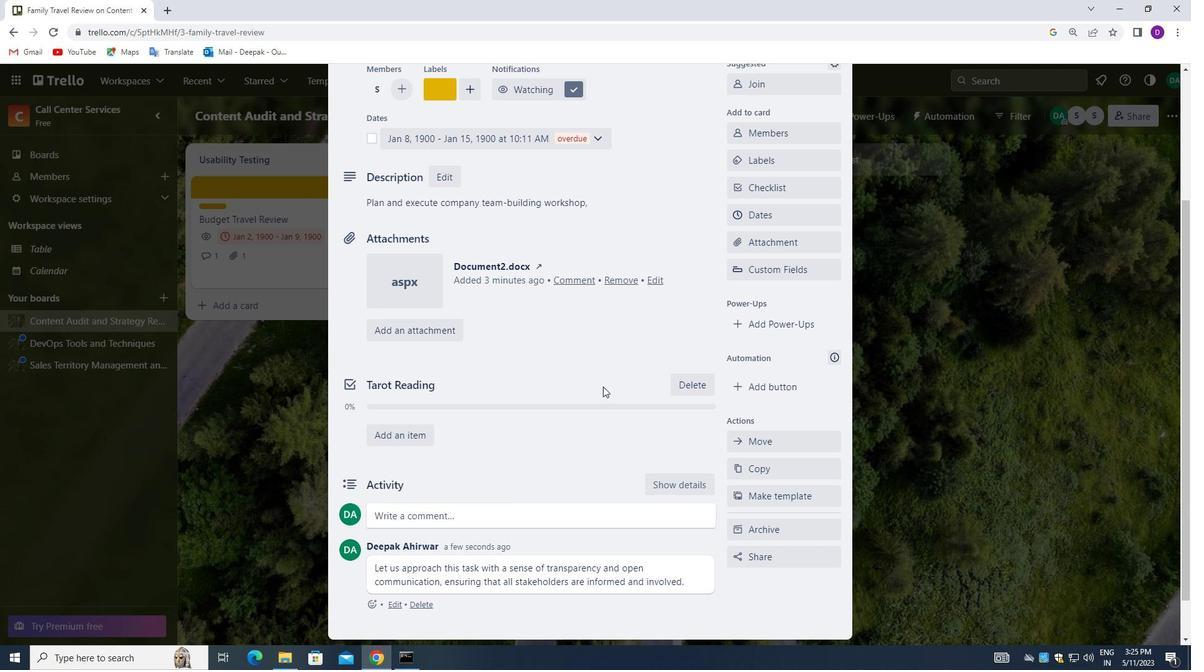 
Action: Mouse moved to (604, 389)
Screenshot: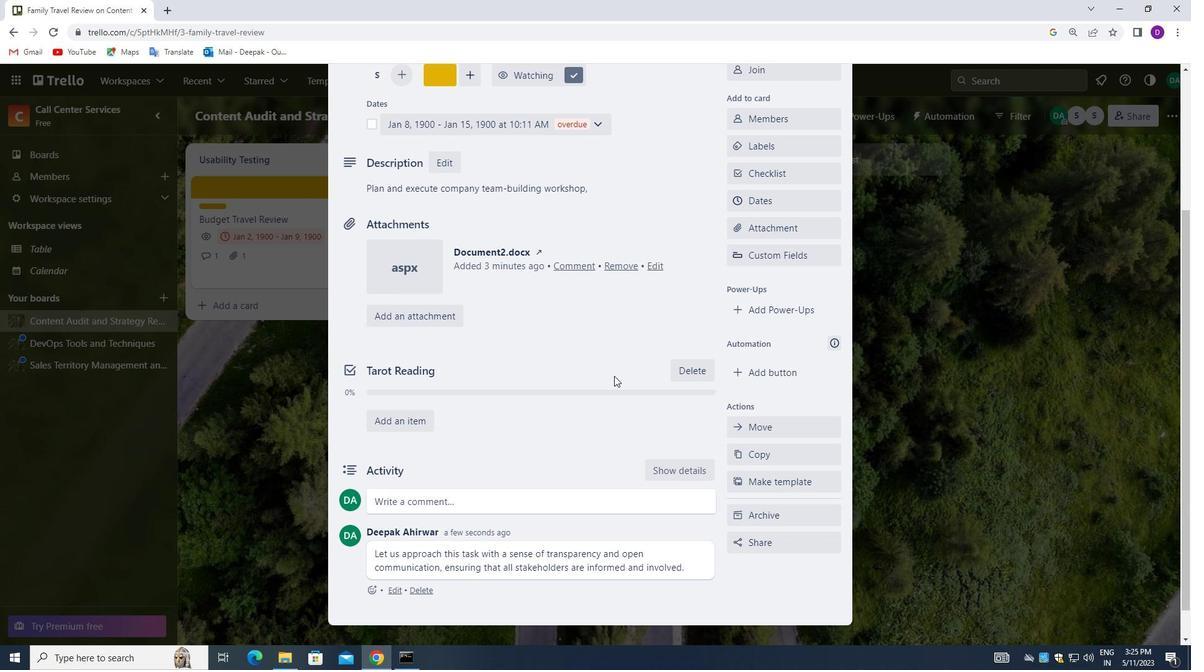 
Action: Mouse scrolled (604, 388) with delta (0, 0)
Screenshot: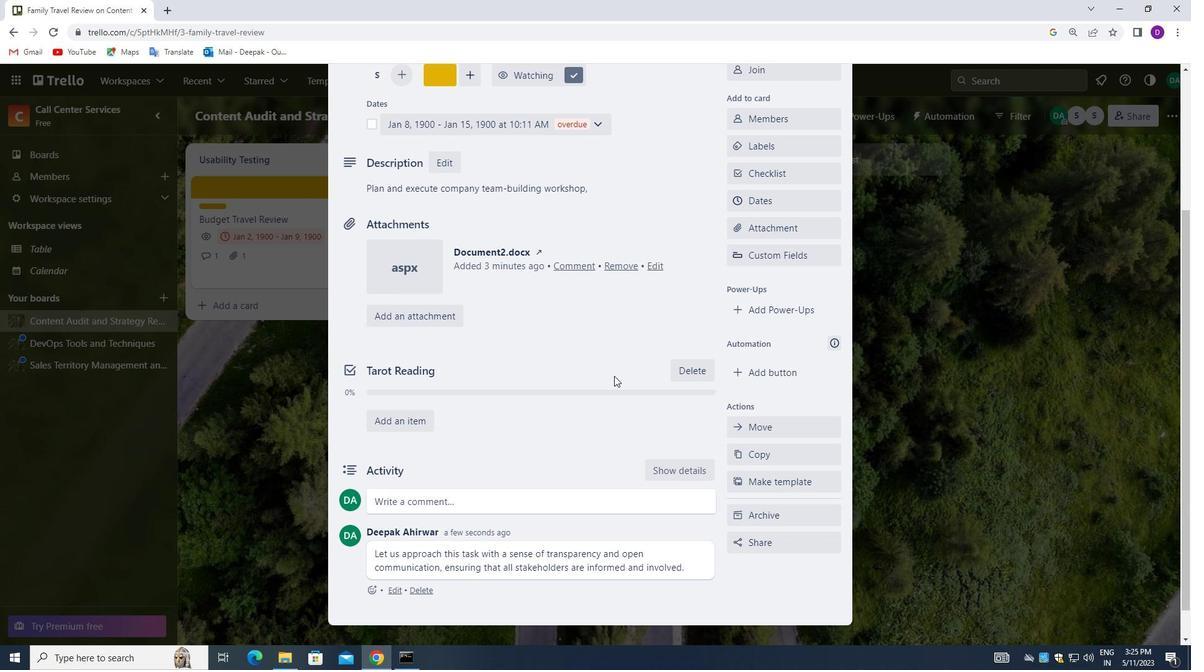 
Action: Mouse moved to (597, 397)
Screenshot: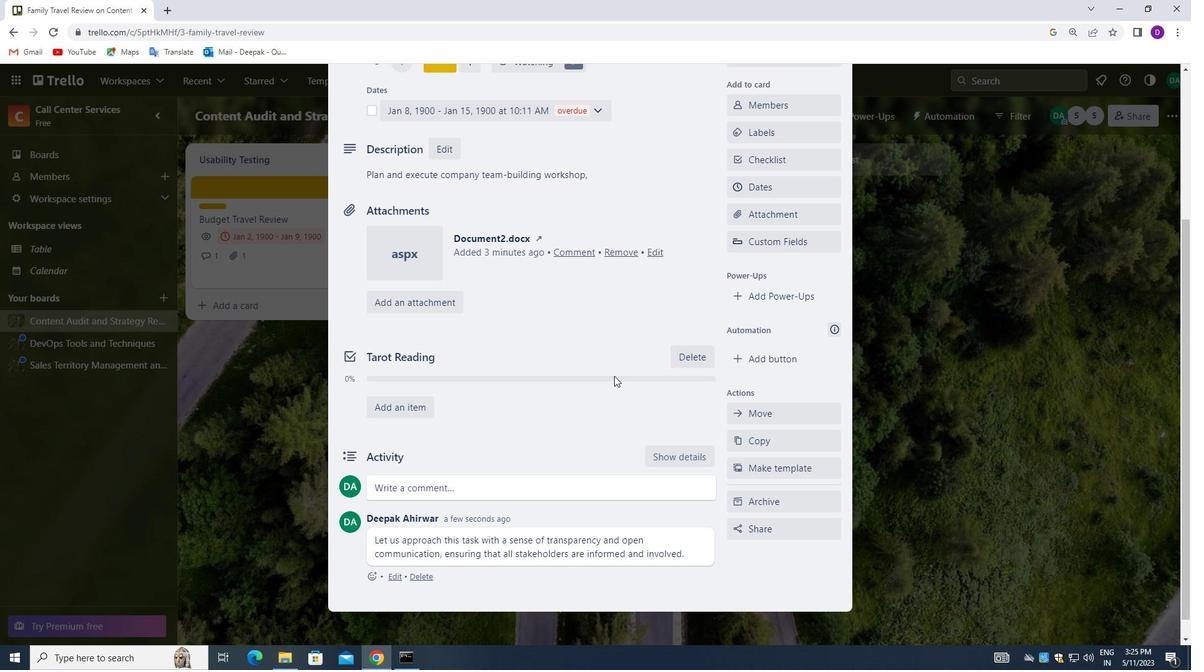 
Action: Mouse scrolled (597, 396) with delta (0, 0)
Screenshot: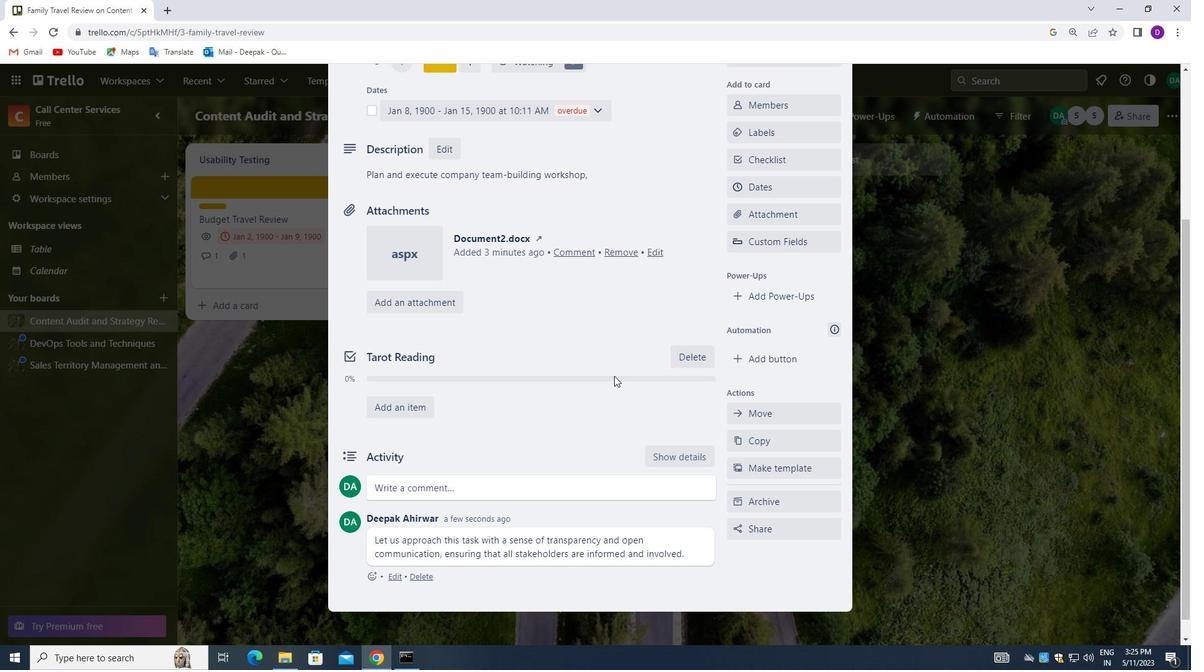
Action: Mouse moved to (593, 401)
Screenshot: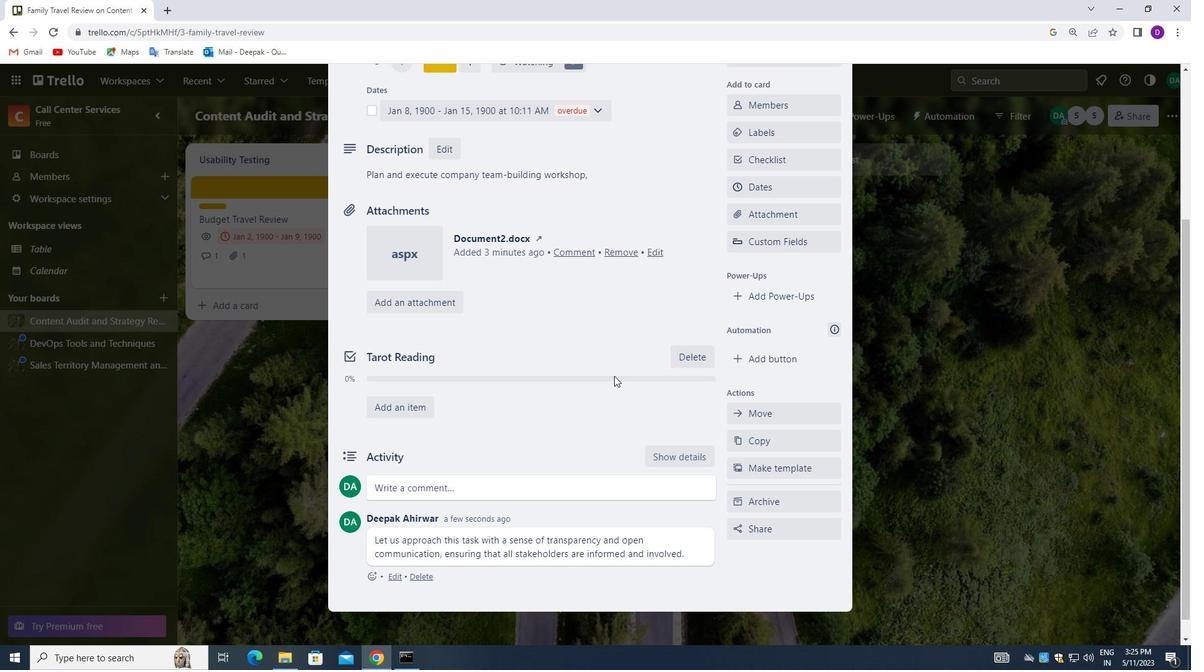 
Action: Mouse scrolled (593, 400) with delta (0, 0)
Screenshot: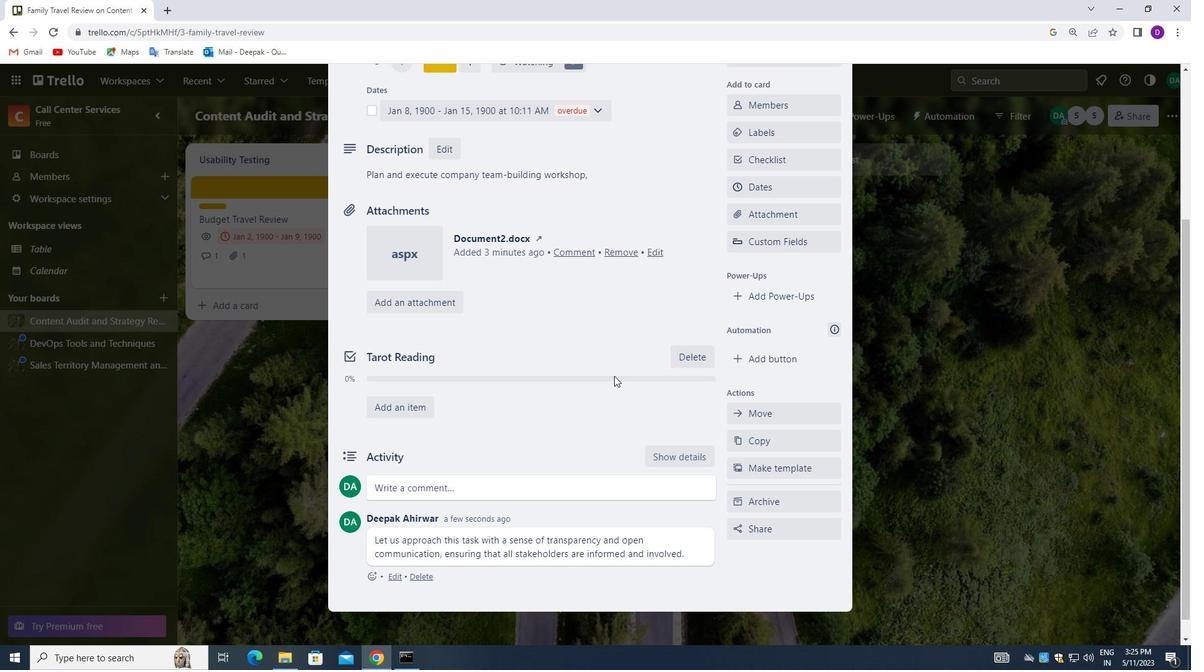 
Action: Mouse moved to (590, 401)
Screenshot: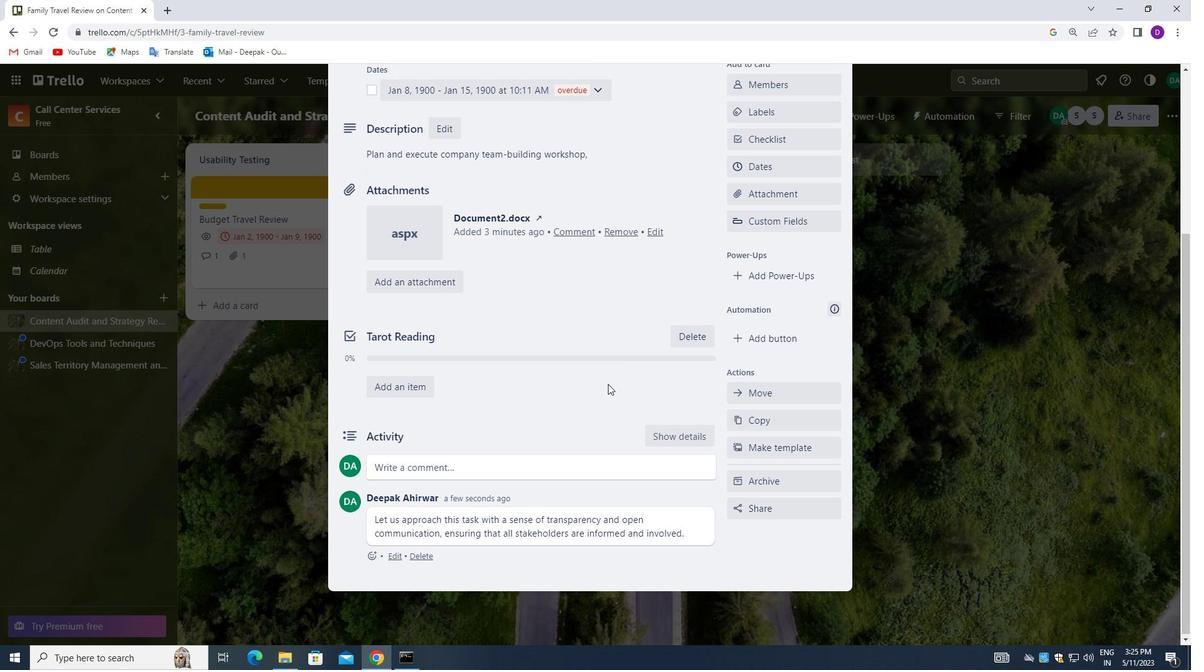 
Action: Mouse scrolled (590, 401) with delta (0, 0)
Screenshot: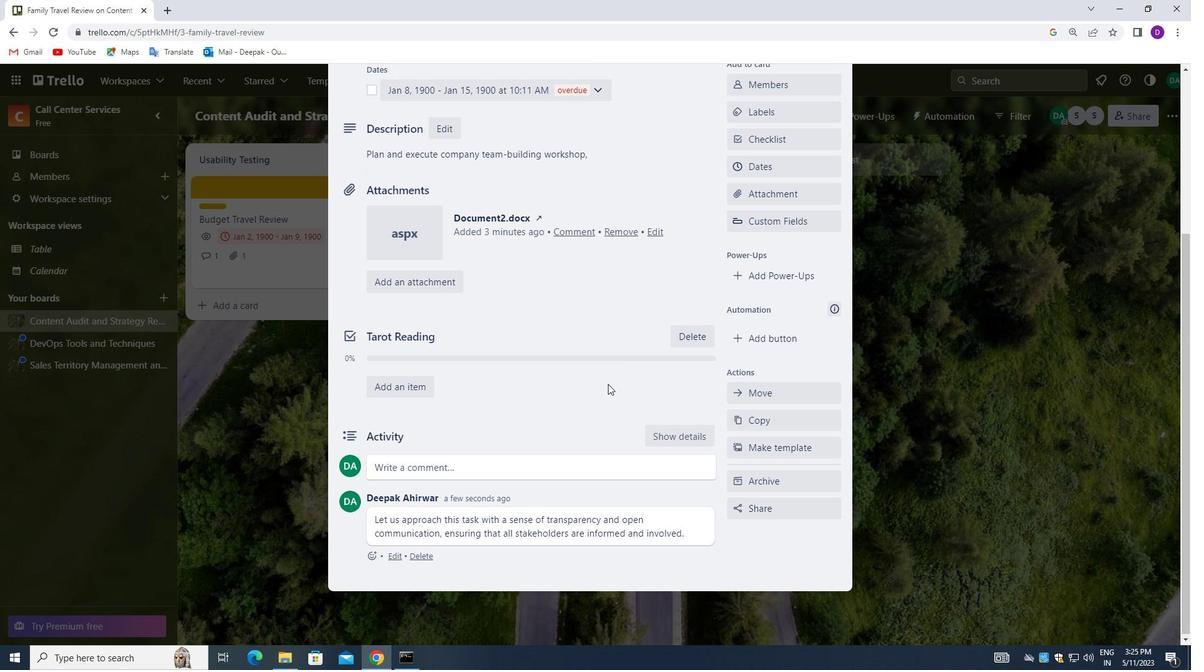 
Action: Mouse moved to (576, 365)
Screenshot: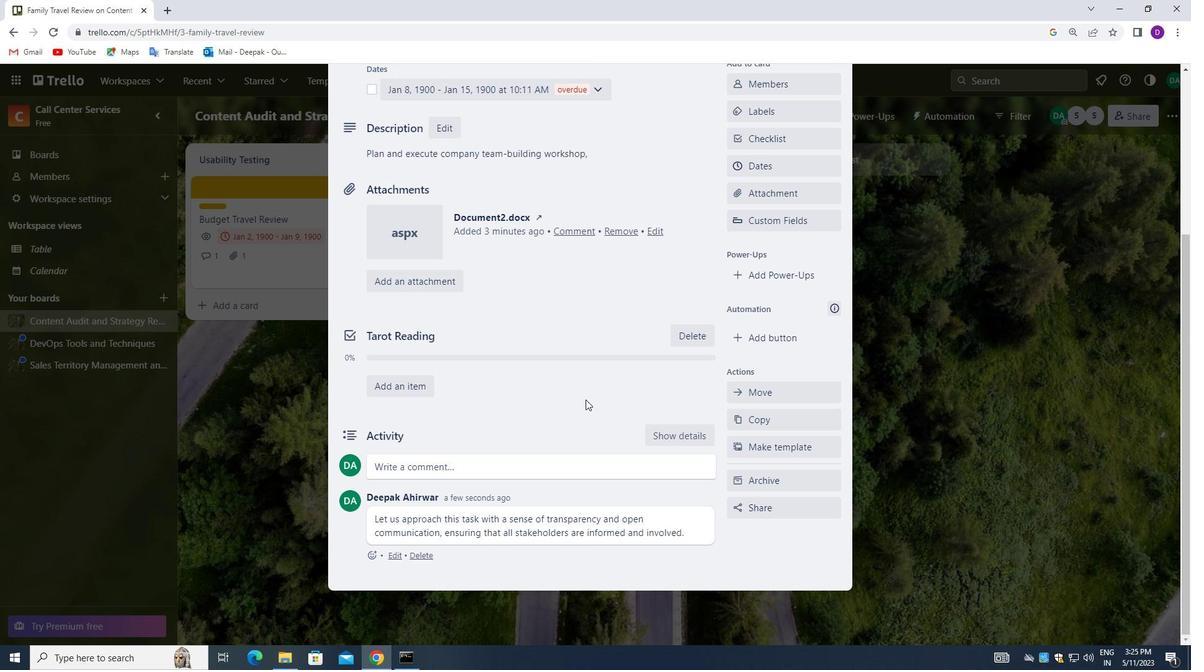 
Action: Mouse scrolled (576, 365) with delta (0, 0)
Screenshot: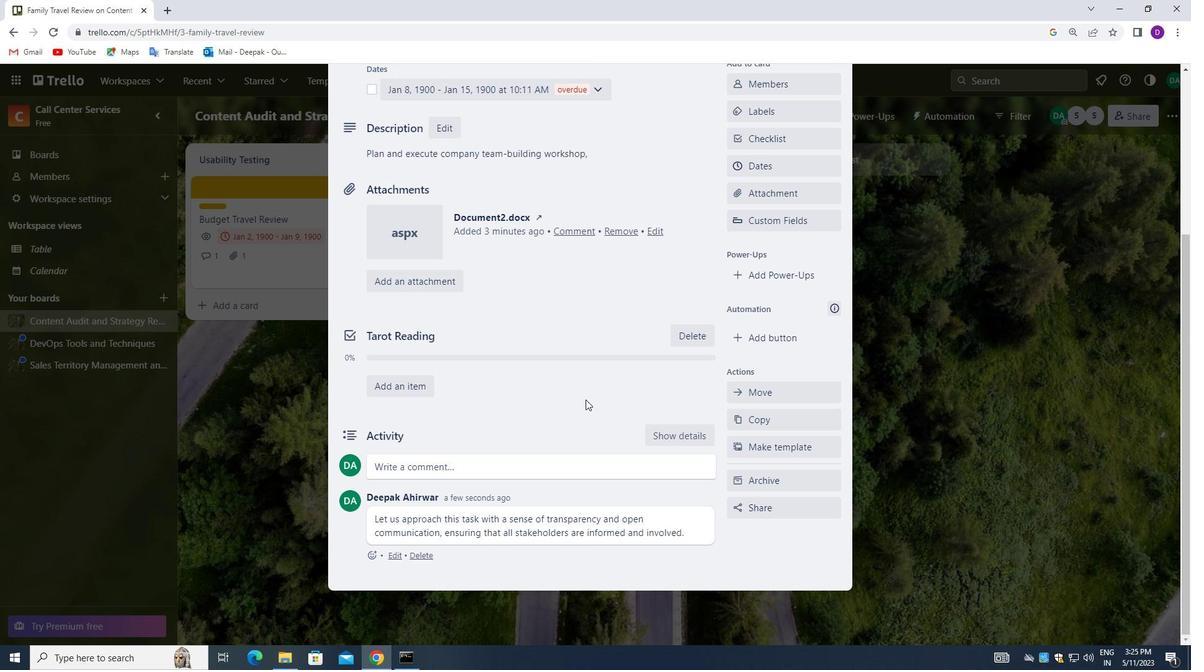 
Action: Mouse moved to (576, 360)
Screenshot: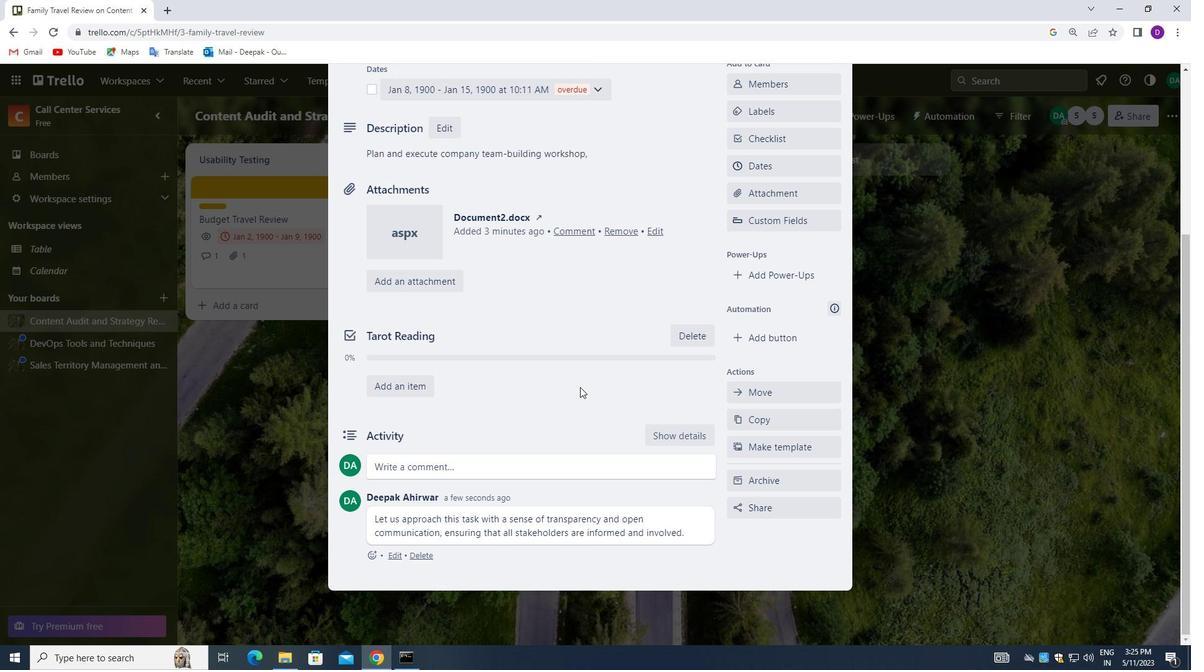 
Action: Mouse scrolled (576, 360) with delta (0, 0)
Screenshot: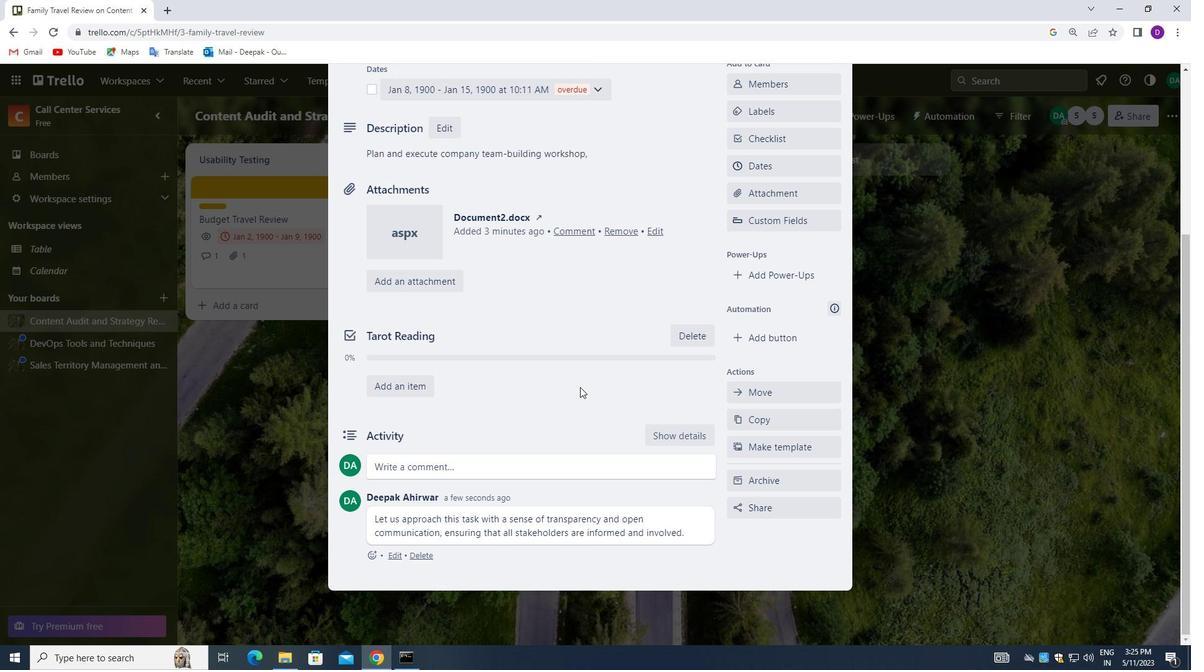 
Action: Mouse moved to (576, 356)
Screenshot: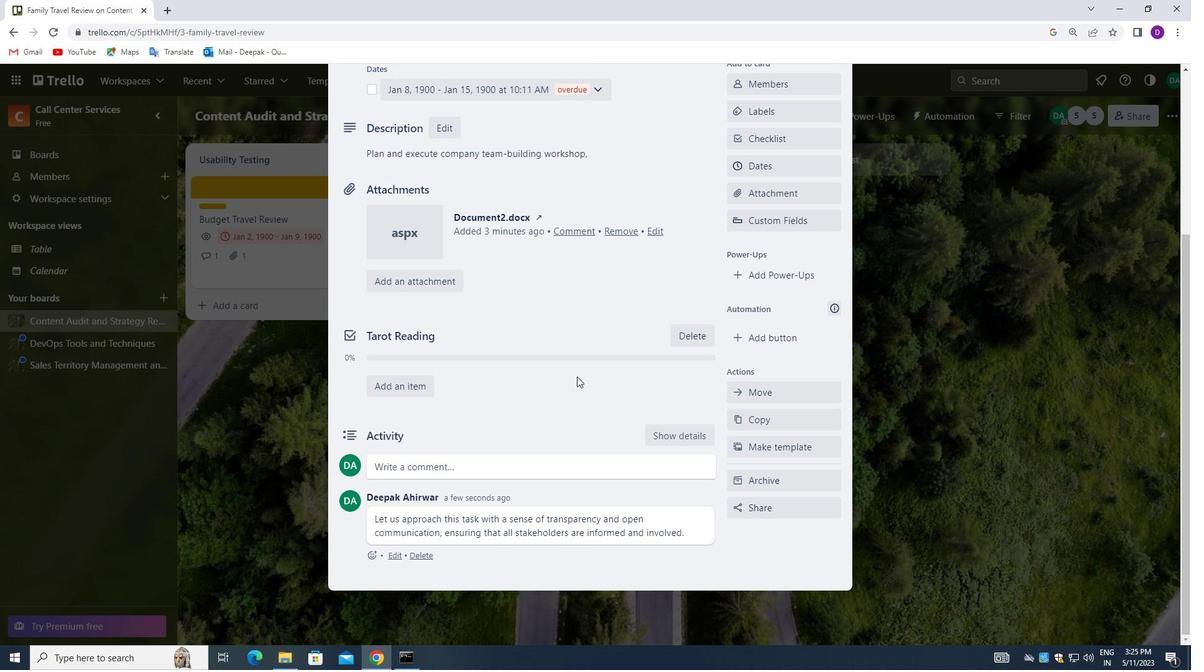 
Action: Mouse scrolled (576, 357) with delta (0, 0)
Screenshot: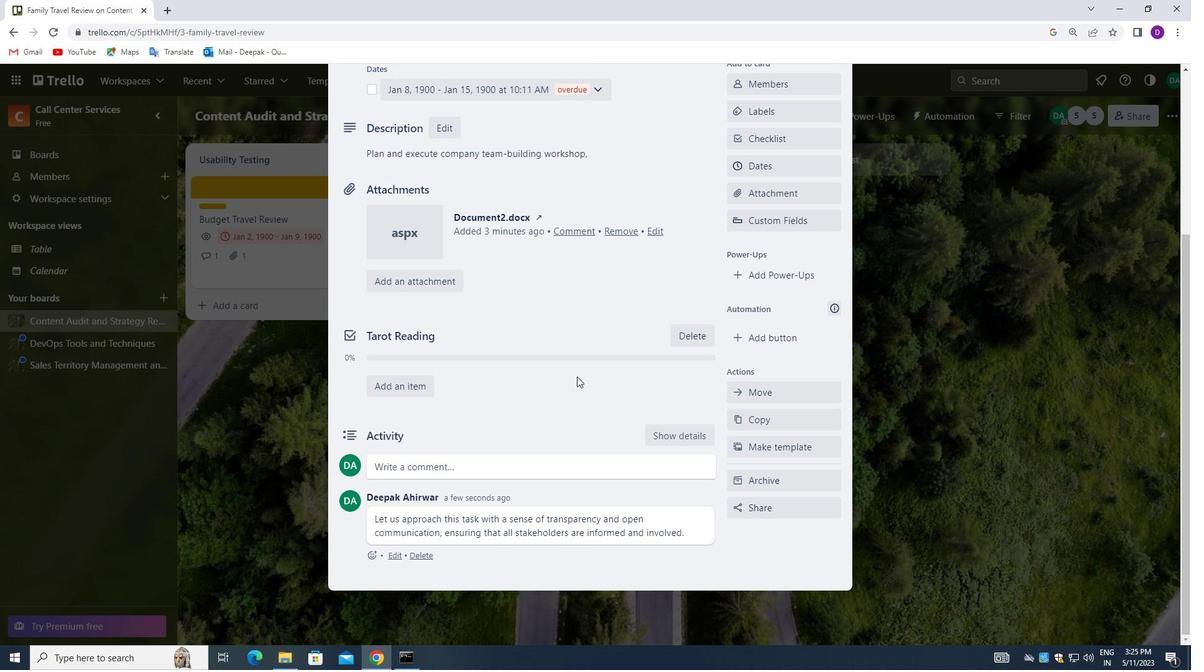 
Action: Mouse moved to (576, 354)
Screenshot: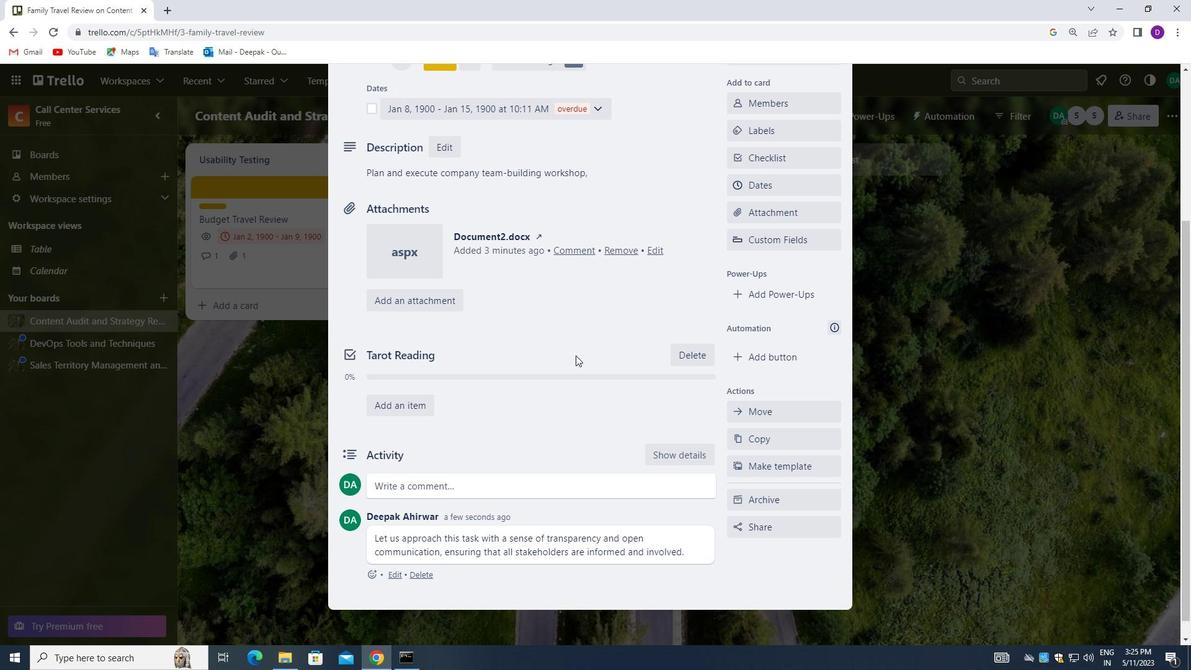 
Action: Mouse scrolled (576, 355) with delta (0, 0)
Screenshot: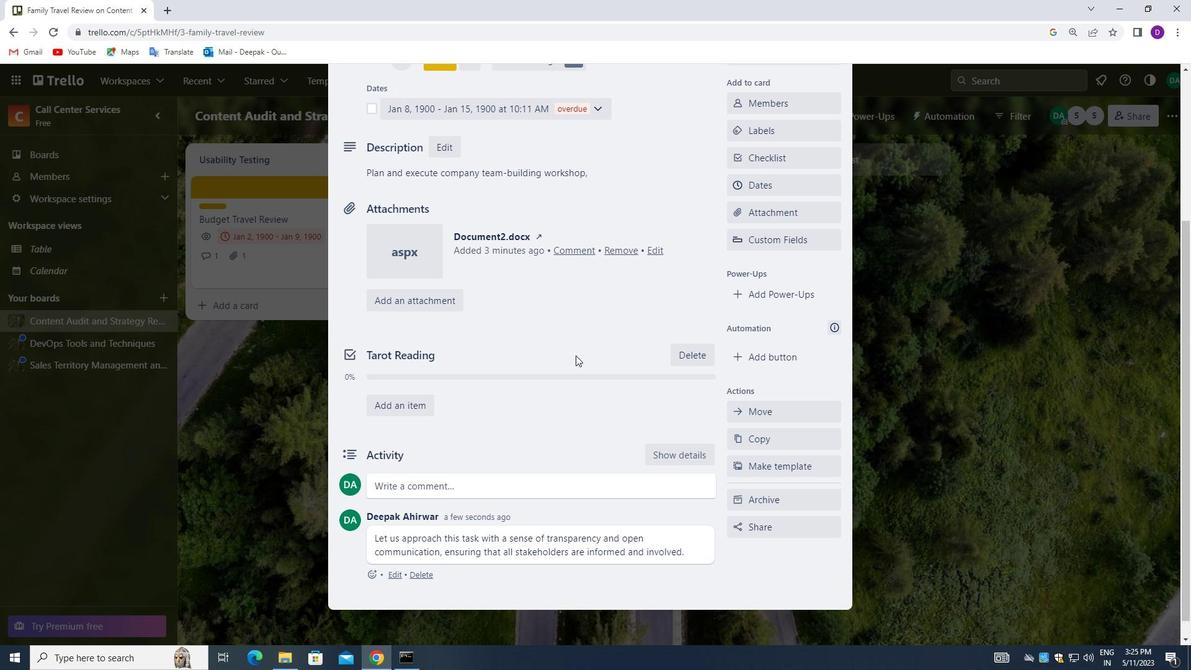 
Action: Mouse moved to (576, 354)
Screenshot: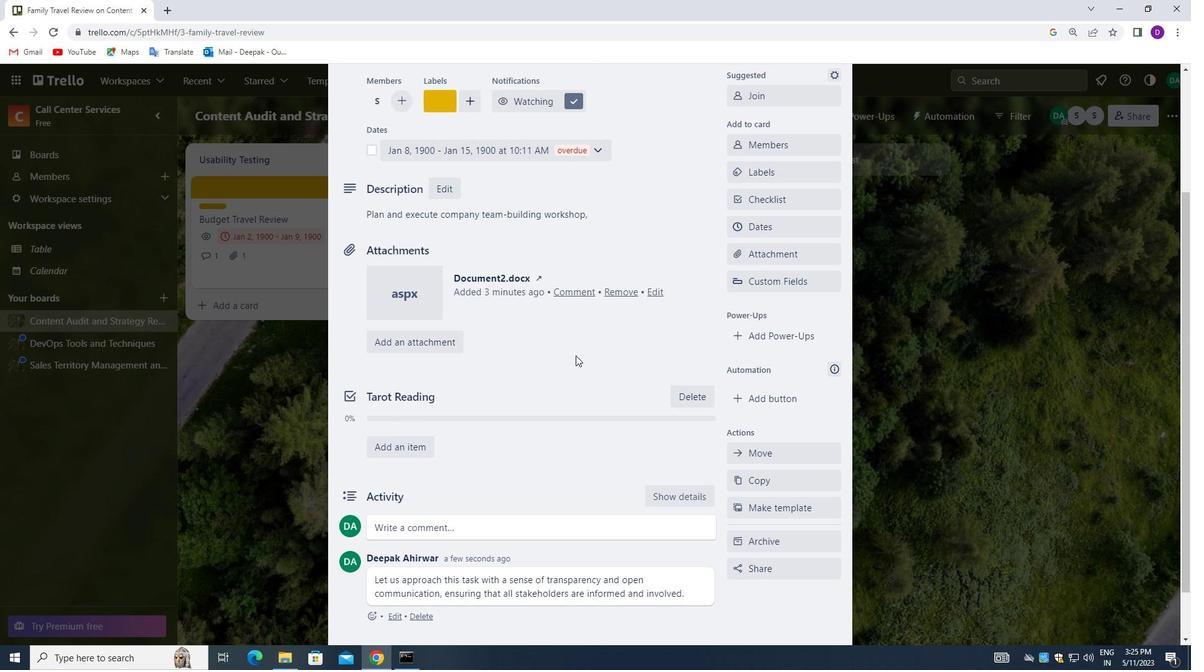 
Action: Mouse scrolled (576, 355) with delta (0, 0)
Screenshot: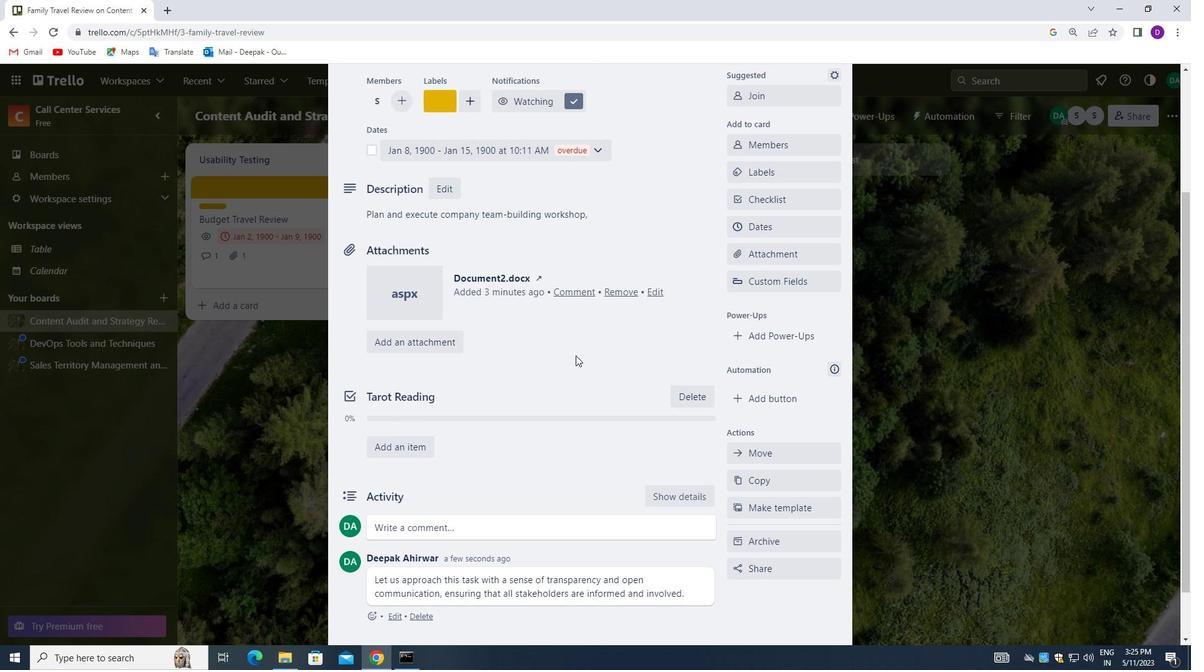 
Action: Mouse moved to (576, 353)
Screenshot: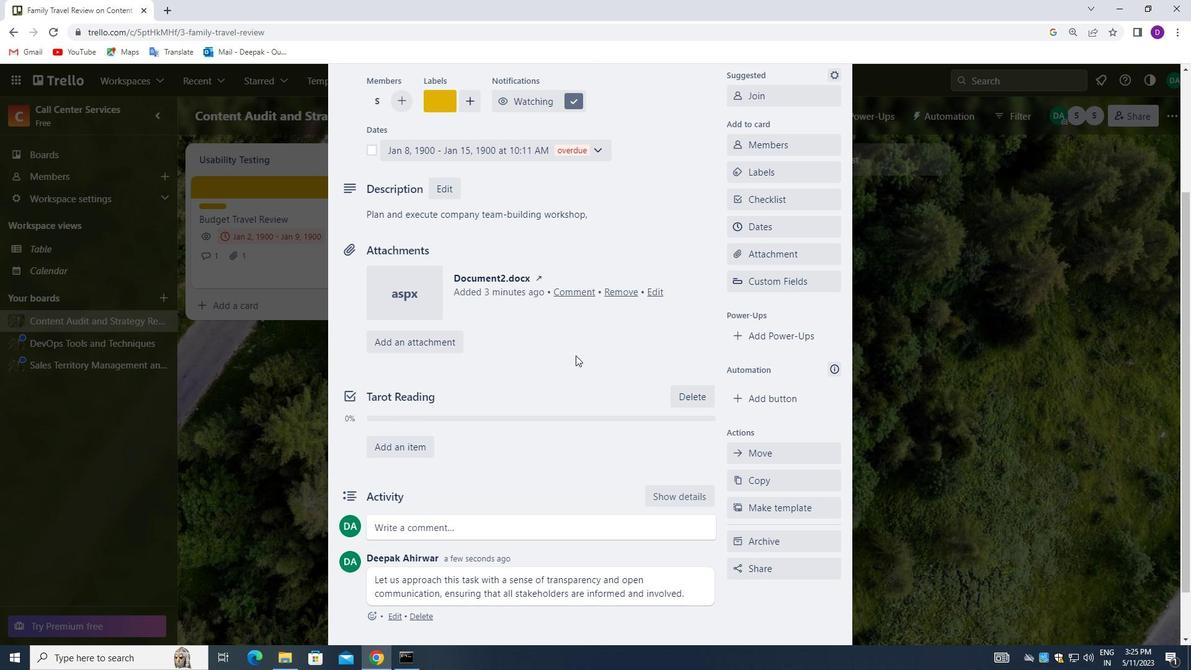 
Action: Mouse scrolled (576, 354) with delta (0, 0)
Screenshot: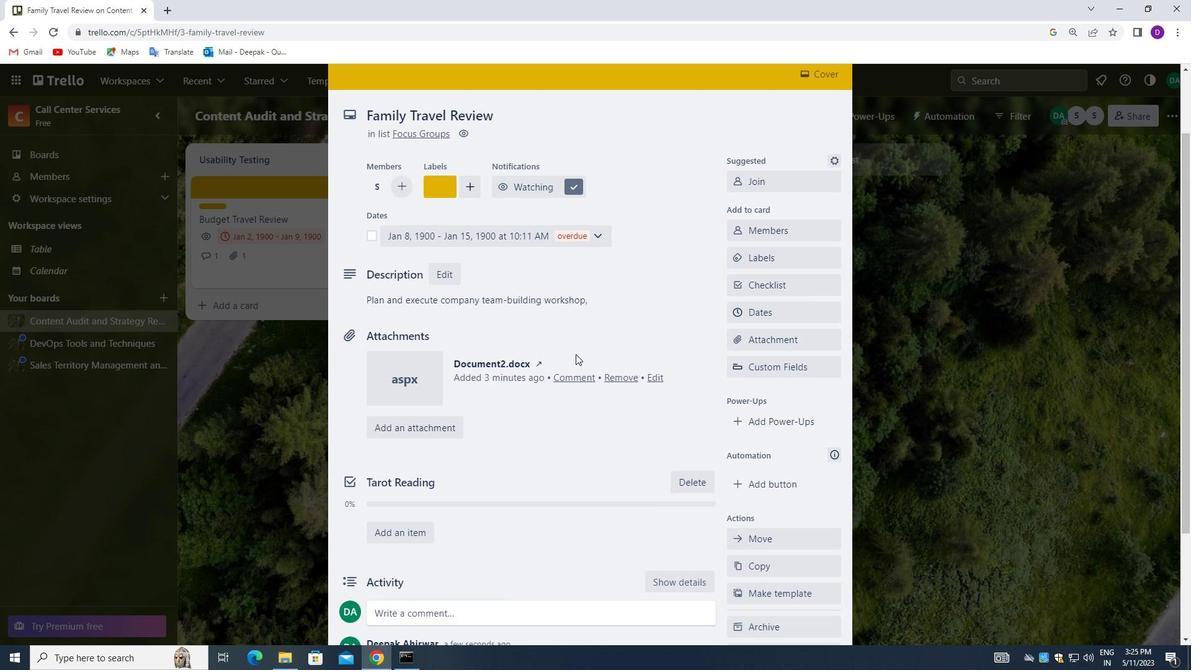 
Action: Mouse moved to (575, 352)
Screenshot: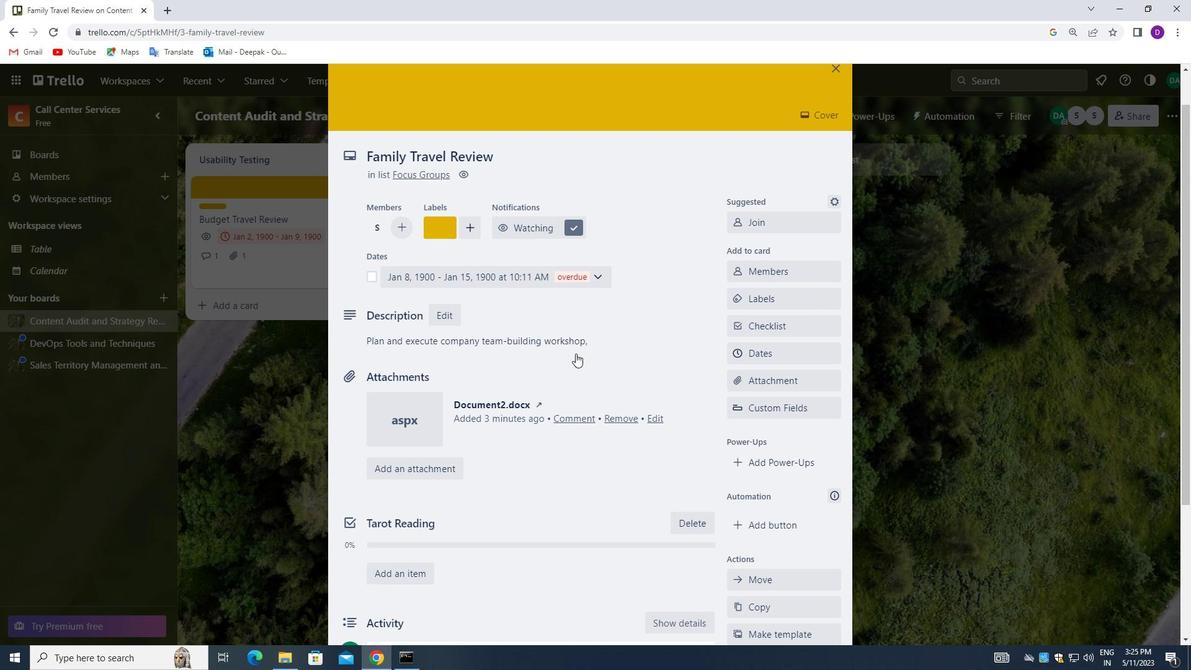 
Action: Mouse scrolled (575, 353) with delta (0, 0)
Screenshot: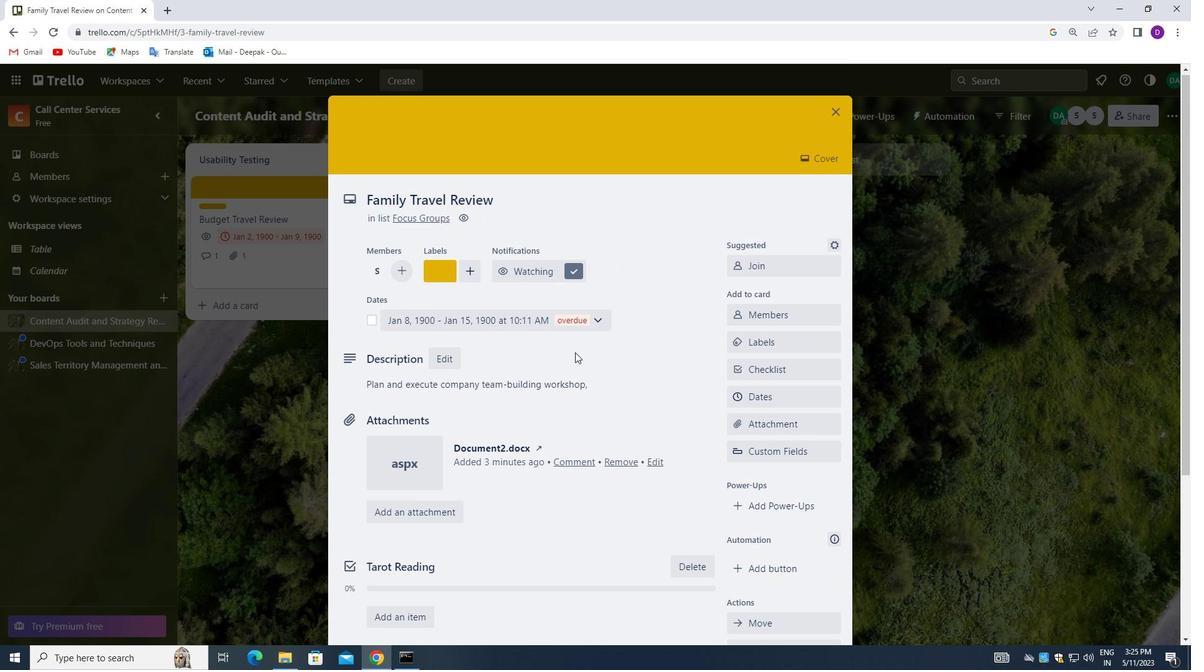 
Action: Mouse scrolled (575, 353) with delta (0, 0)
Screenshot: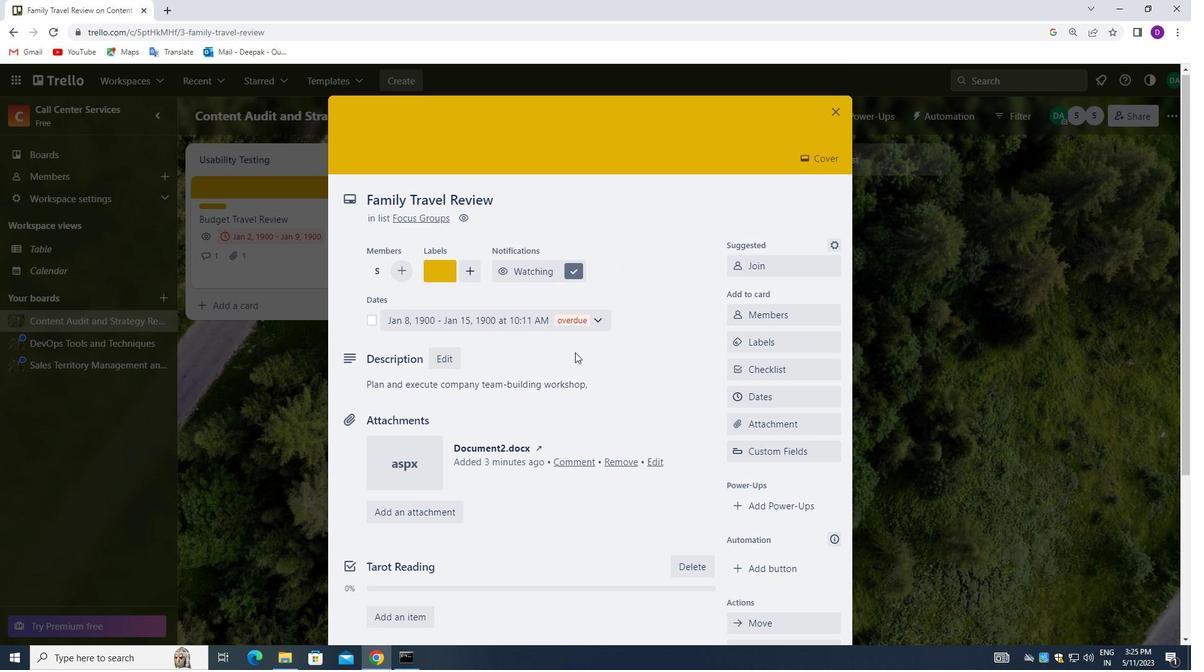 
Action: Mouse scrolled (575, 353) with delta (0, 0)
Screenshot: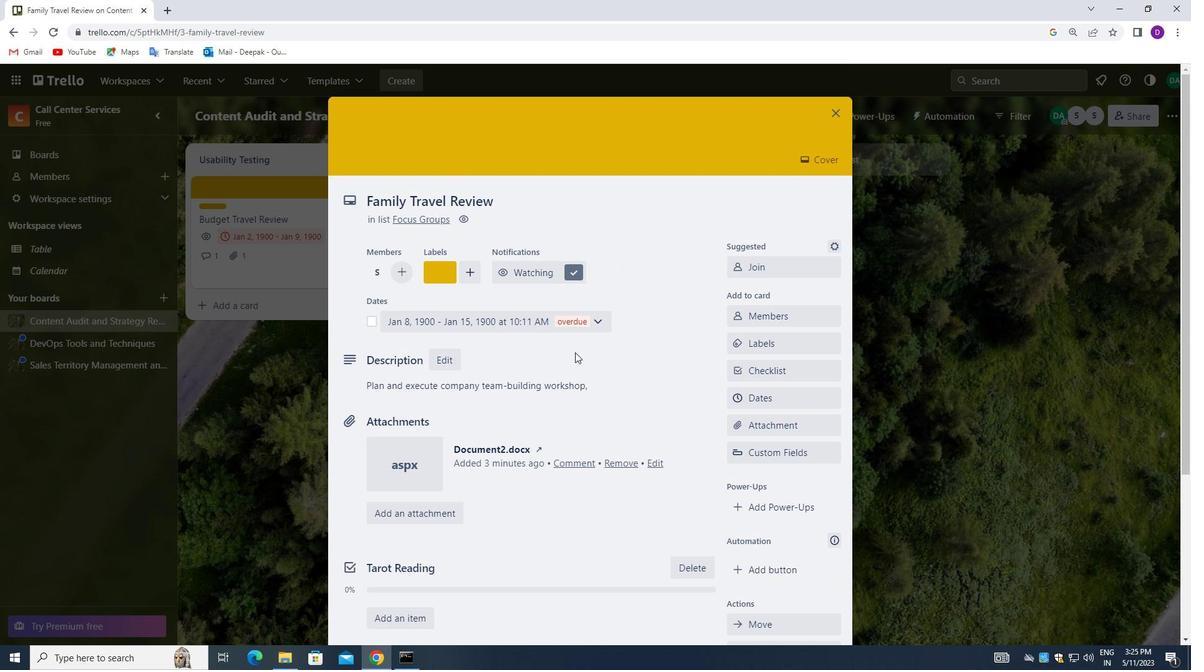 
Action: Mouse scrolled (575, 353) with delta (0, 0)
Screenshot: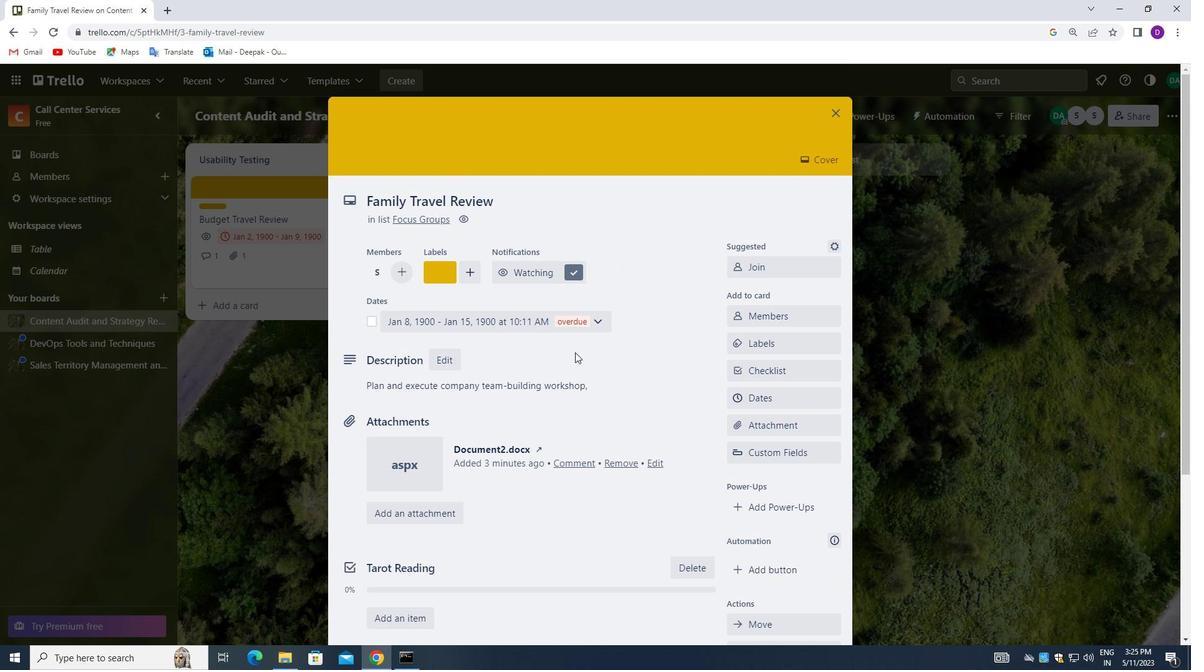 
Action: Mouse scrolled (575, 353) with delta (0, 0)
Screenshot: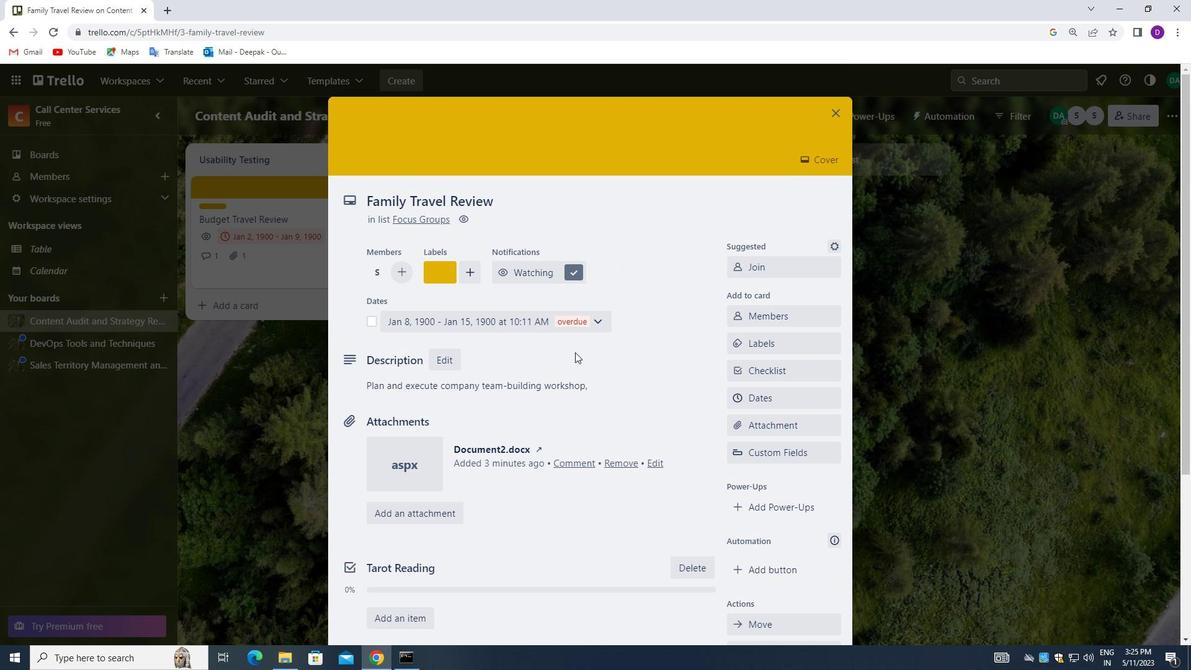 
Action: Mouse moved to (838, 109)
Screenshot: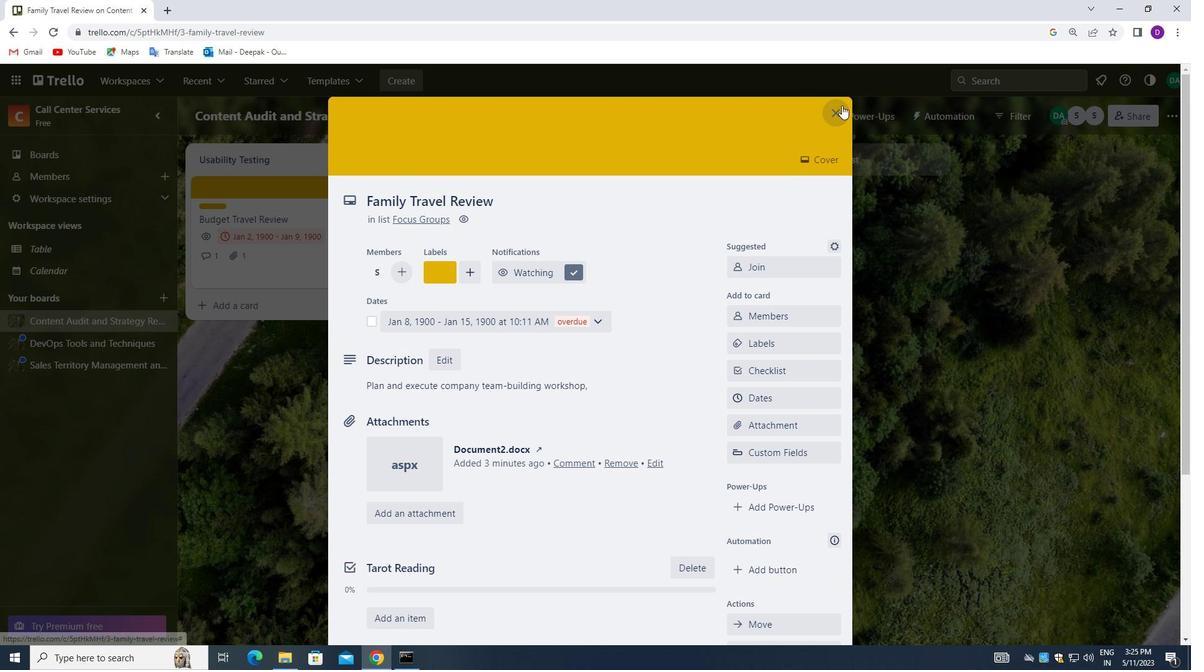 
Action: Mouse pressed left at (838, 109)
Screenshot: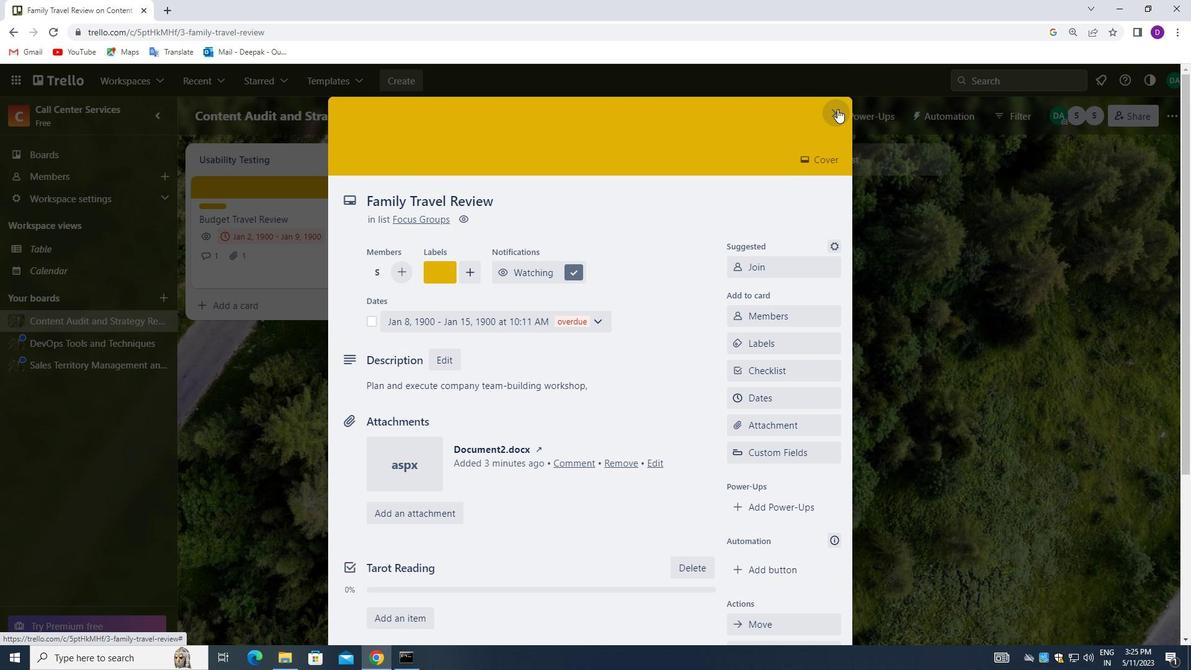 
Action: Mouse moved to (63, 161)
Screenshot: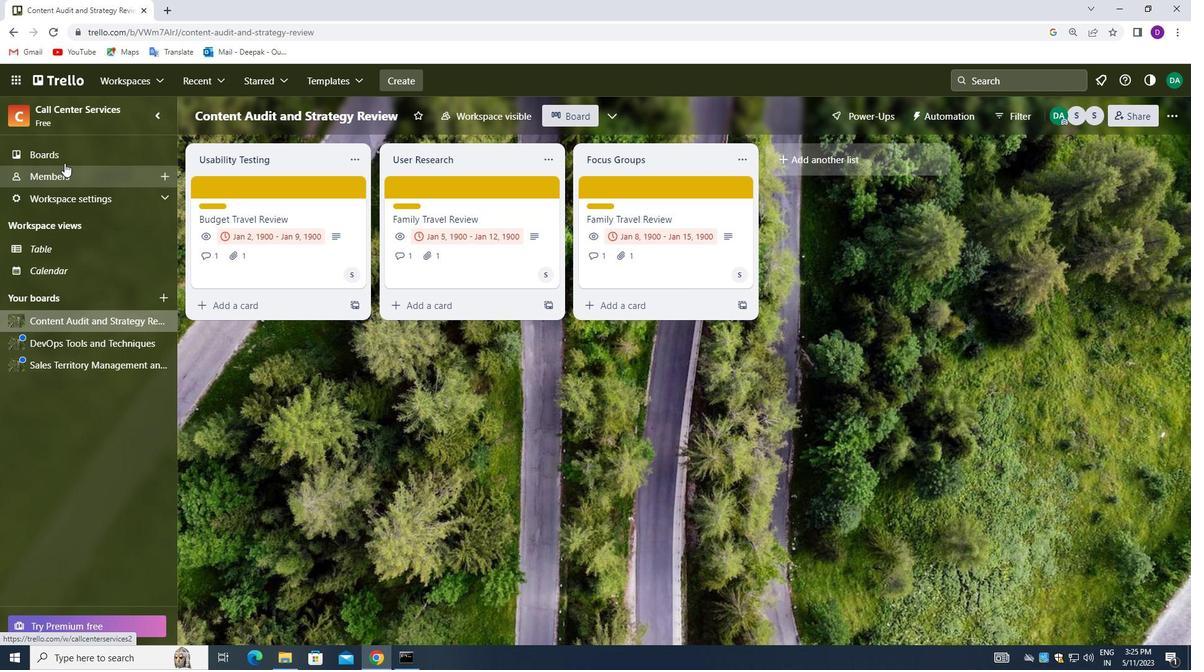 
Action: Mouse pressed left at (63, 161)
Screenshot: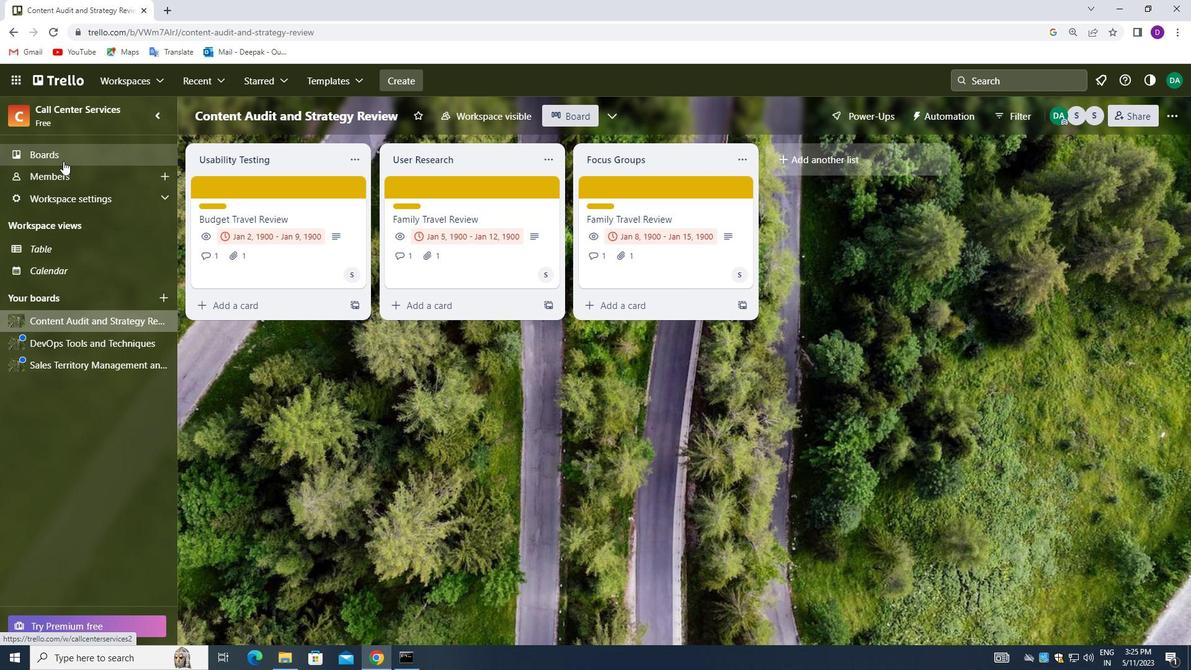 
Action: Mouse moved to (564, 303)
Screenshot: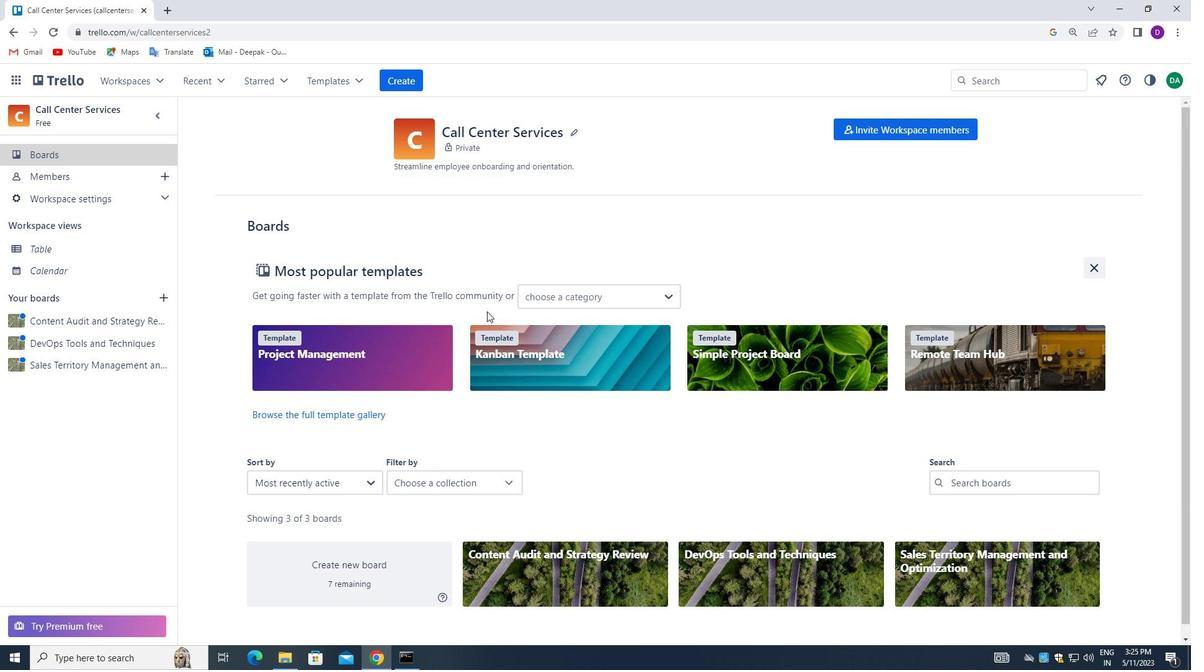 
